 Task: Find connections with filter location Galdakao with filter topic #Brandwith filter profile language Spanish with filter current company Honda Cars India Ltd with filter school Arts & Commerce jobs with filter industry Radio and Television Broadcasting with filter service category SupportTechnical Writing with filter keywords title Executive
Action: Mouse moved to (224, 318)
Screenshot: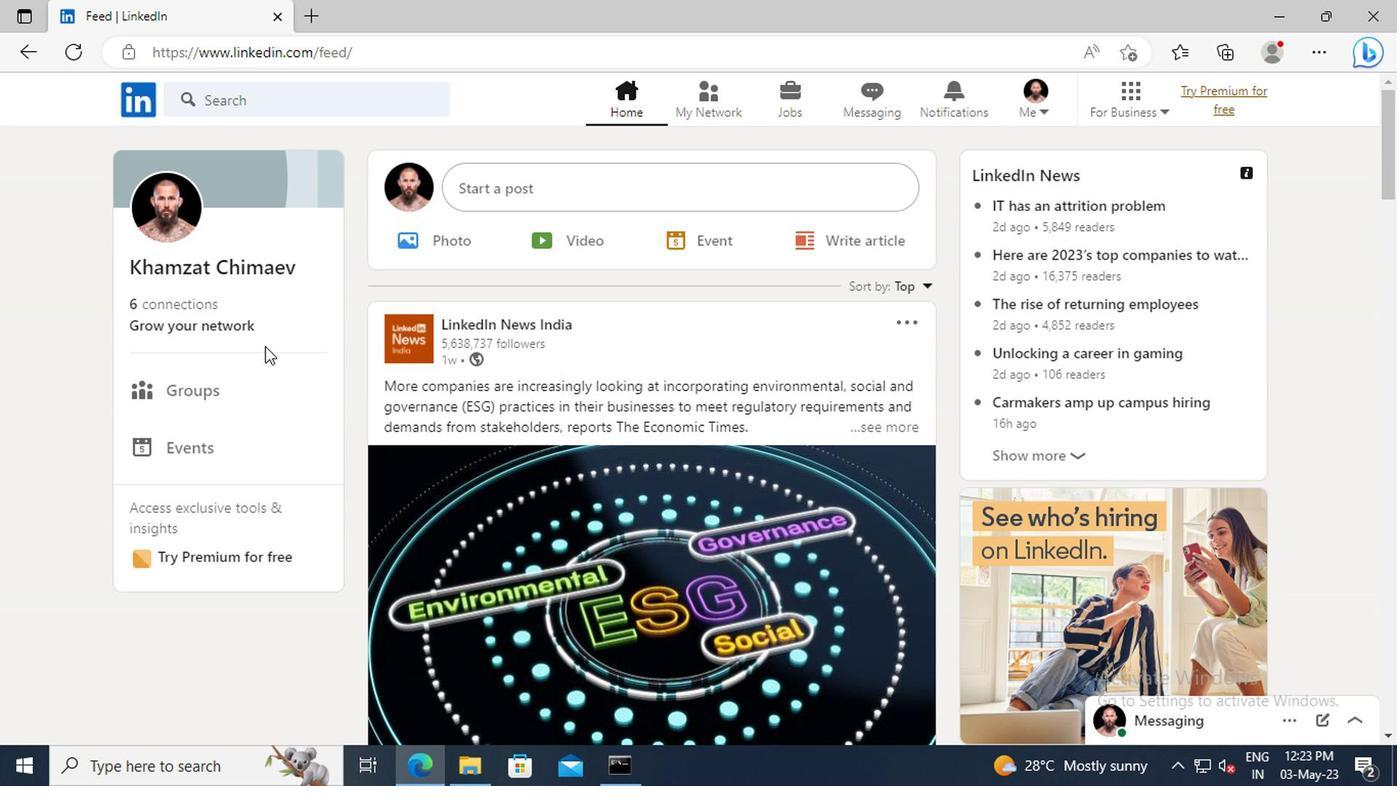 
Action: Mouse pressed left at (224, 318)
Screenshot: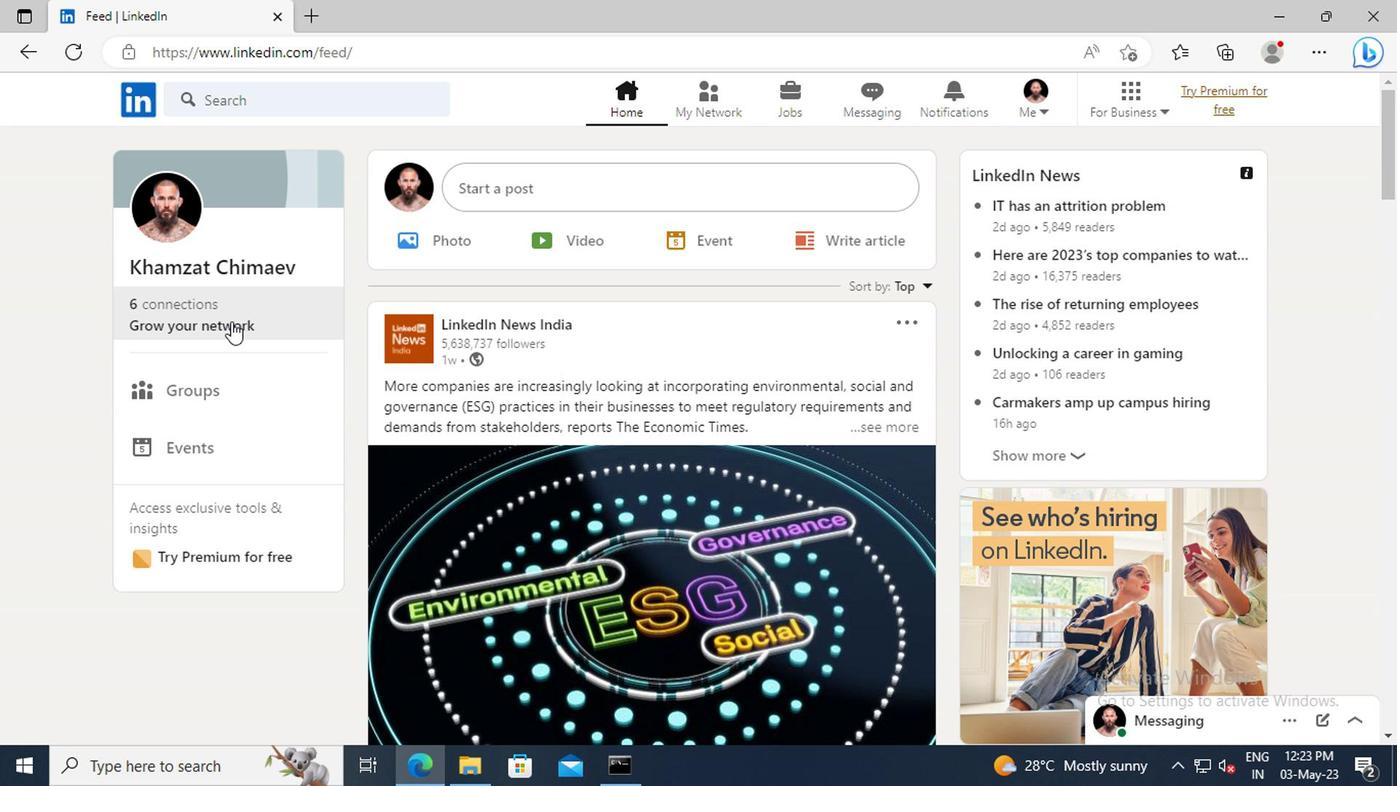
Action: Mouse moved to (225, 219)
Screenshot: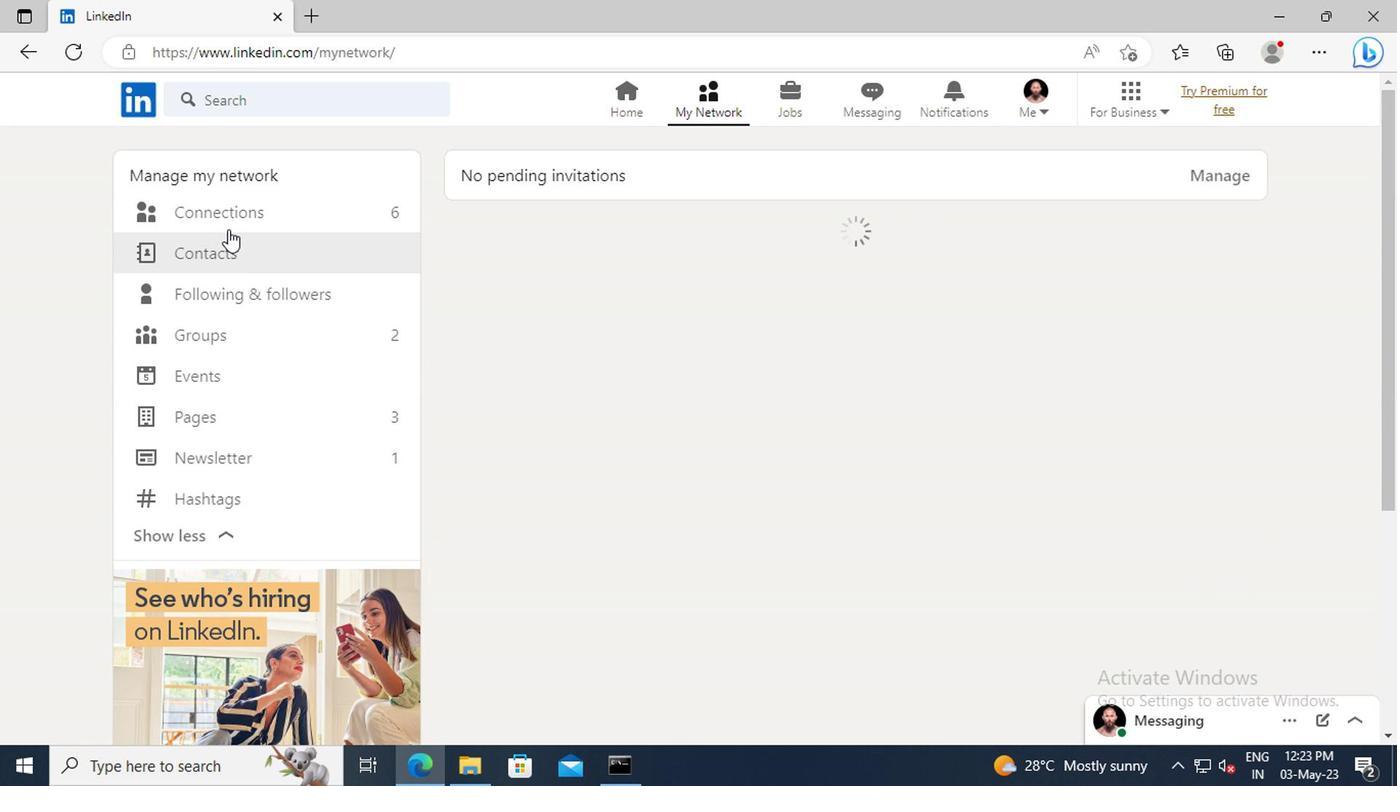 
Action: Mouse pressed left at (225, 219)
Screenshot: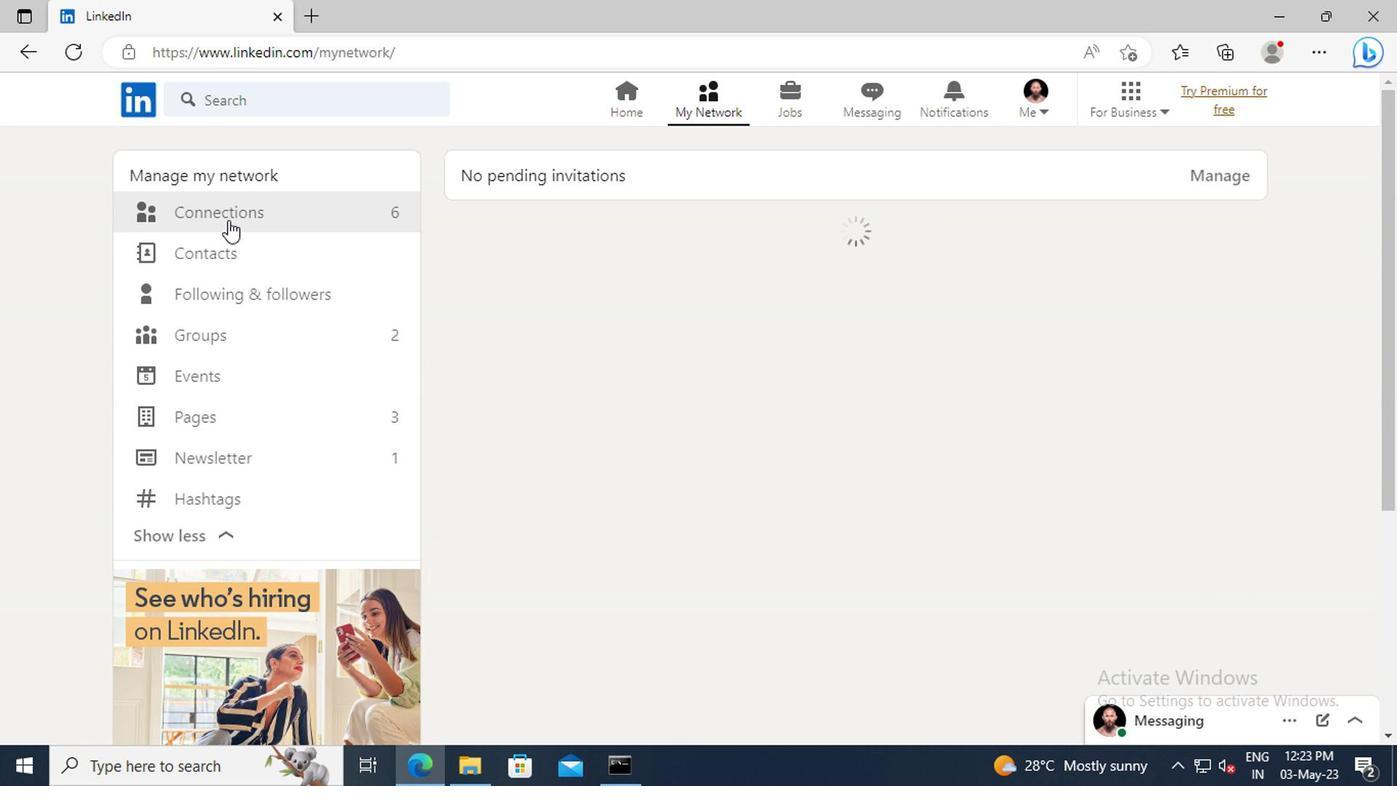 
Action: Mouse moved to (829, 220)
Screenshot: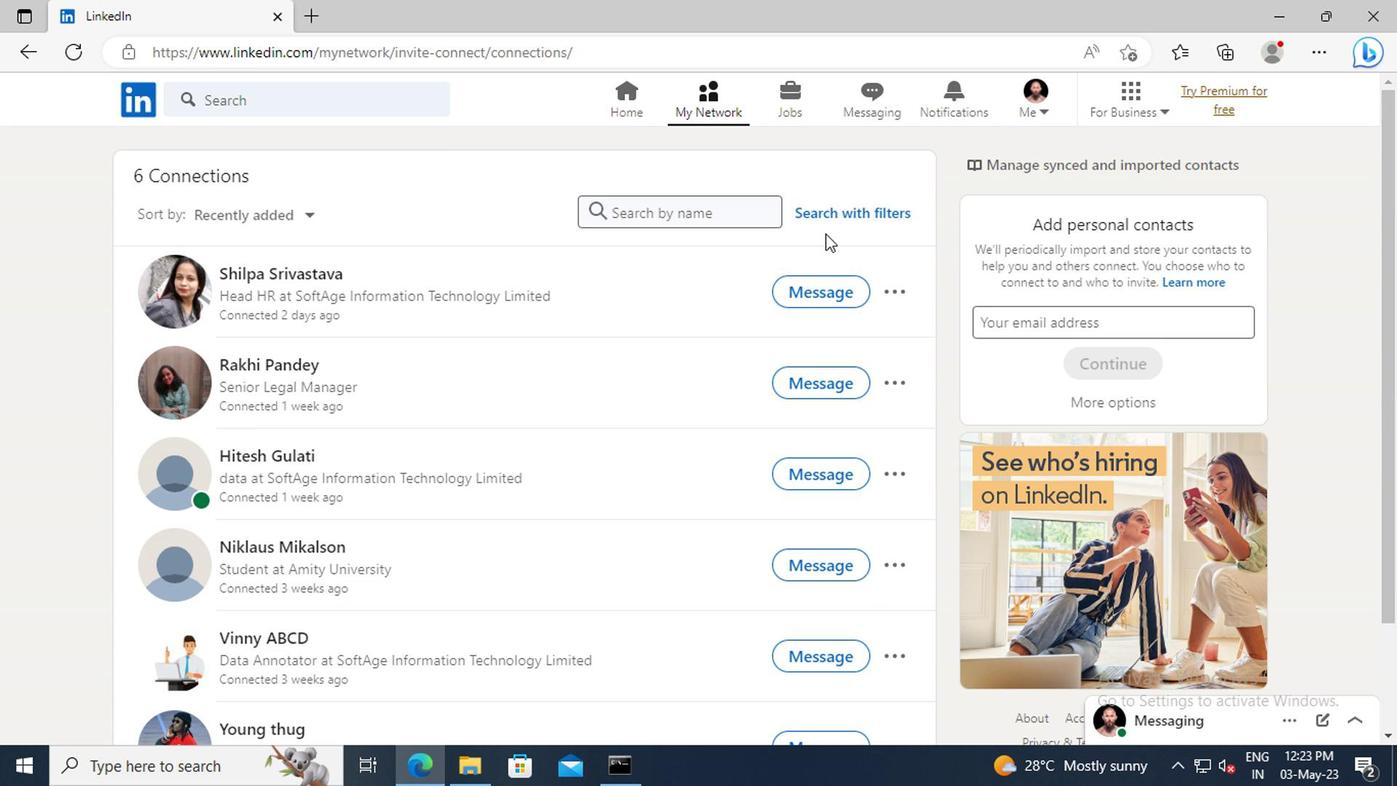 
Action: Mouse pressed left at (829, 220)
Screenshot: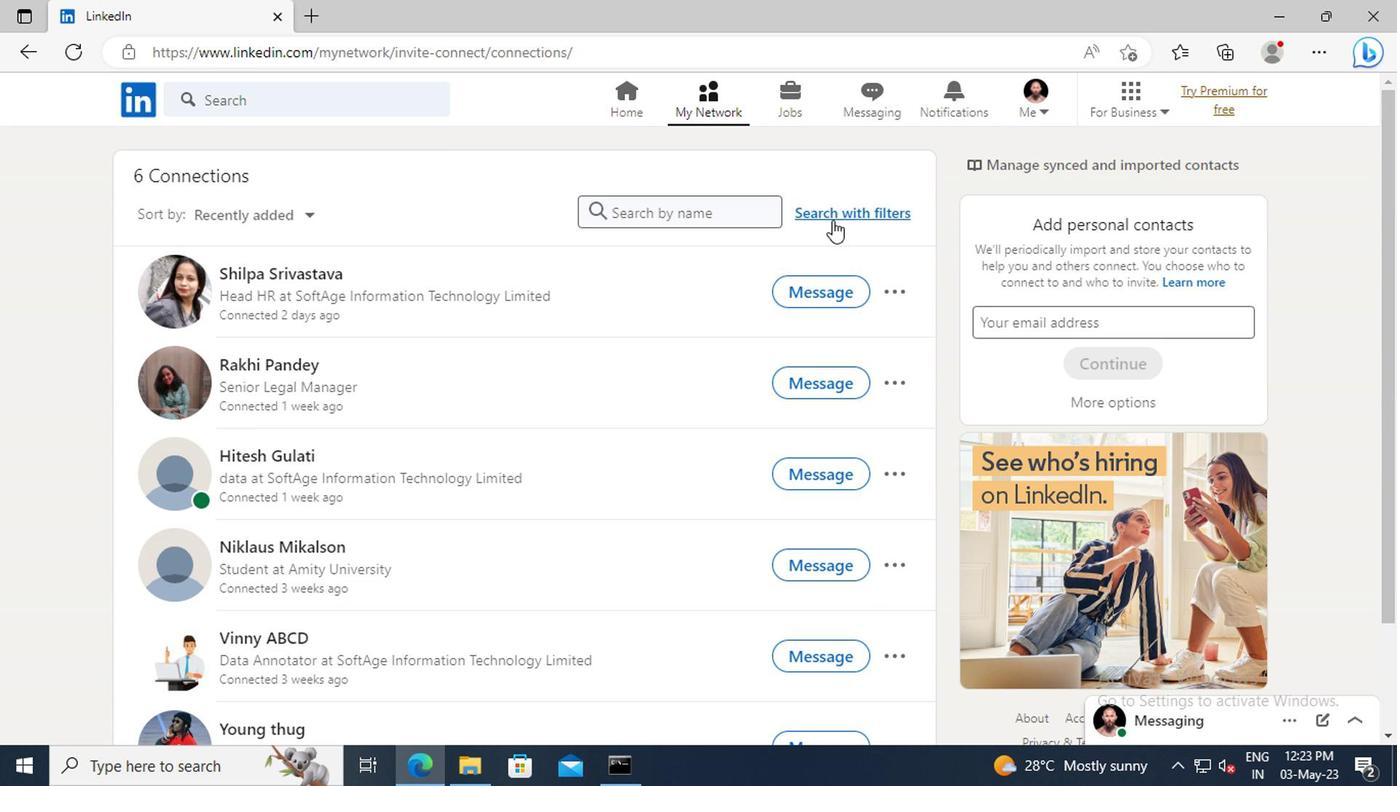 
Action: Mouse moved to (769, 160)
Screenshot: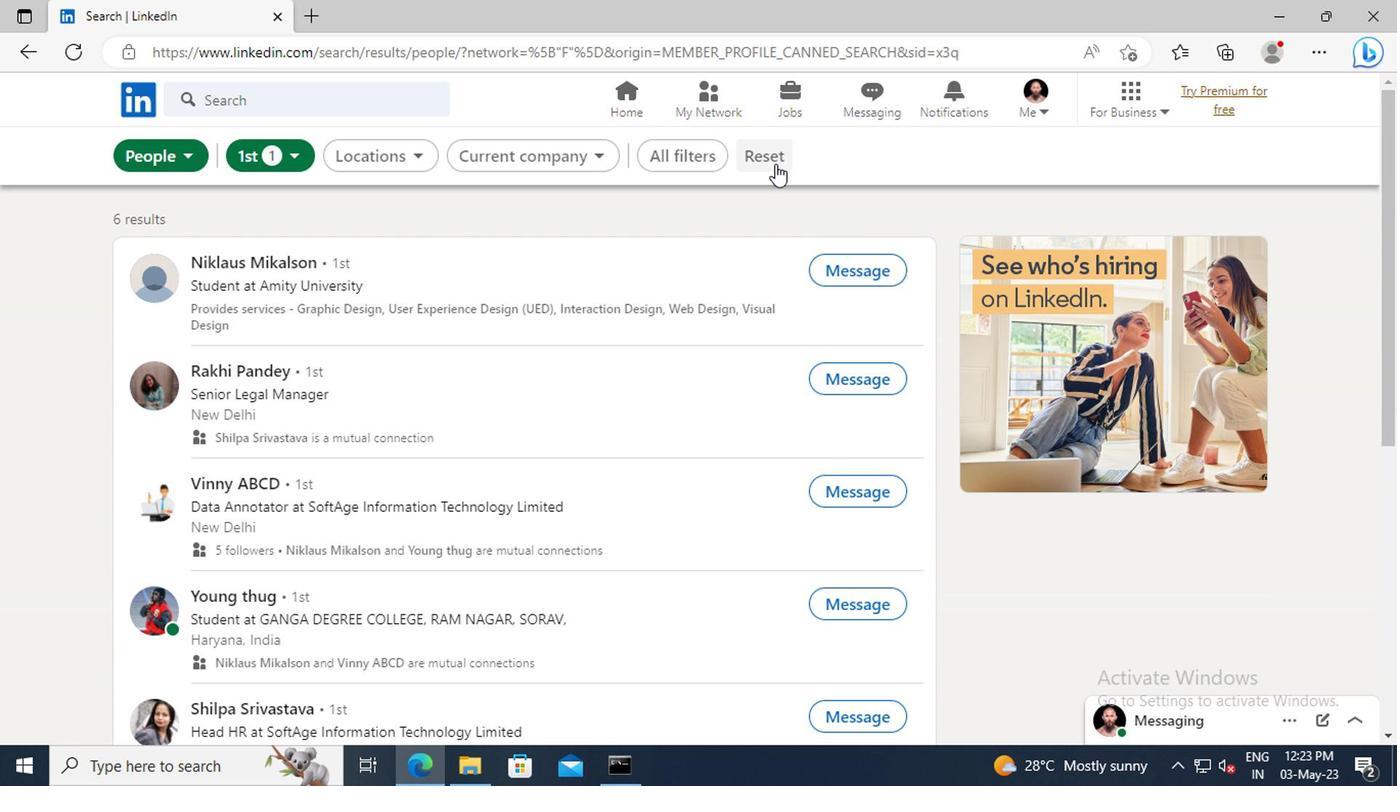 
Action: Mouse pressed left at (769, 160)
Screenshot: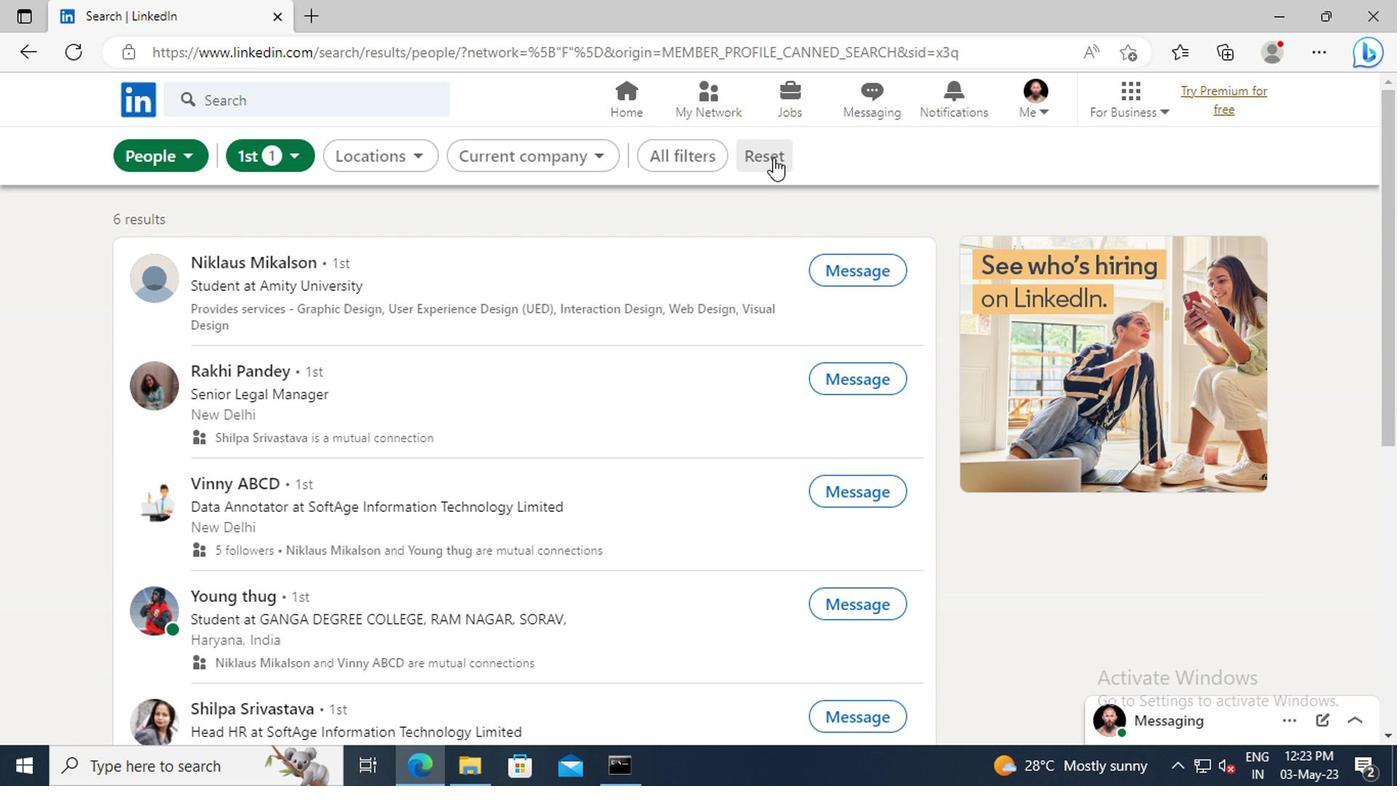 
Action: Mouse moved to (748, 160)
Screenshot: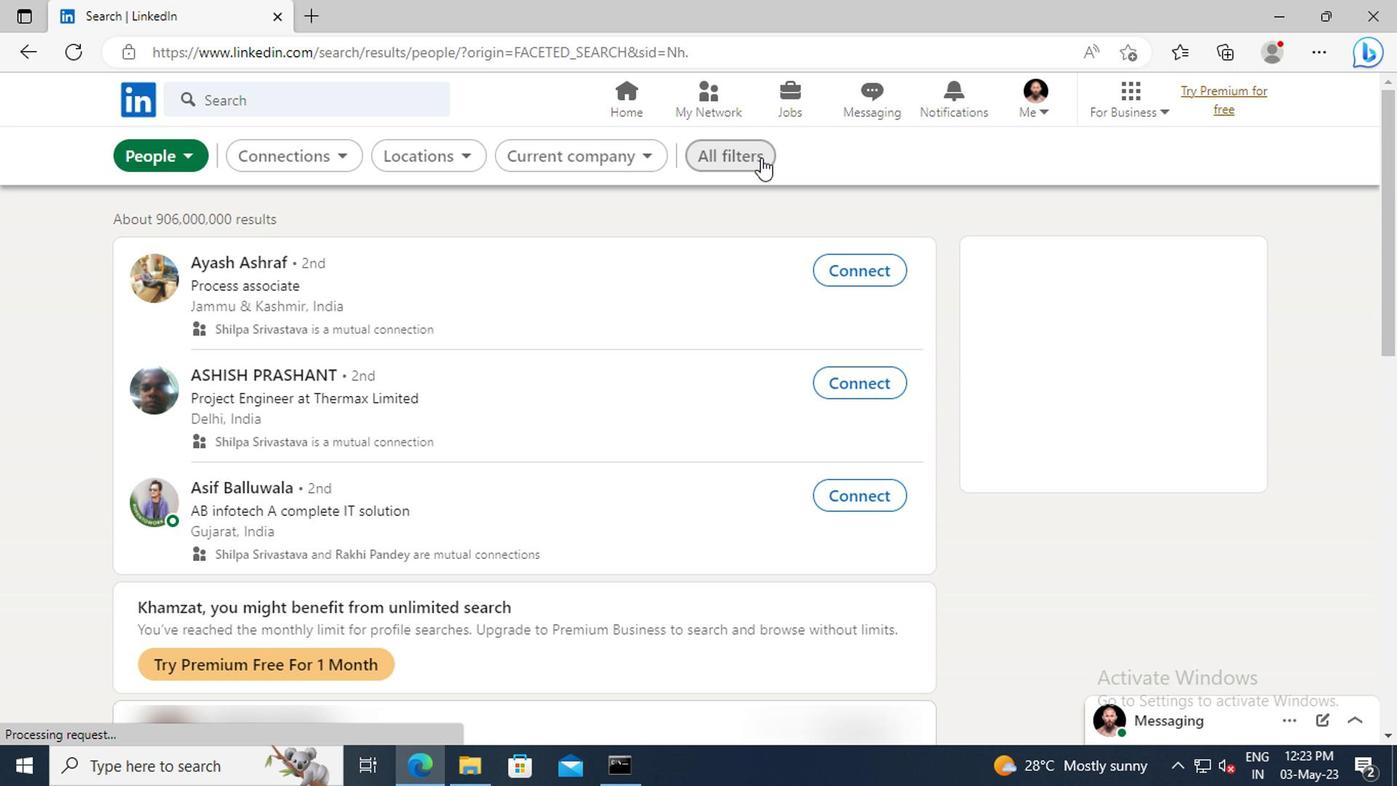 
Action: Mouse pressed left at (748, 160)
Screenshot: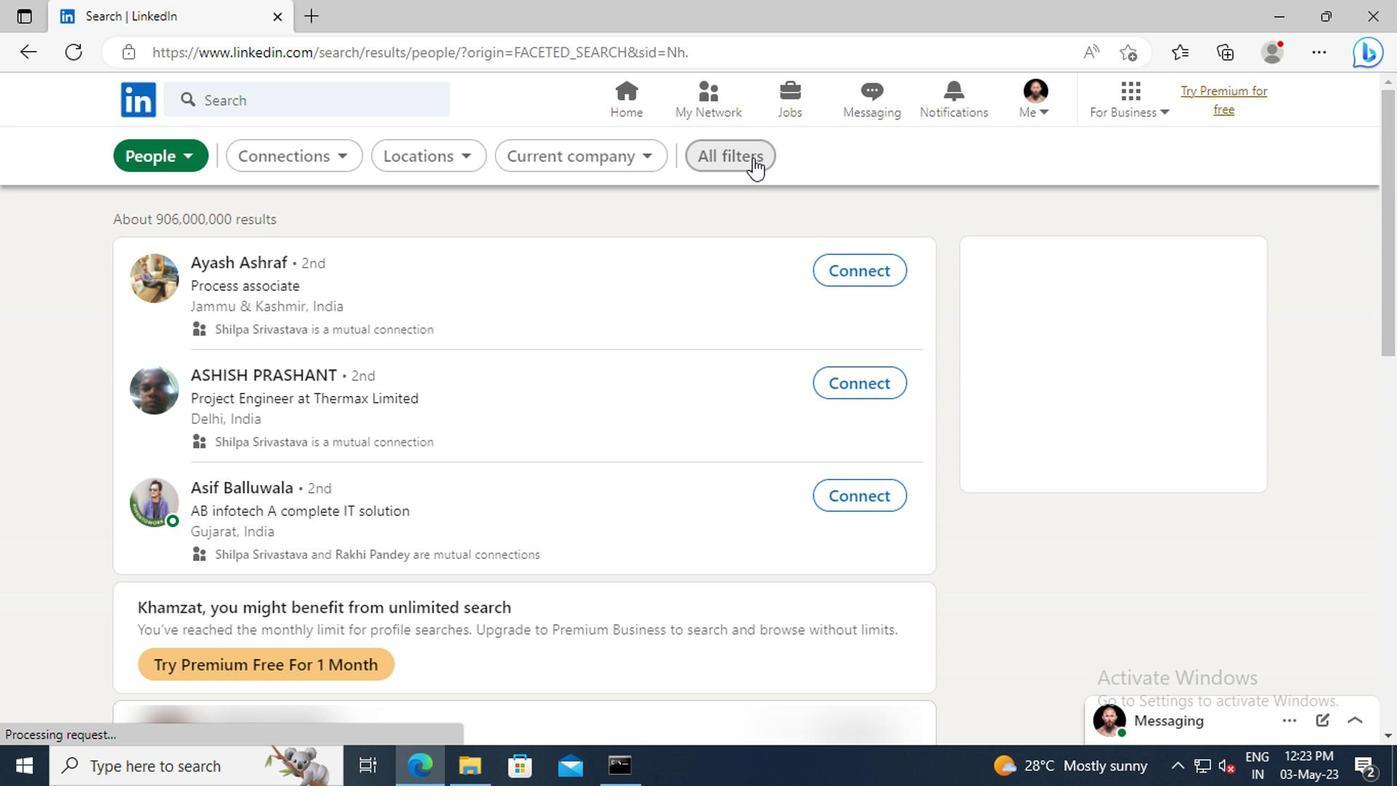 
Action: Mouse moved to (1122, 355)
Screenshot: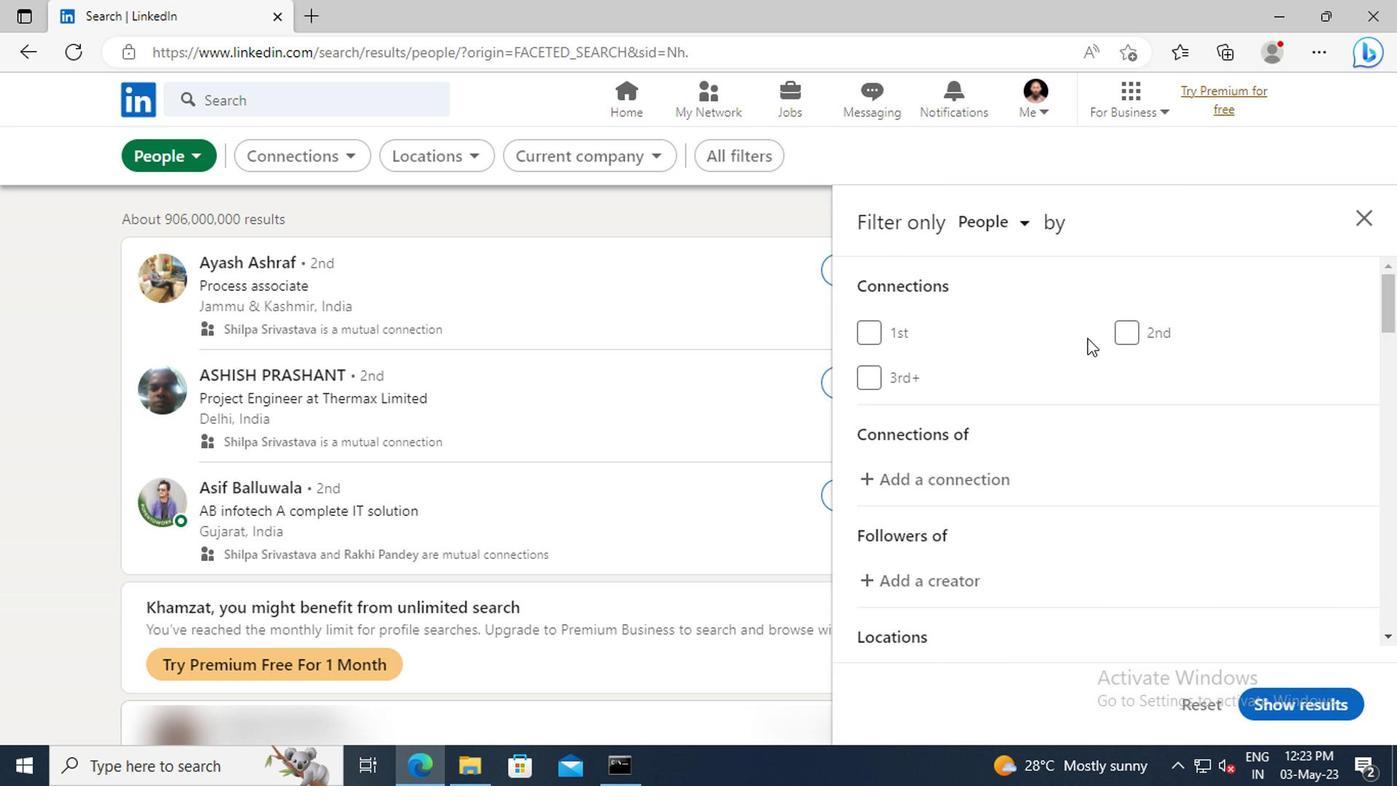 
Action: Mouse scrolled (1122, 353) with delta (0, -1)
Screenshot: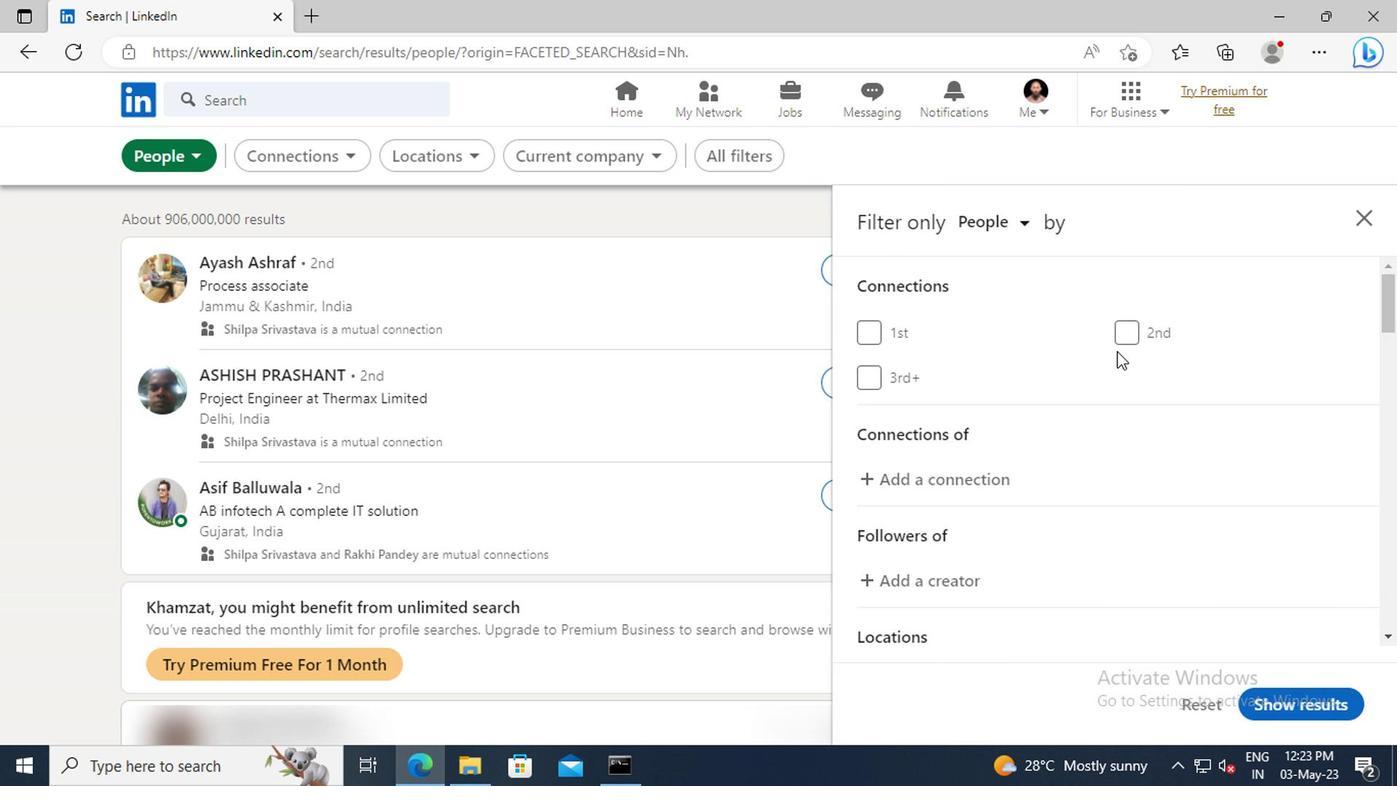 
Action: Mouse scrolled (1122, 353) with delta (0, -1)
Screenshot: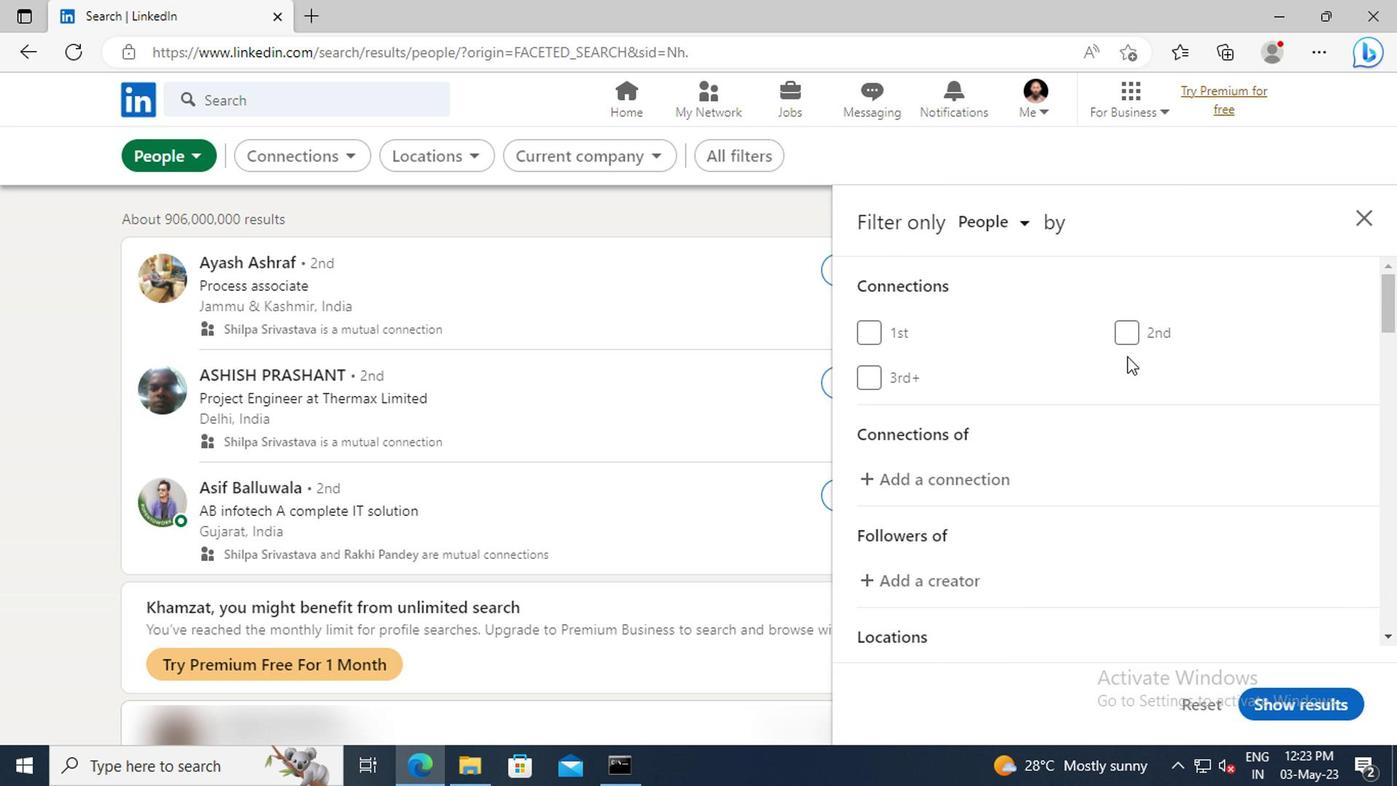 
Action: Mouse scrolled (1122, 353) with delta (0, -1)
Screenshot: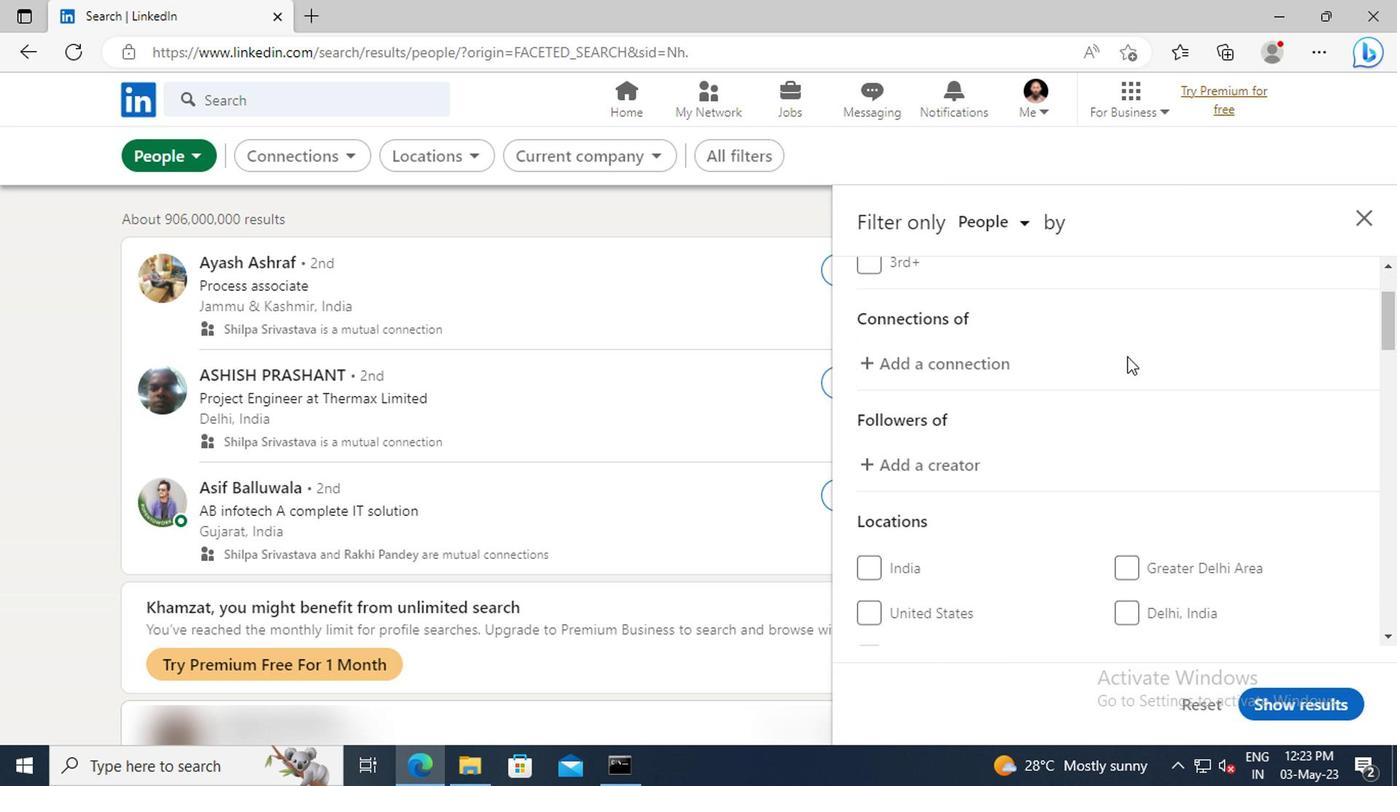
Action: Mouse moved to (1125, 355)
Screenshot: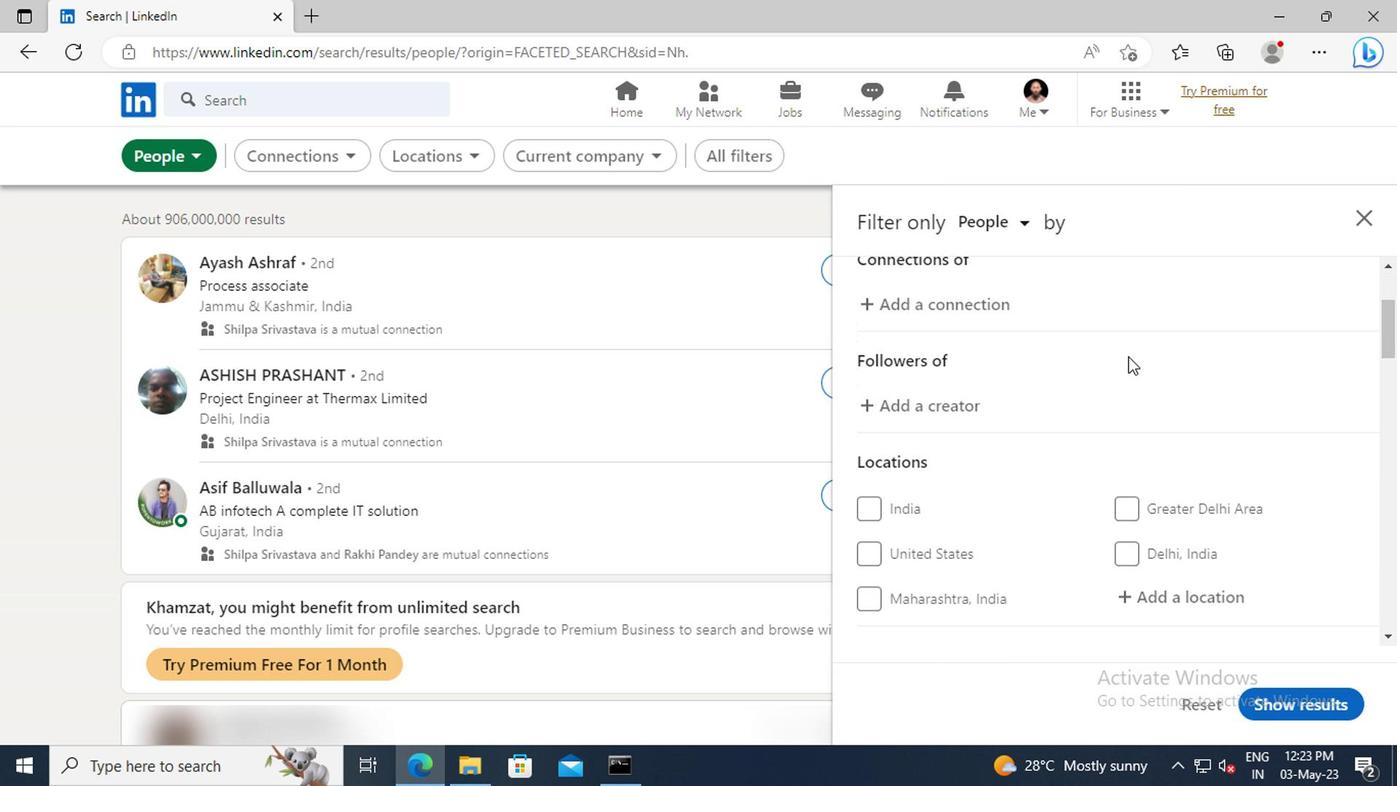 
Action: Mouse scrolled (1125, 355) with delta (0, 0)
Screenshot: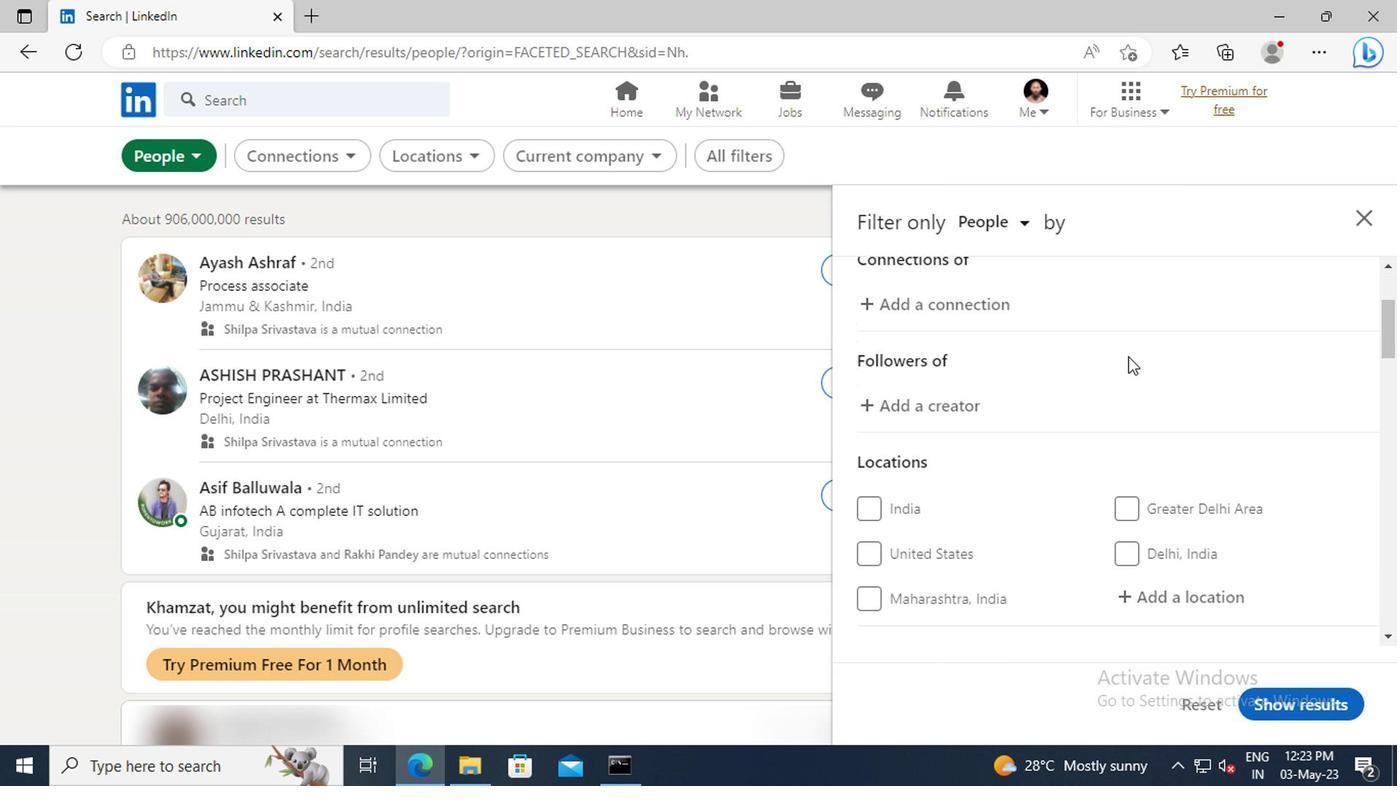 
Action: Mouse scrolled (1125, 355) with delta (0, 0)
Screenshot: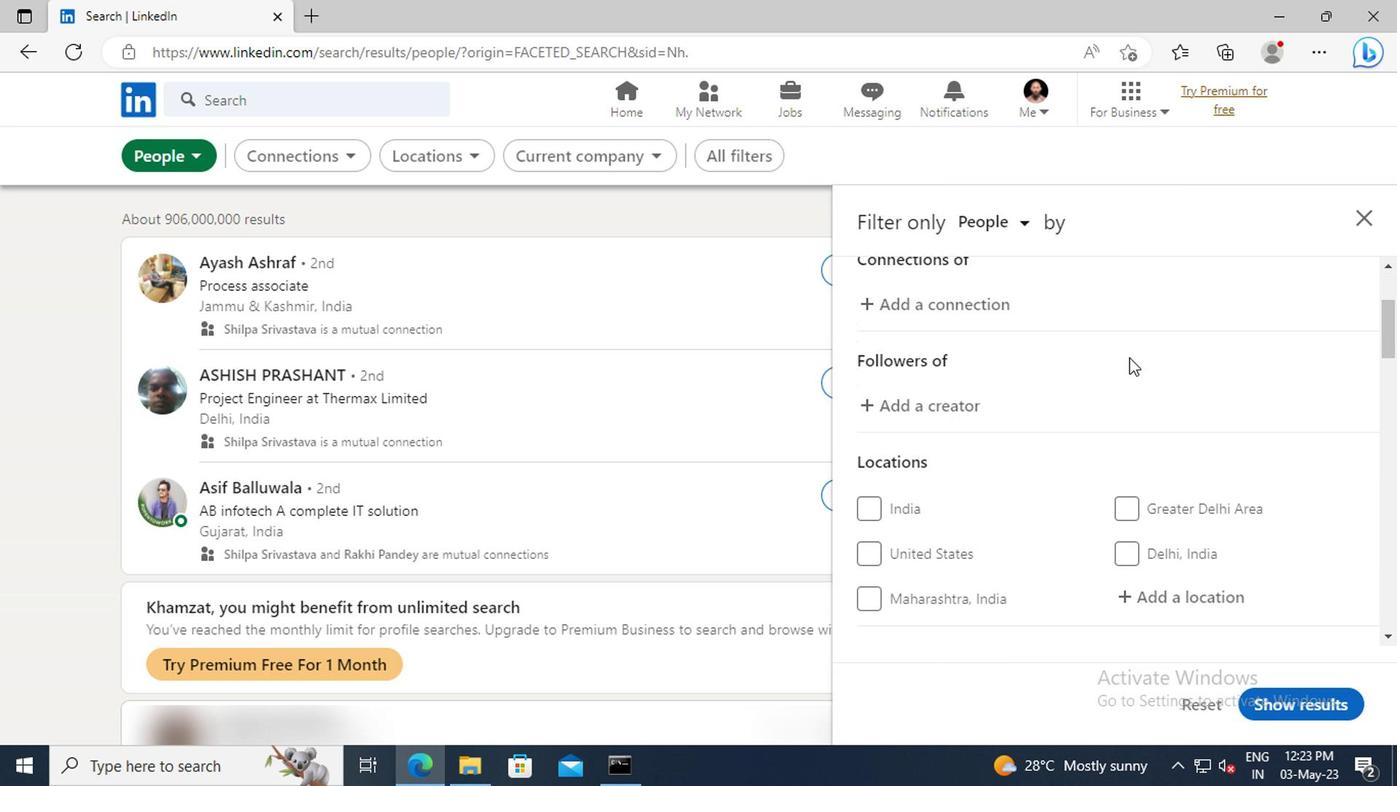 
Action: Mouse moved to (1132, 475)
Screenshot: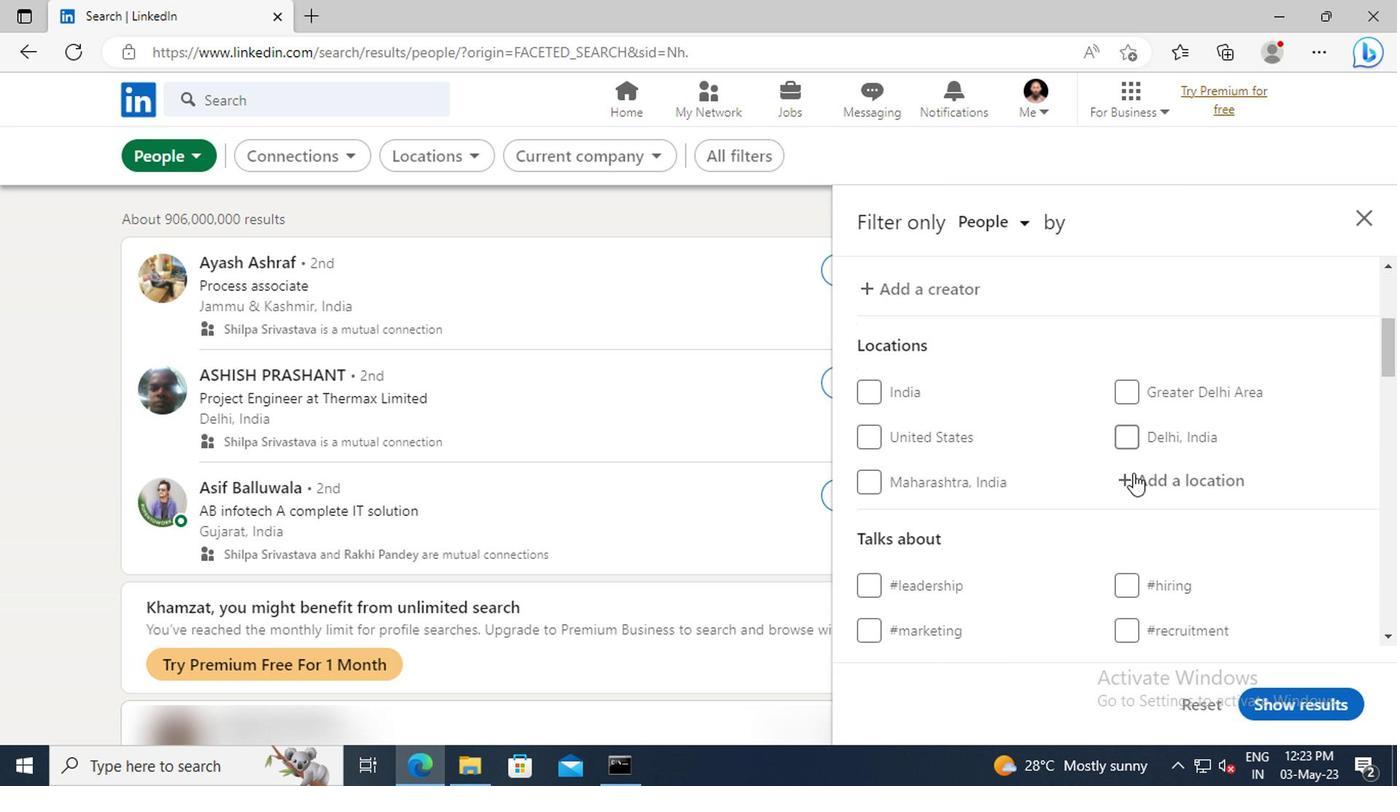 
Action: Mouse pressed left at (1132, 475)
Screenshot: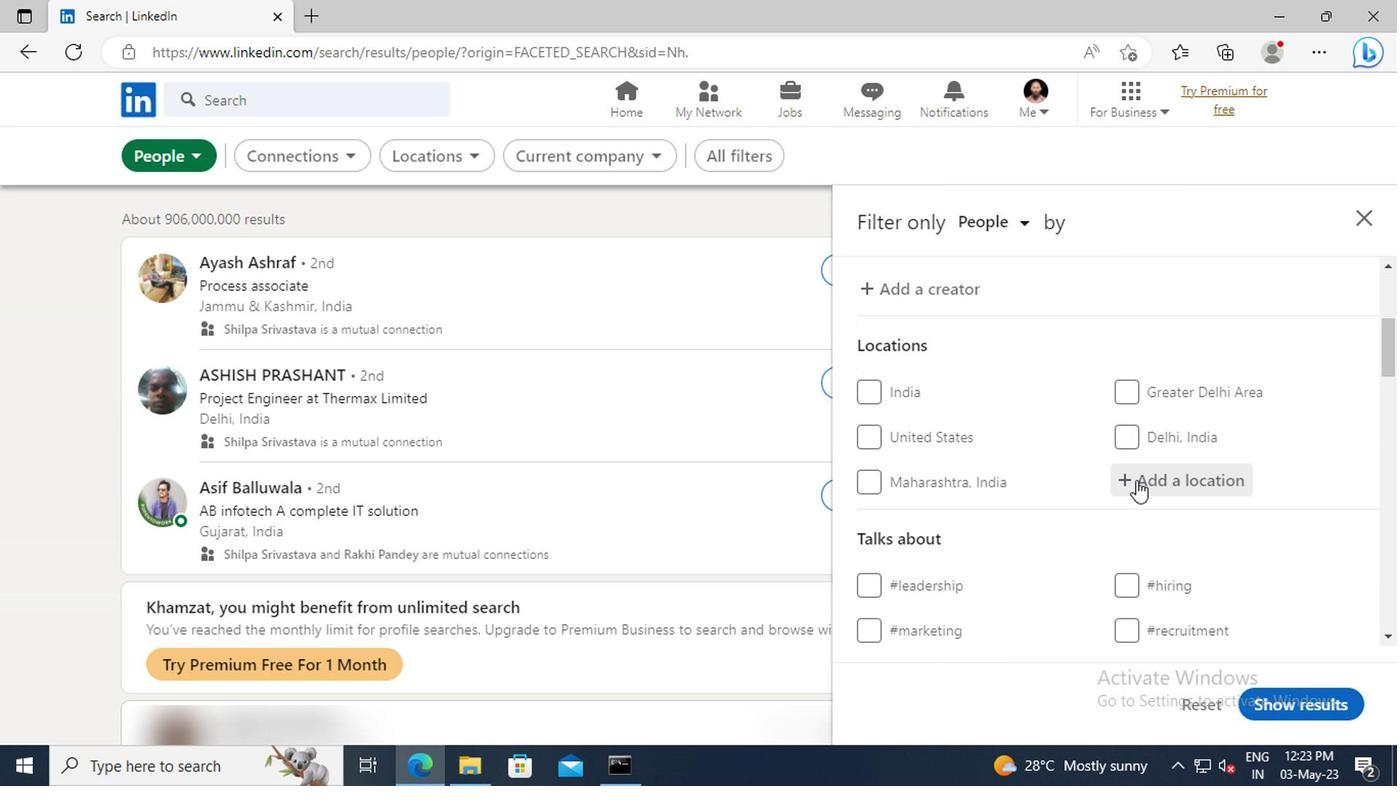 
Action: Key pressed <Key.shift>GALDAKAO<Key.enter>
Screenshot: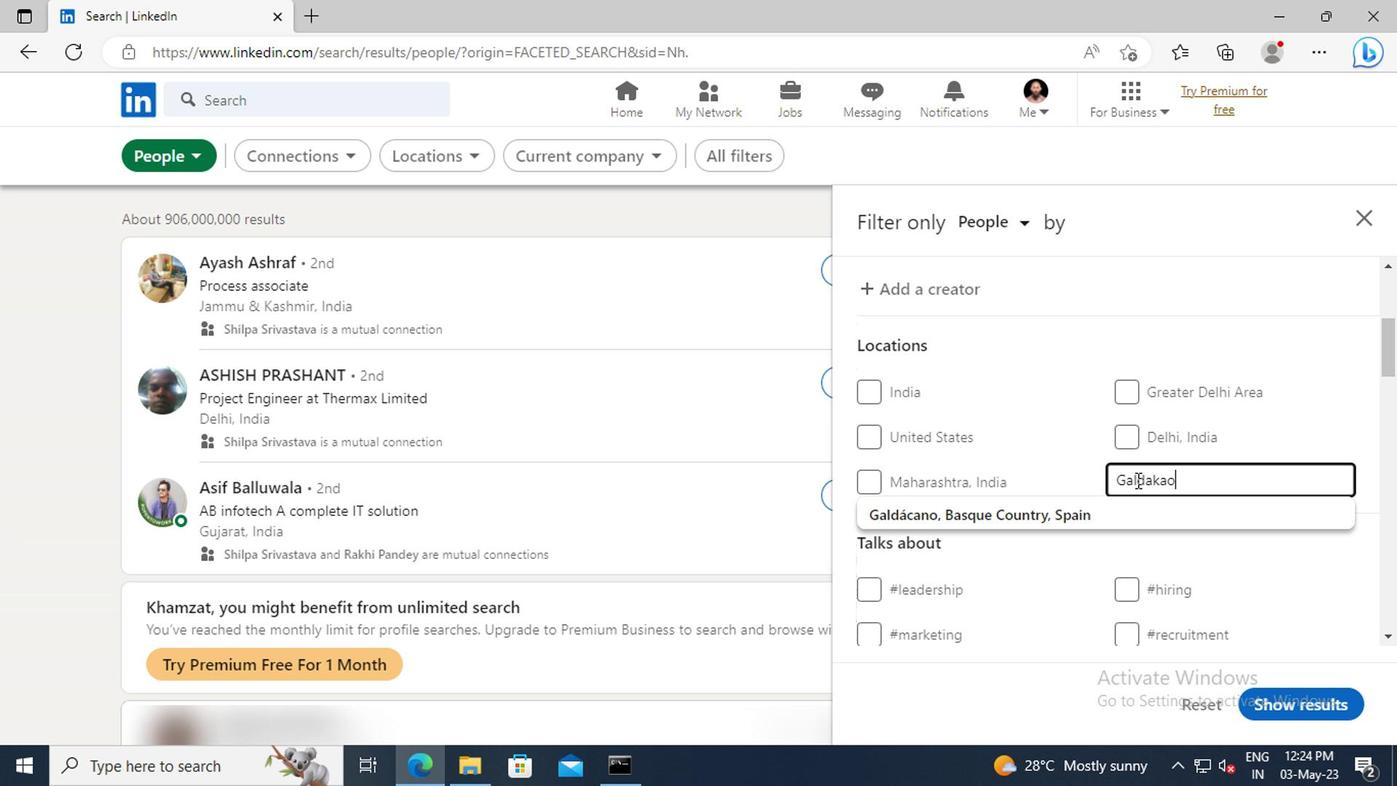 
Action: Mouse scrolled (1132, 475) with delta (0, 0)
Screenshot: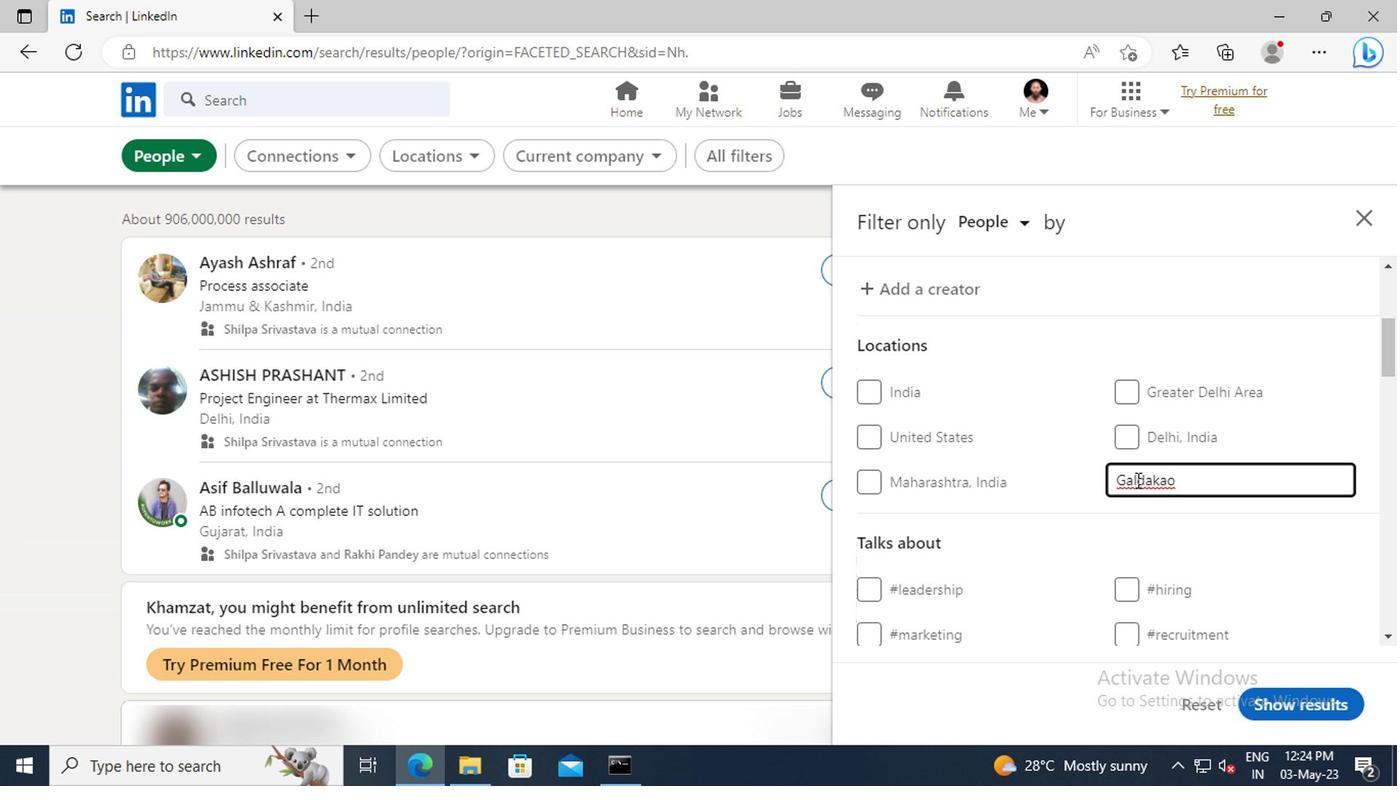 
Action: Mouse scrolled (1132, 475) with delta (0, 0)
Screenshot: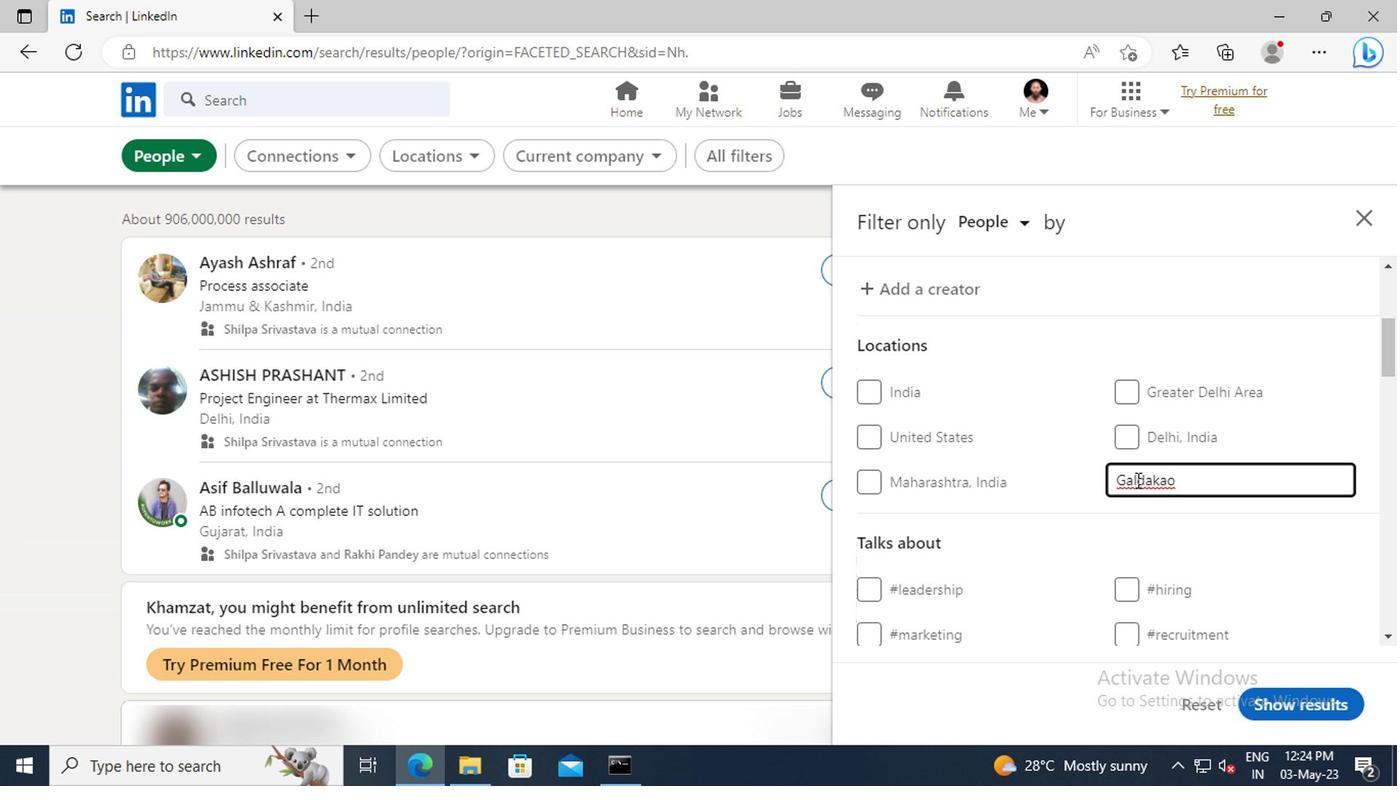 
Action: Mouse scrolled (1132, 475) with delta (0, 0)
Screenshot: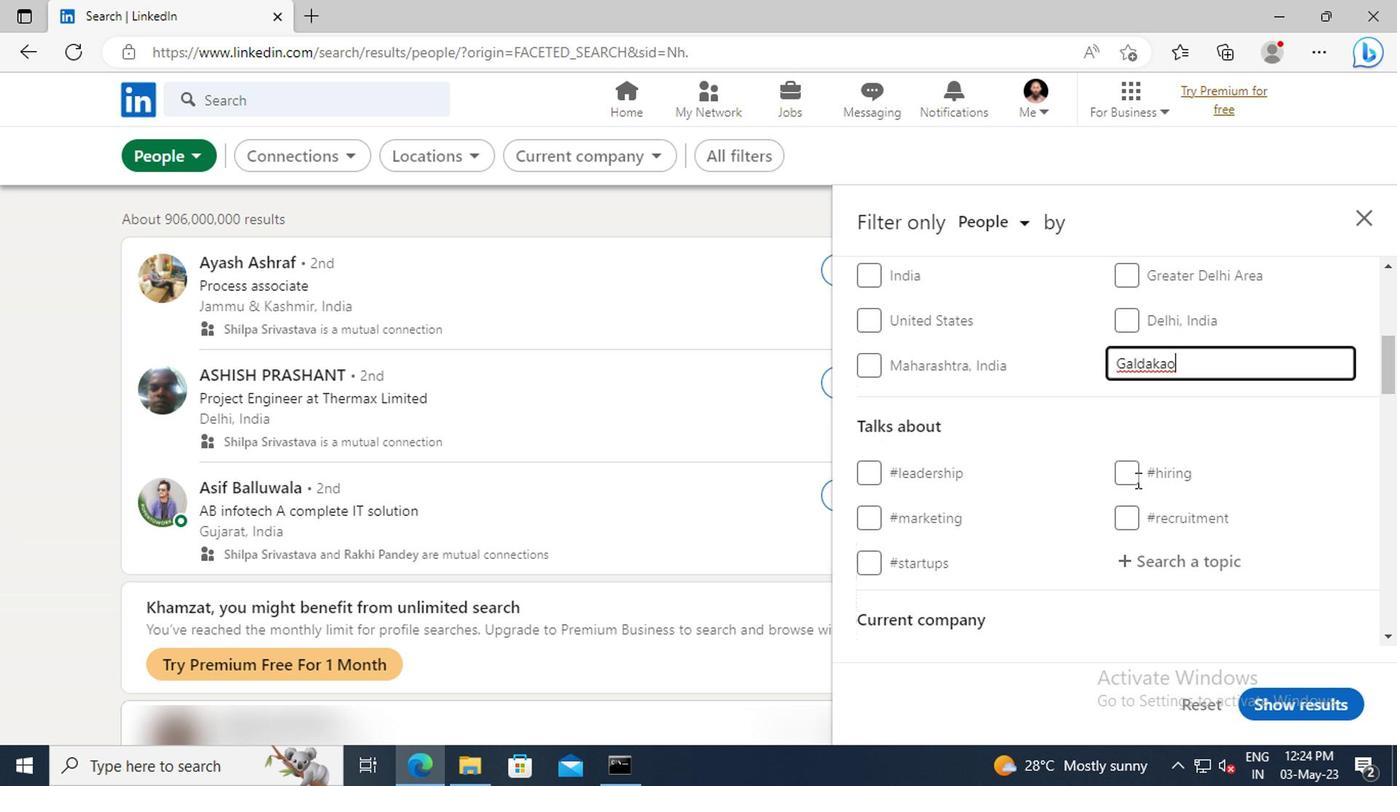 
Action: Mouse moved to (1147, 501)
Screenshot: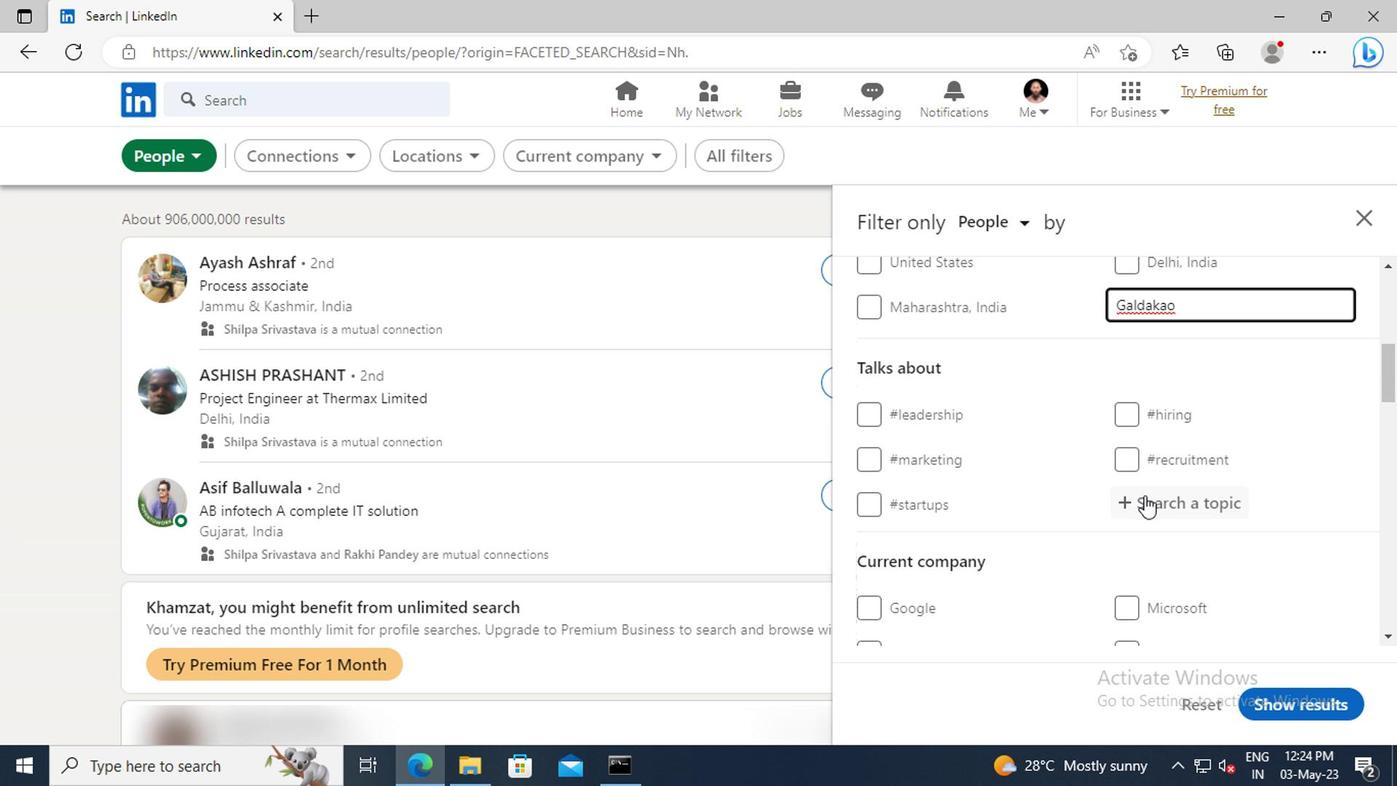 
Action: Mouse pressed left at (1147, 501)
Screenshot: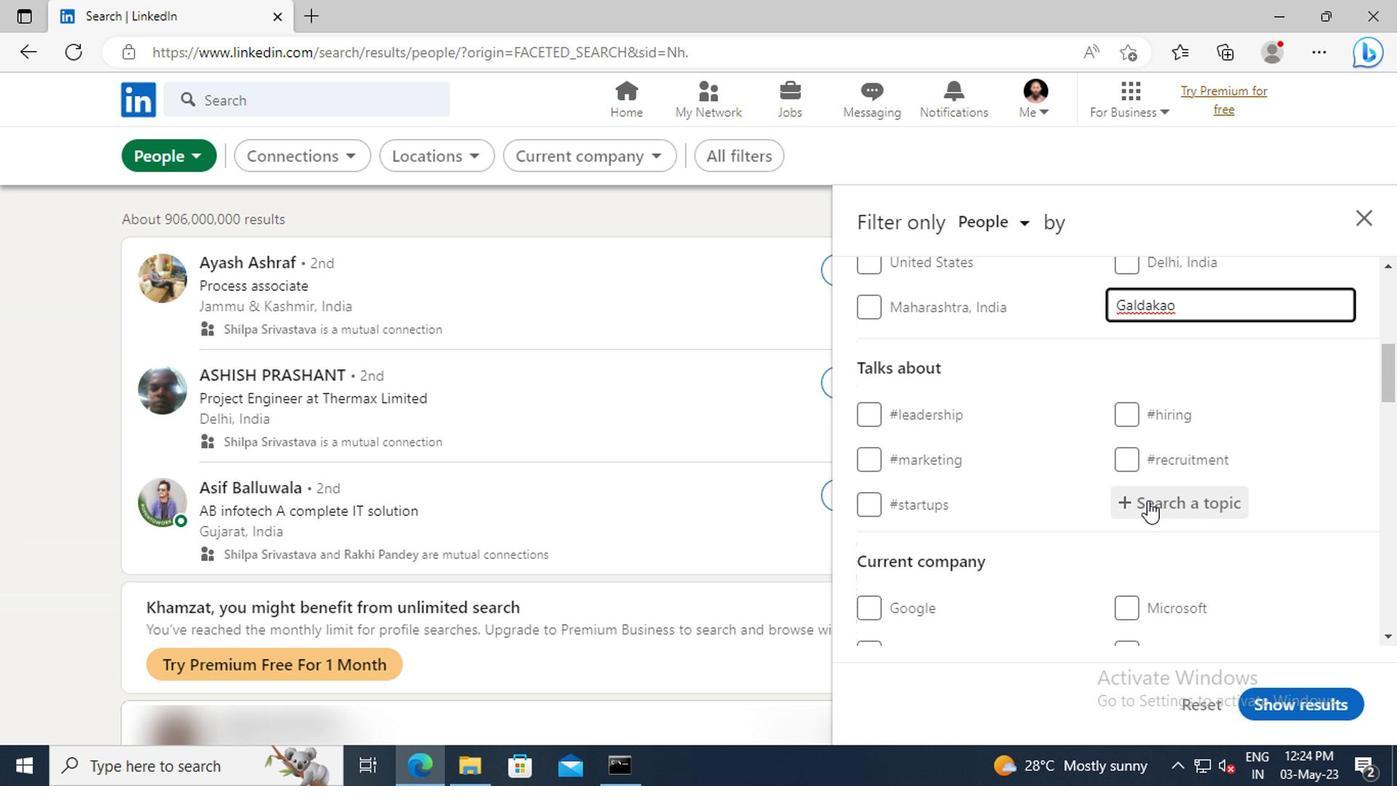 
Action: Key pressed <Key.shift>BRAND
Screenshot: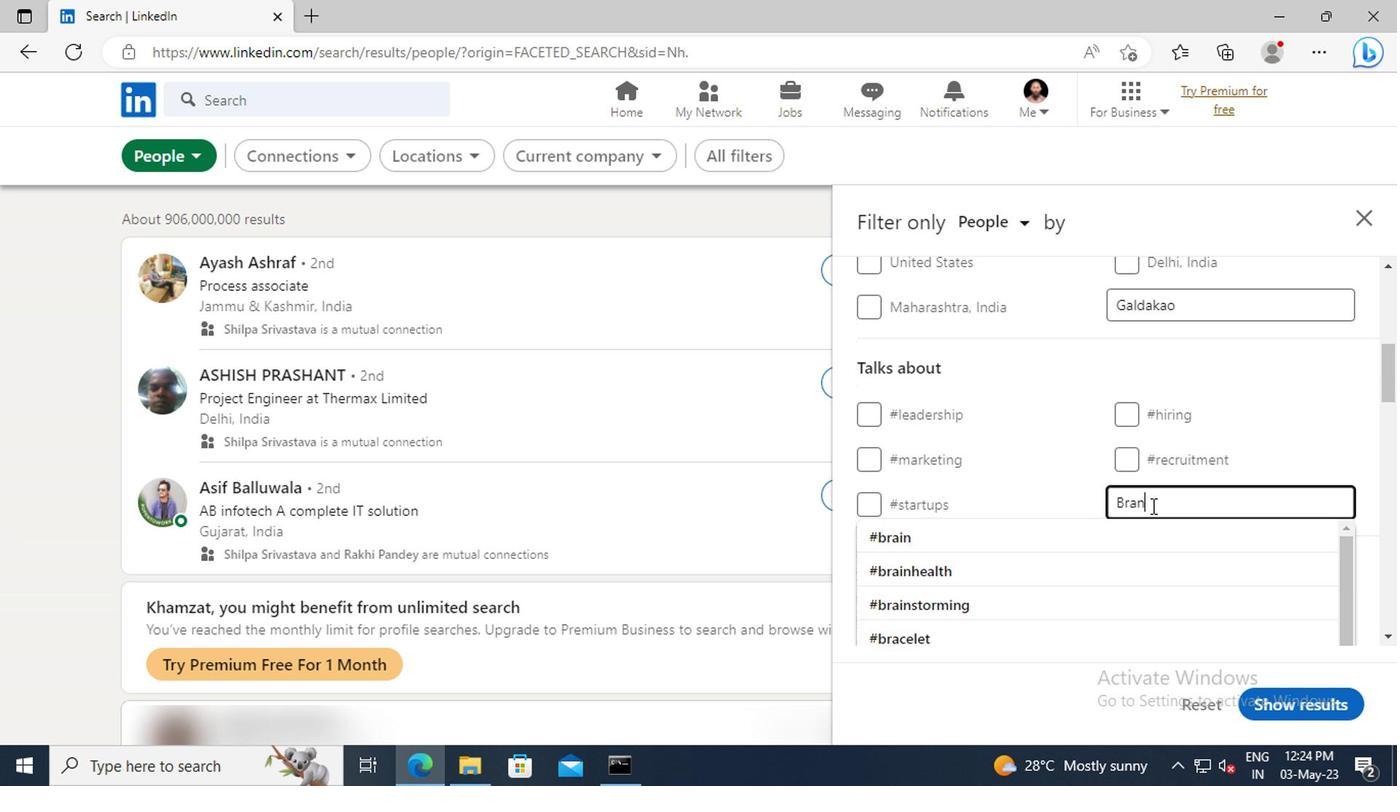 
Action: Mouse moved to (1152, 550)
Screenshot: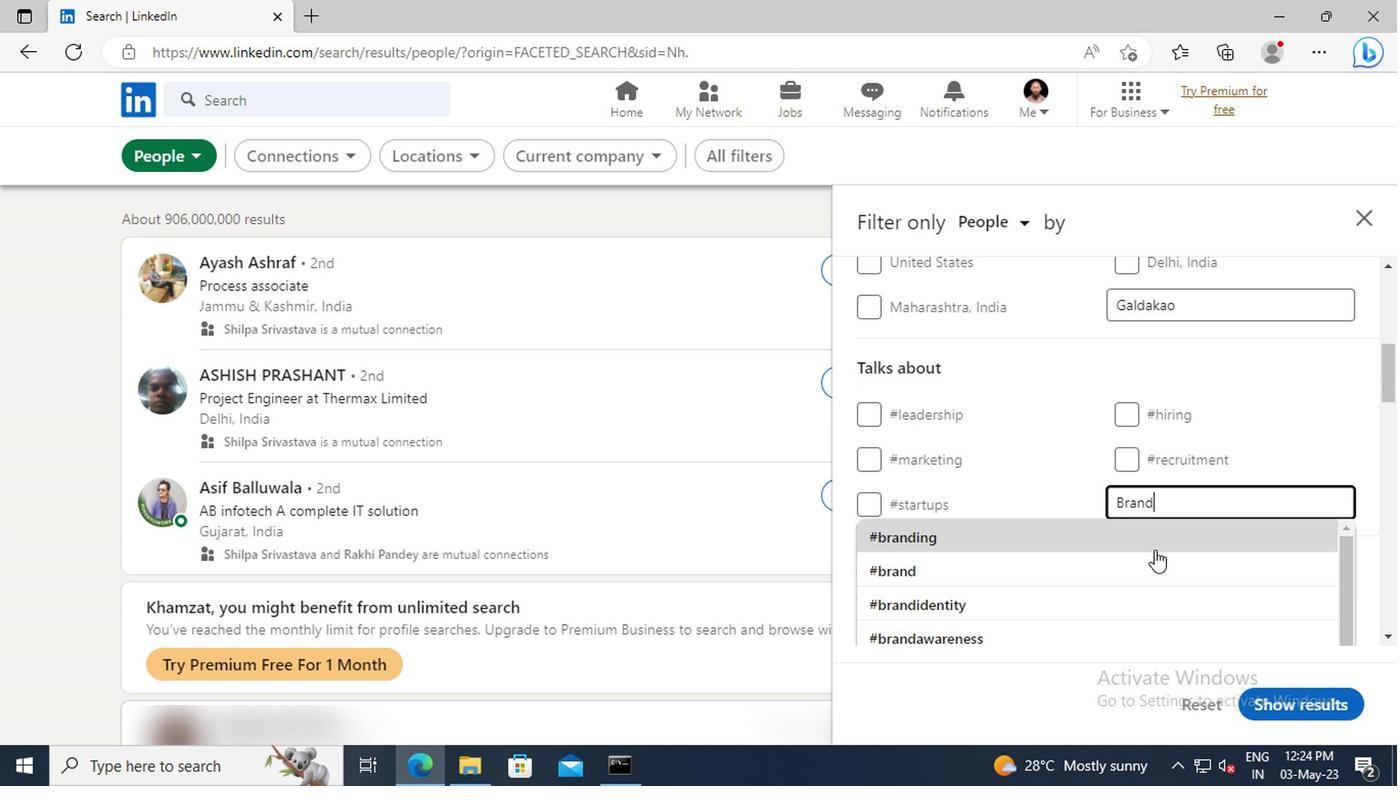 
Action: Mouse pressed left at (1152, 550)
Screenshot: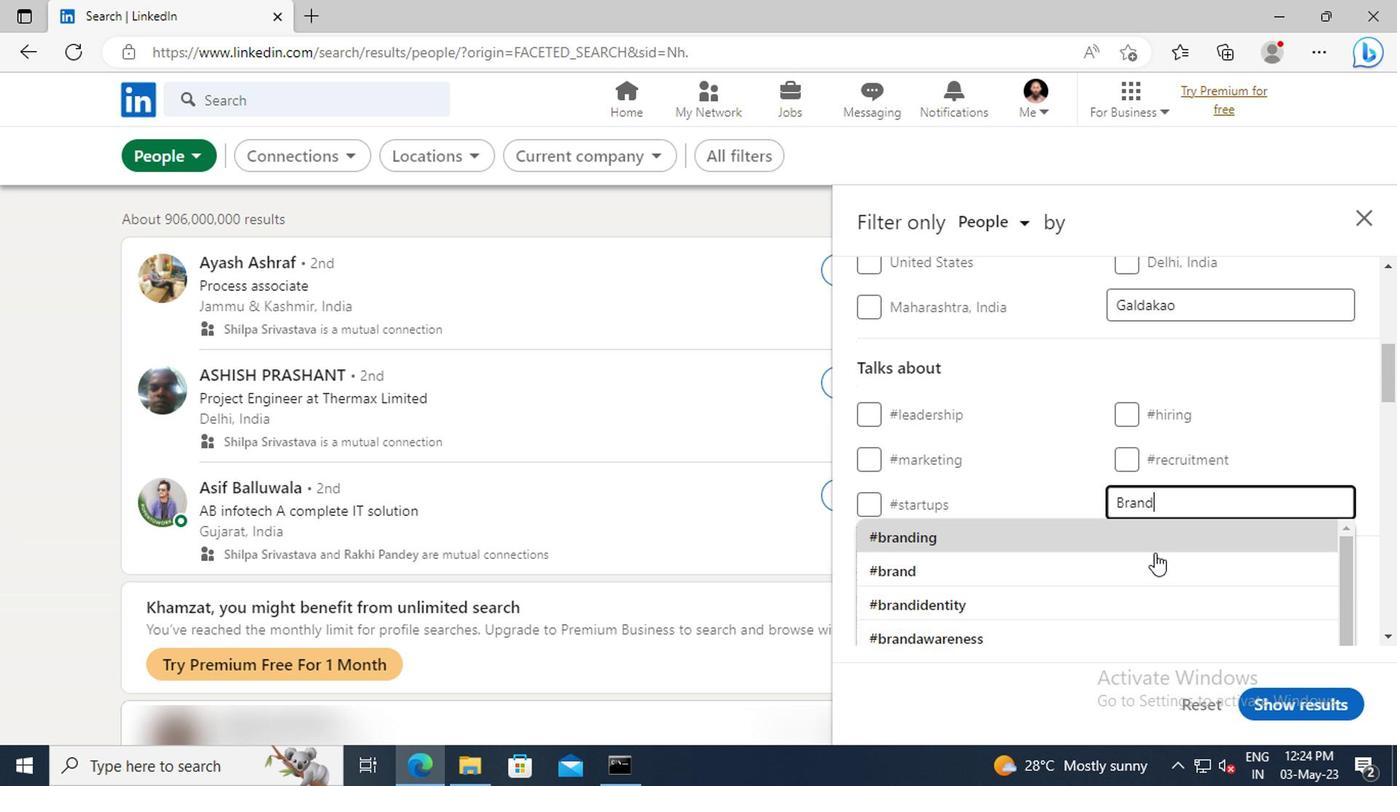 
Action: Mouse scrolled (1152, 549) with delta (0, -1)
Screenshot: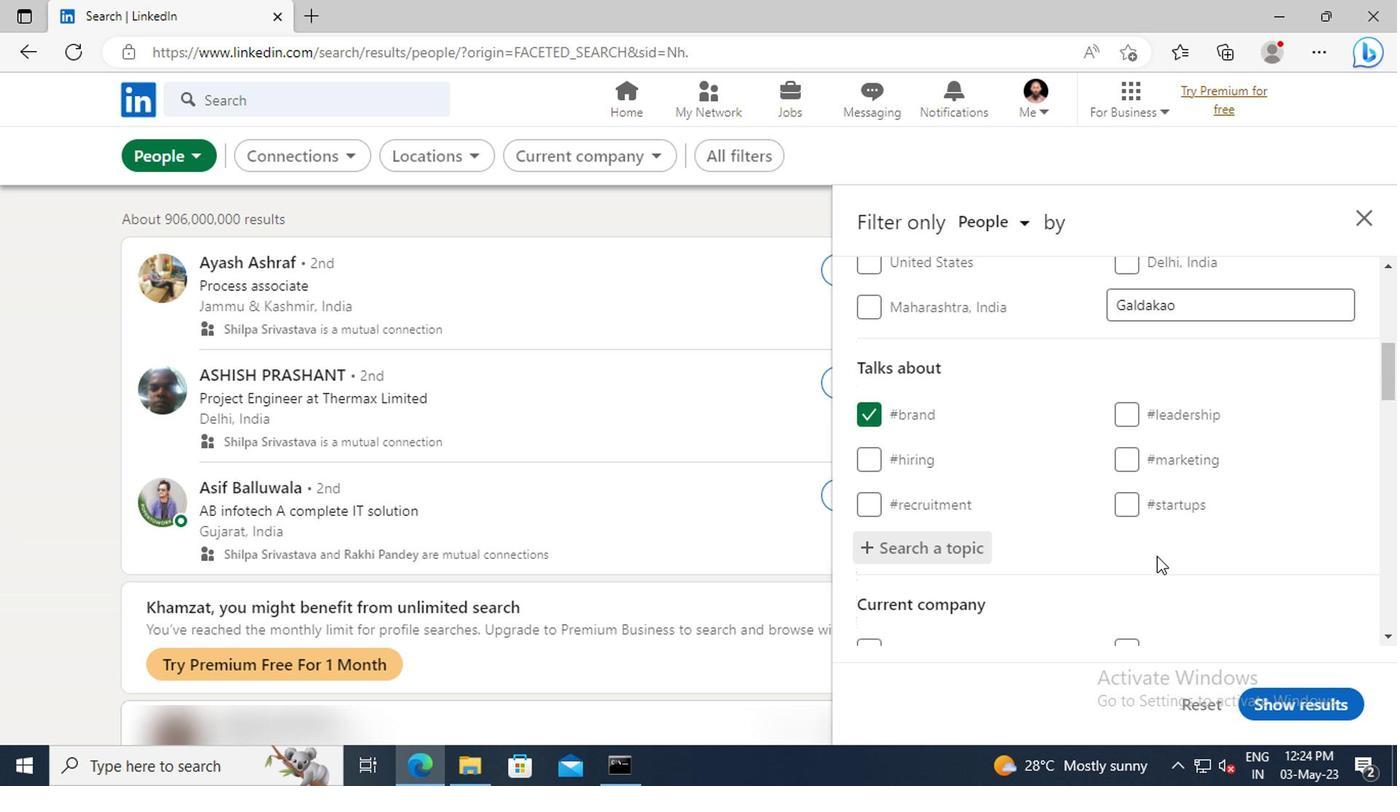 
Action: Mouse moved to (1152, 518)
Screenshot: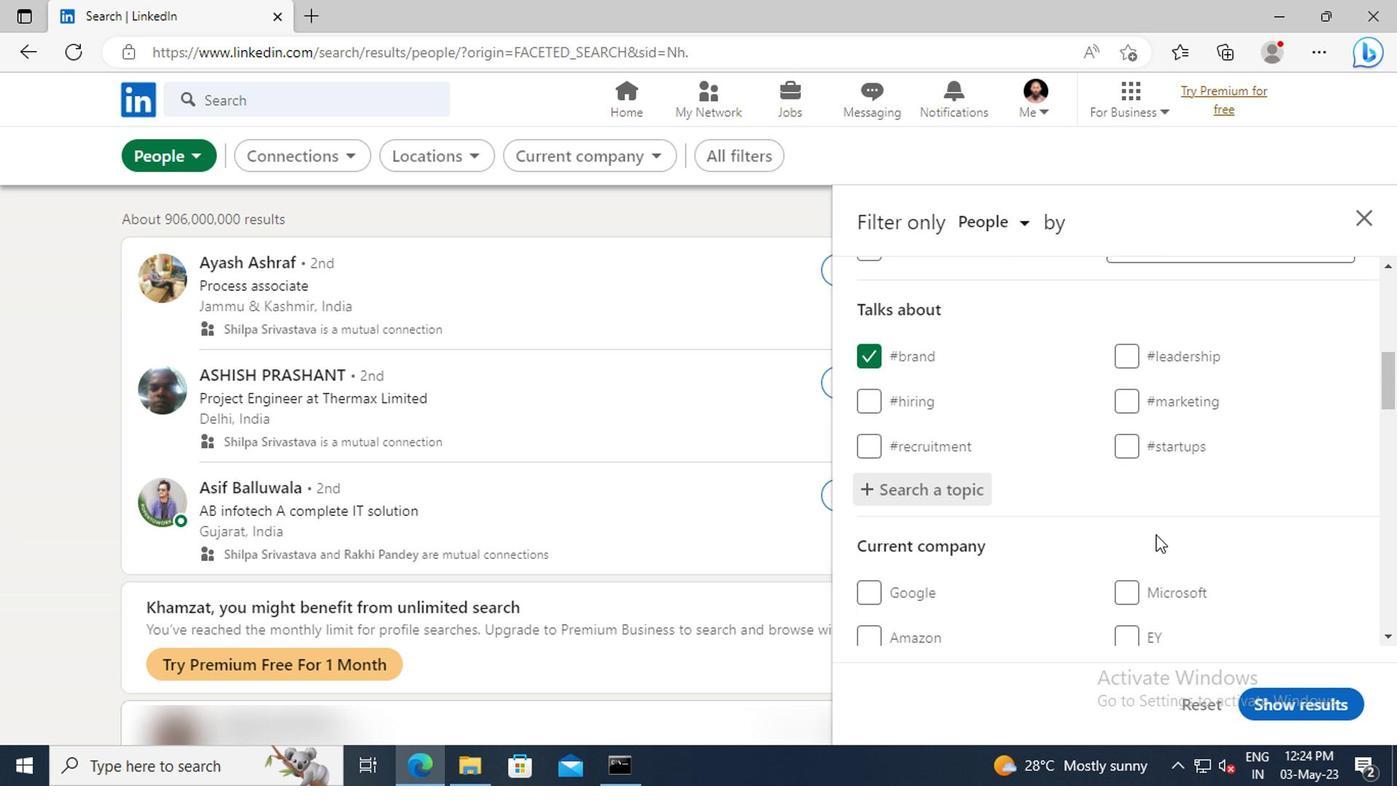 
Action: Mouse scrolled (1152, 517) with delta (0, 0)
Screenshot: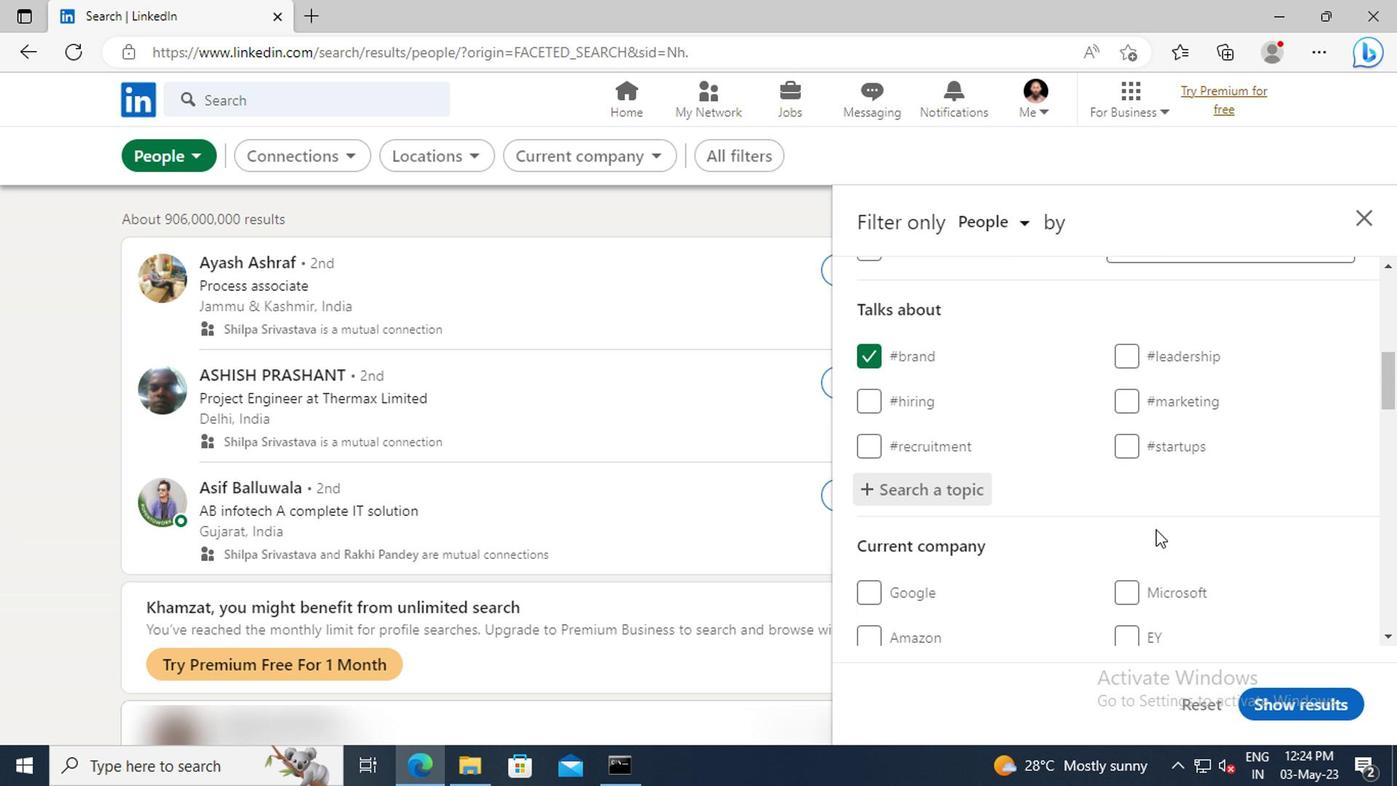 
Action: Mouse moved to (1152, 517)
Screenshot: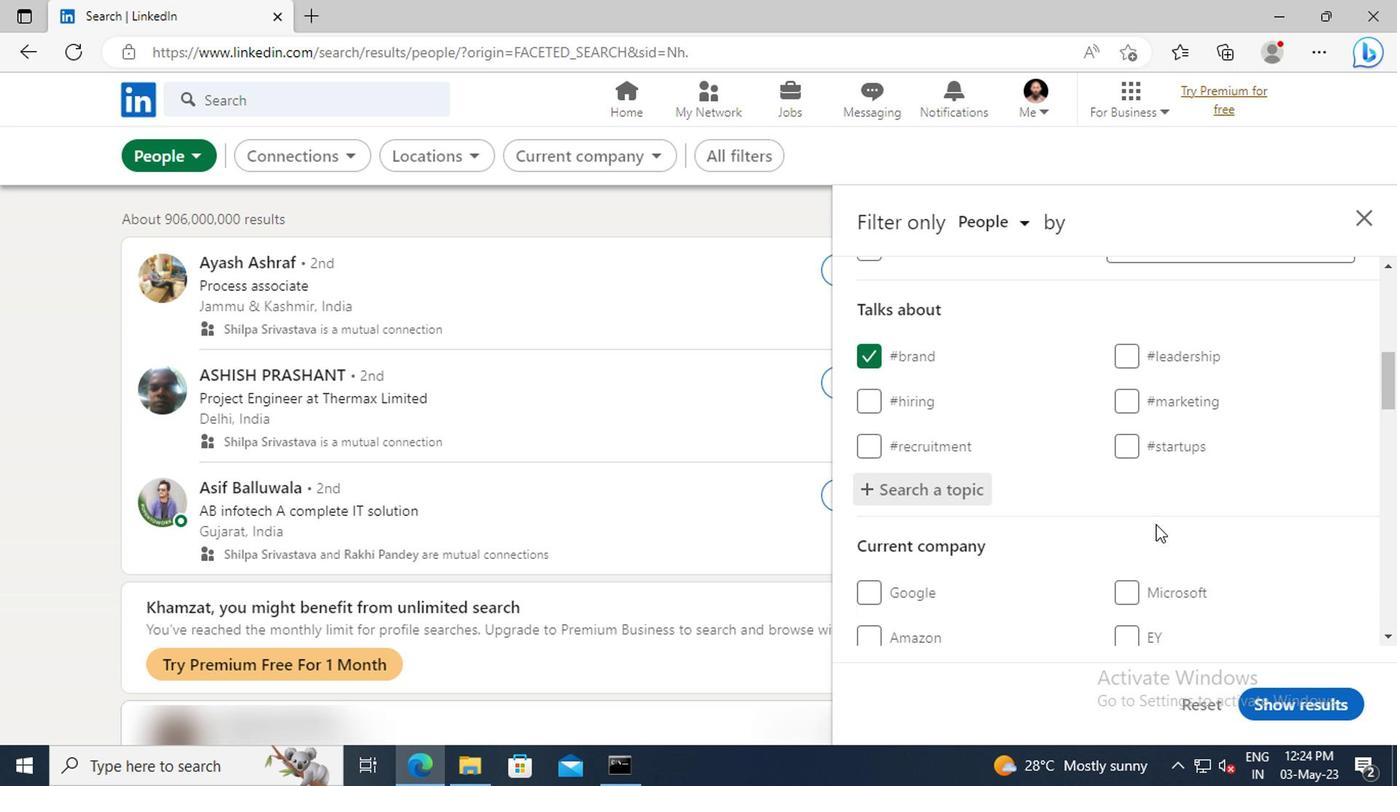 
Action: Mouse scrolled (1152, 516) with delta (0, 0)
Screenshot: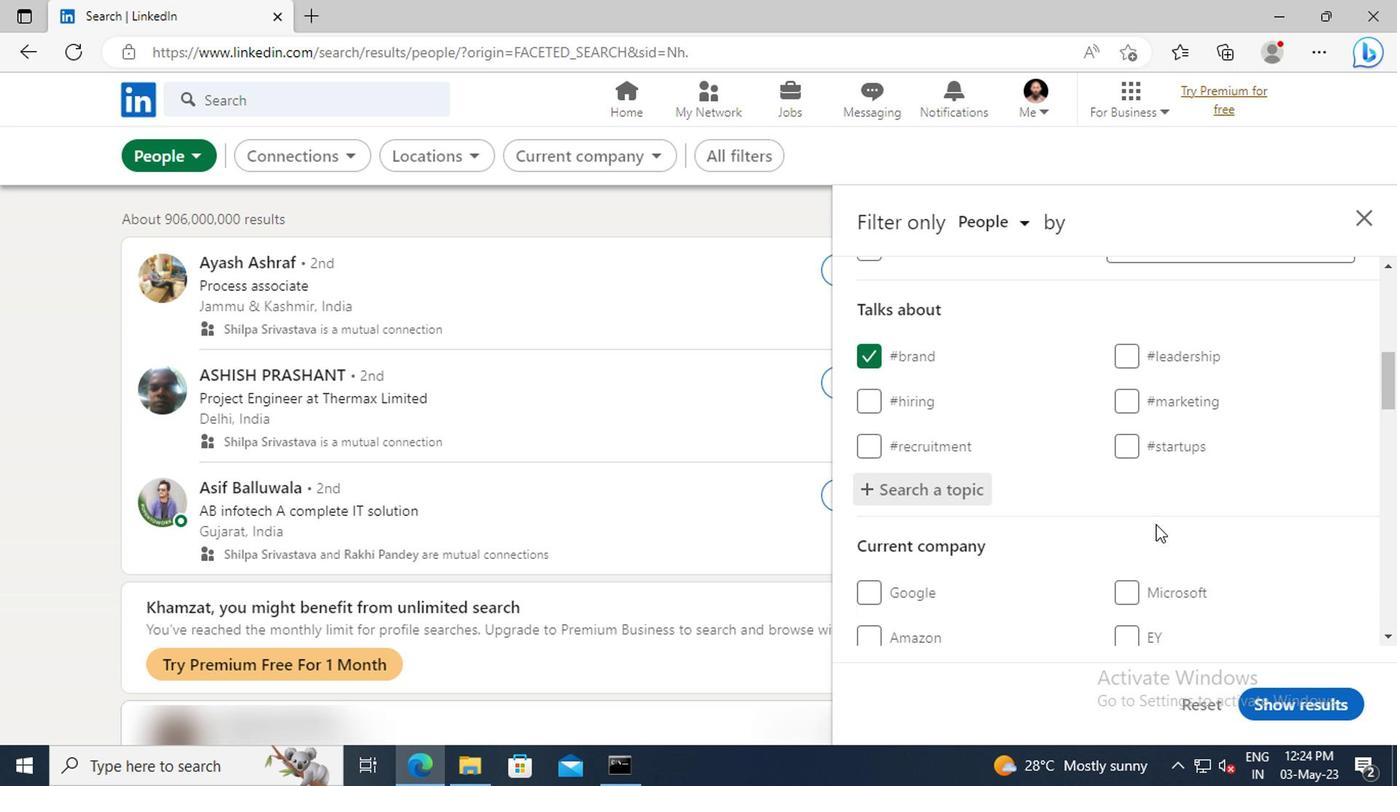 
Action: Mouse moved to (1154, 511)
Screenshot: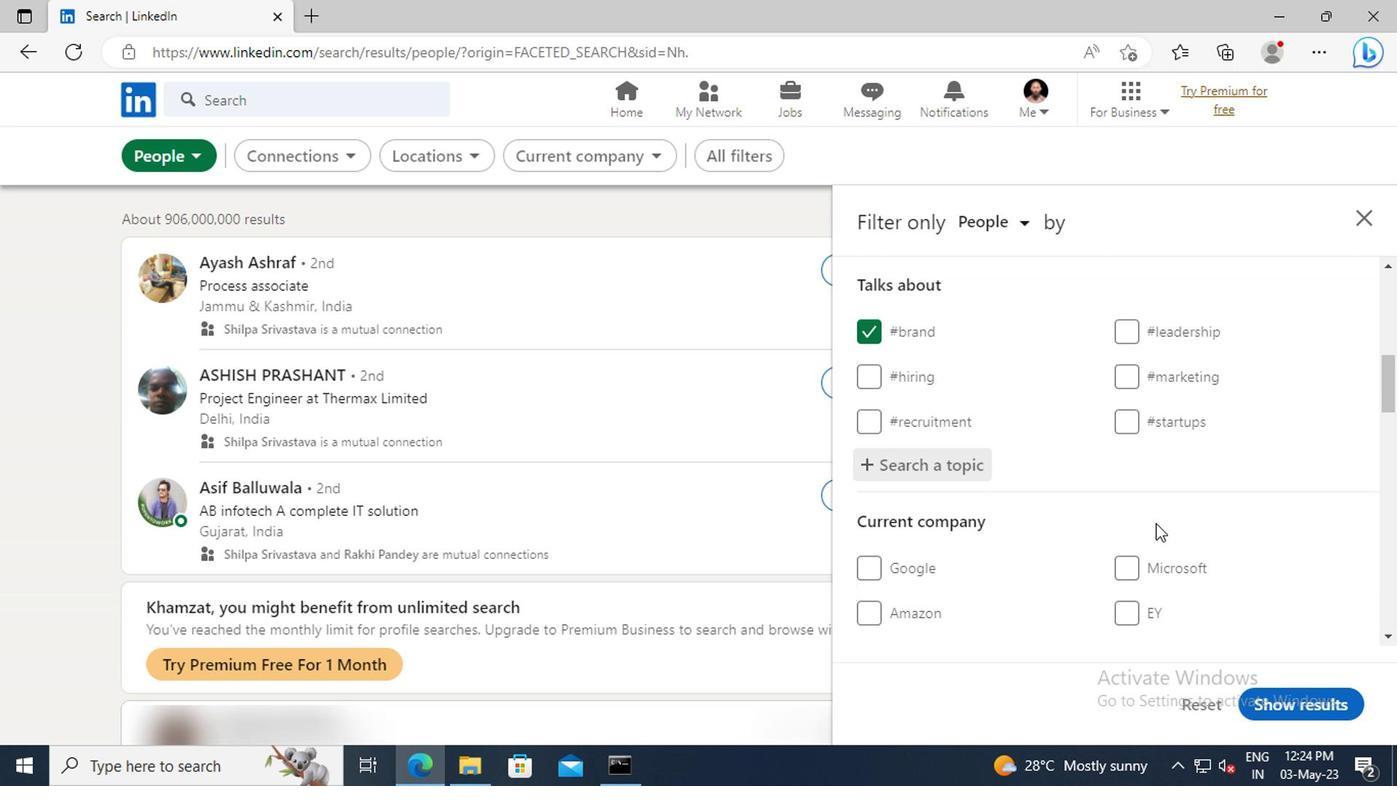 
Action: Mouse scrolled (1154, 510) with delta (0, -1)
Screenshot: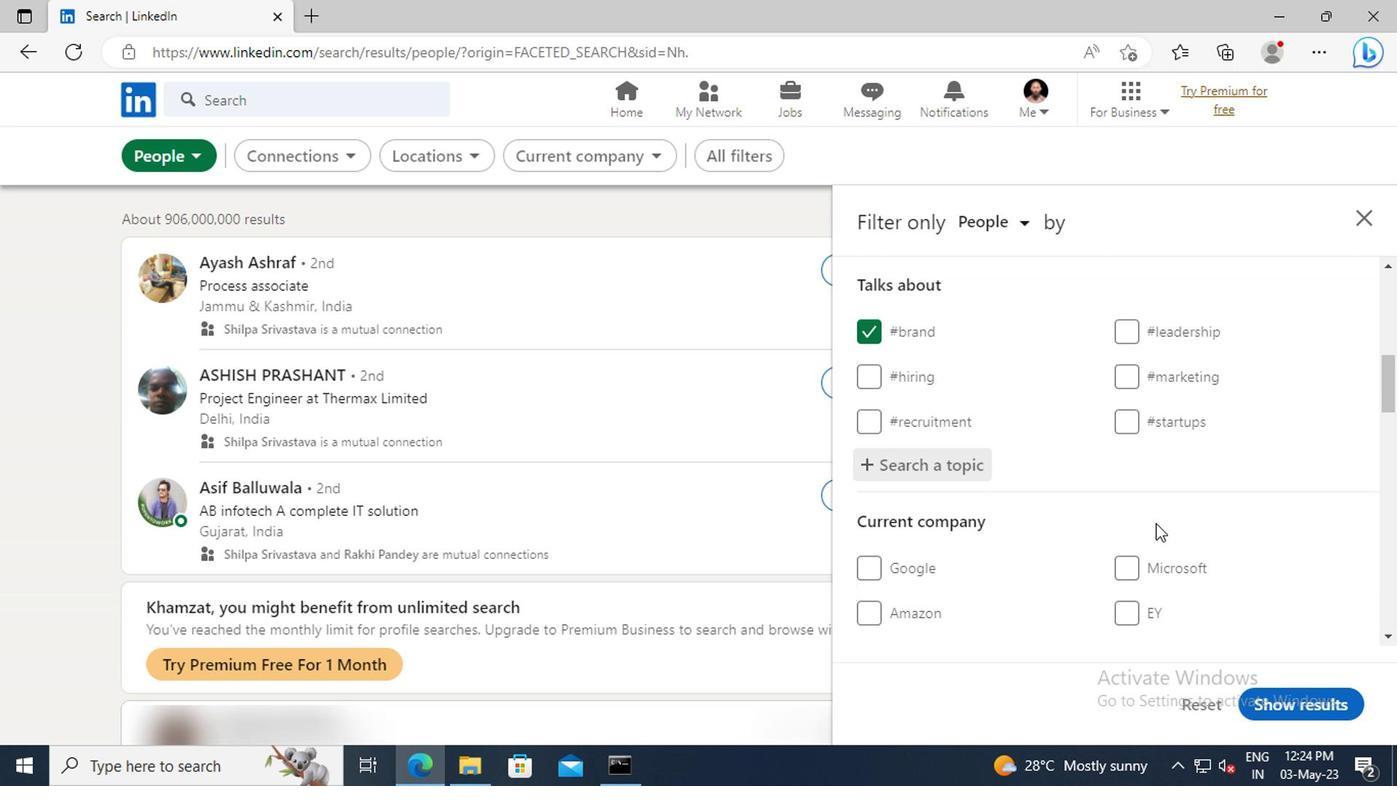 
Action: Mouse moved to (1160, 491)
Screenshot: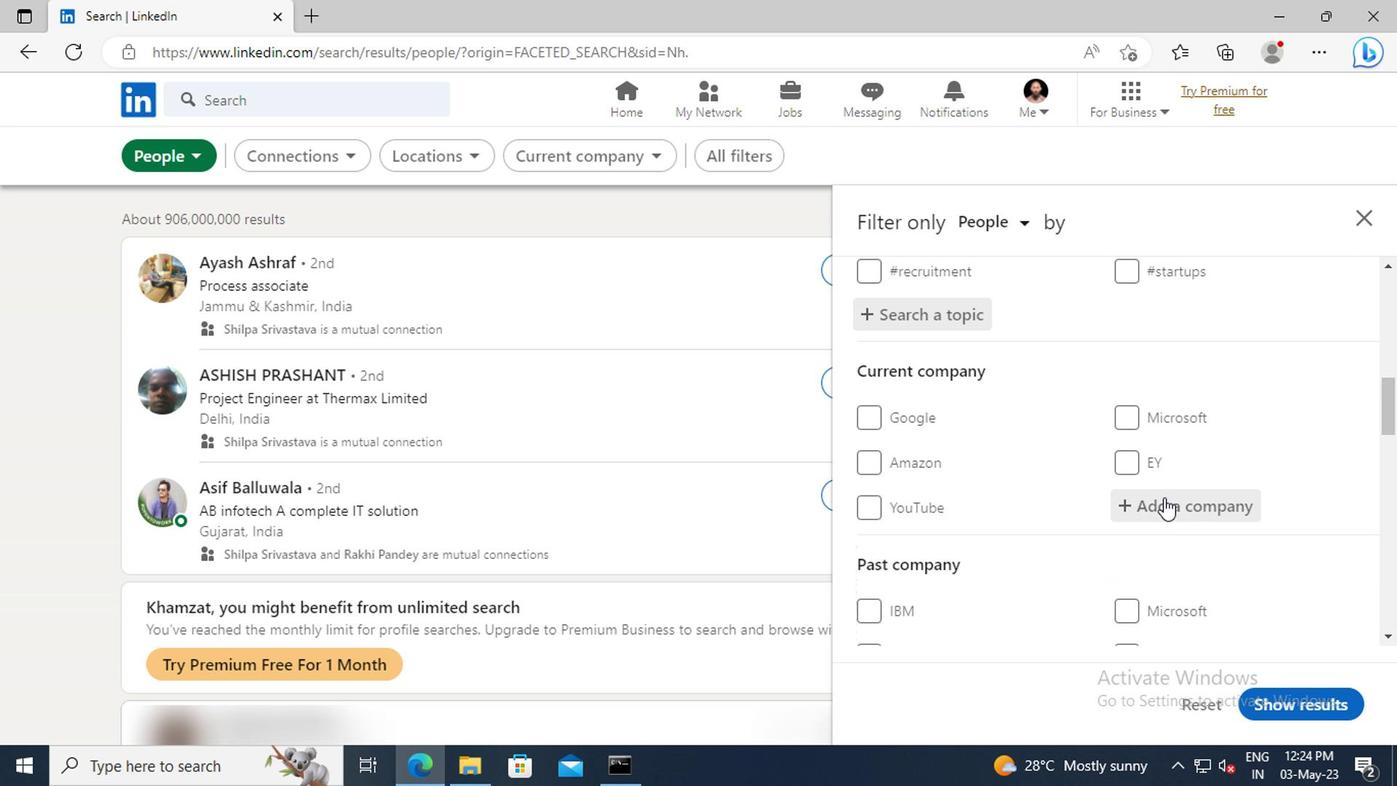
Action: Mouse scrolled (1160, 490) with delta (0, 0)
Screenshot: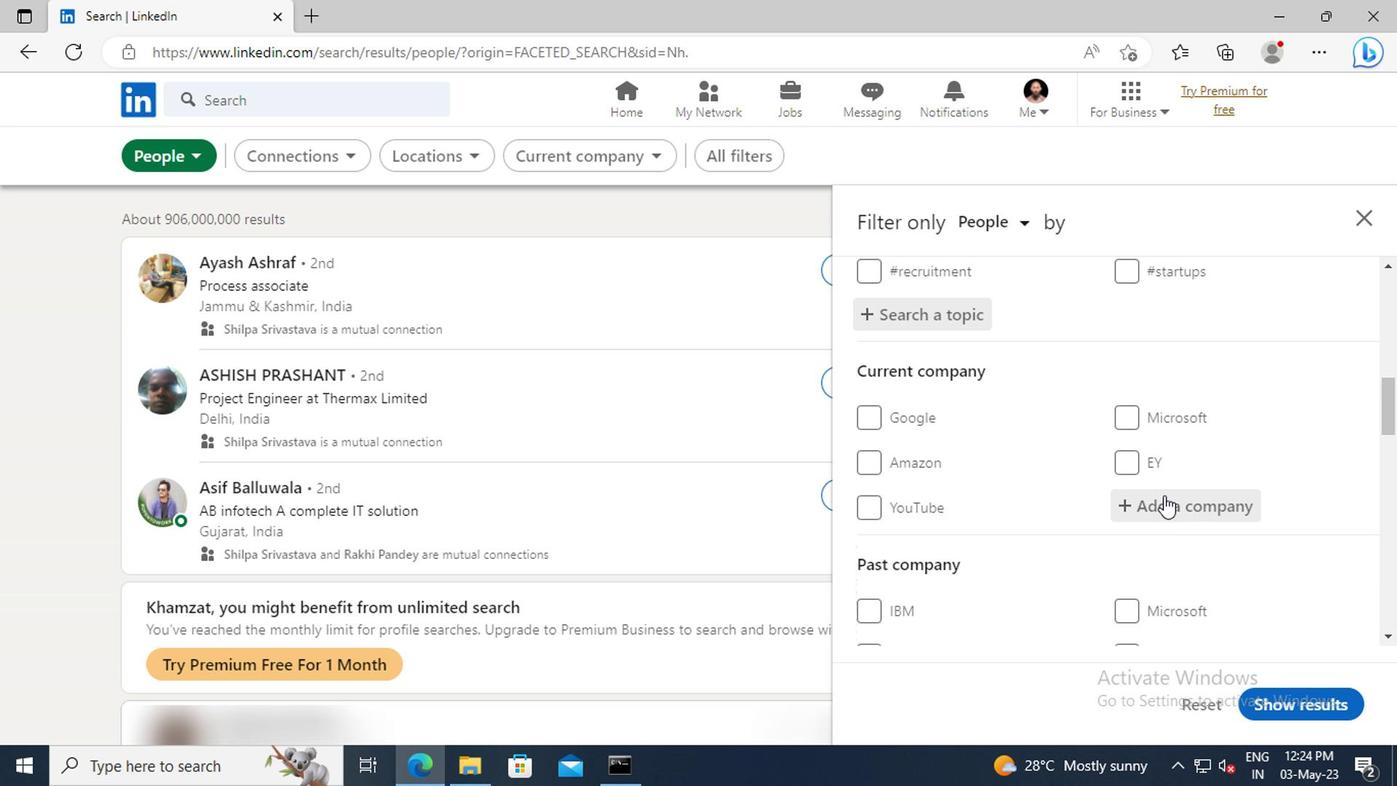 
Action: Mouse scrolled (1160, 490) with delta (0, 0)
Screenshot: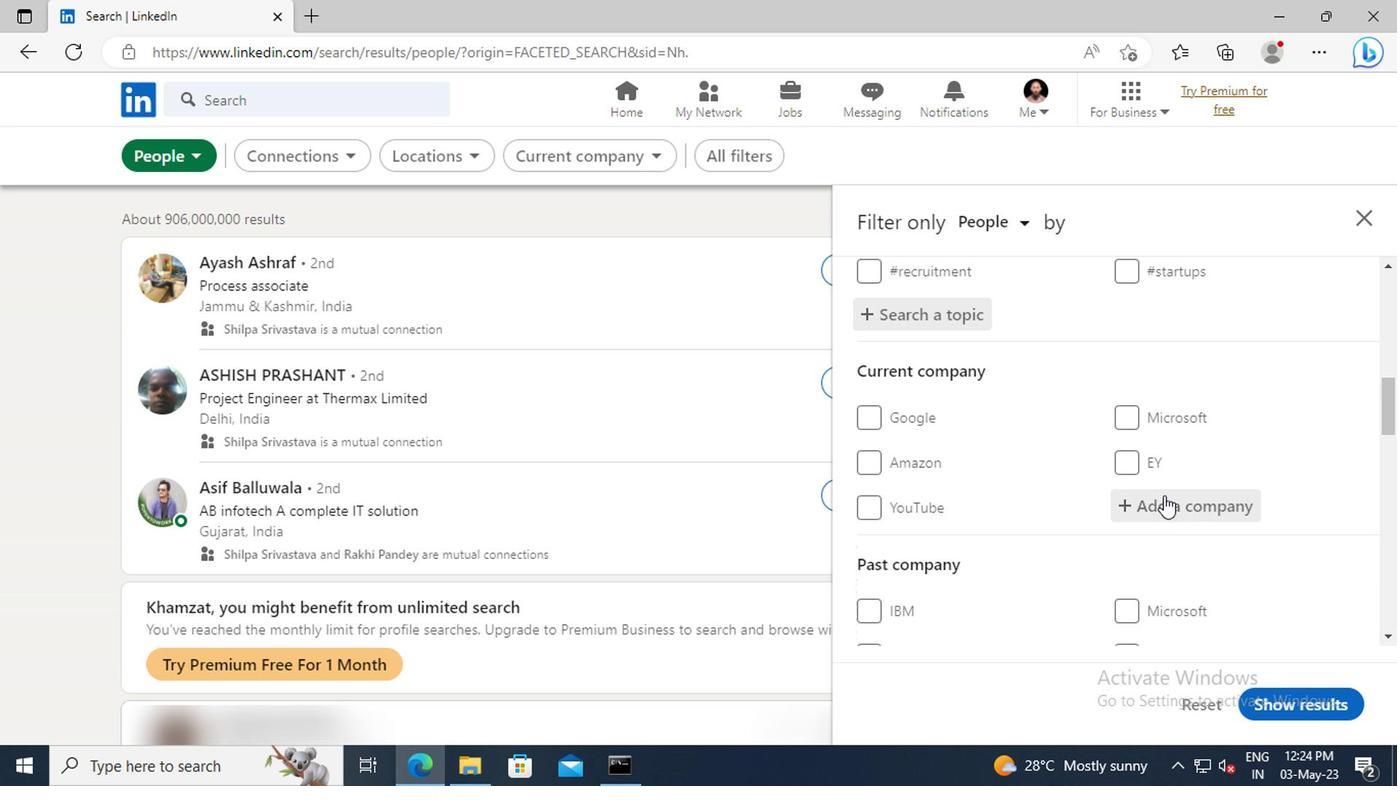 
Action: Mouse moved to (1162, 490)
Screenshot: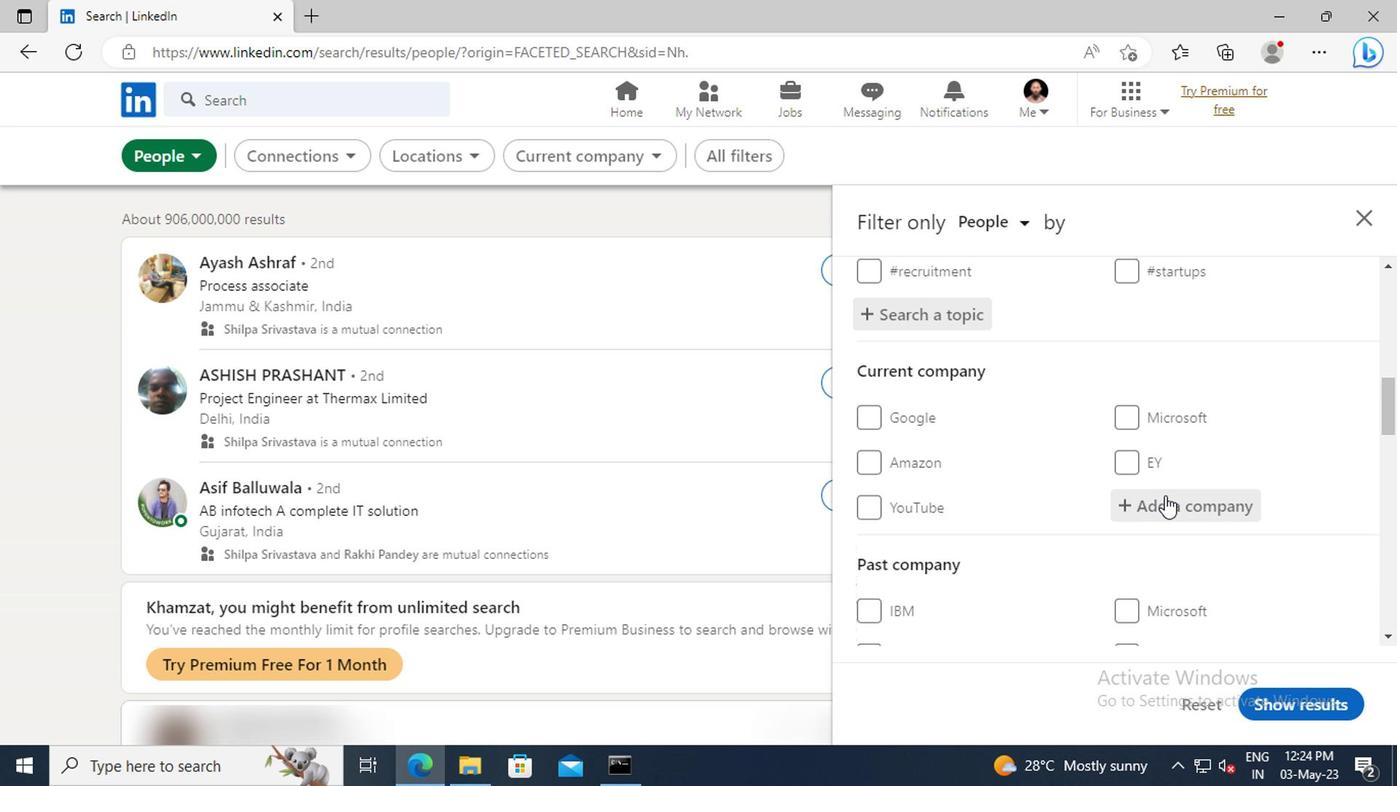 
Action: Mouse scrolled (1162, 489) with delta (0, -1)
Screenshot: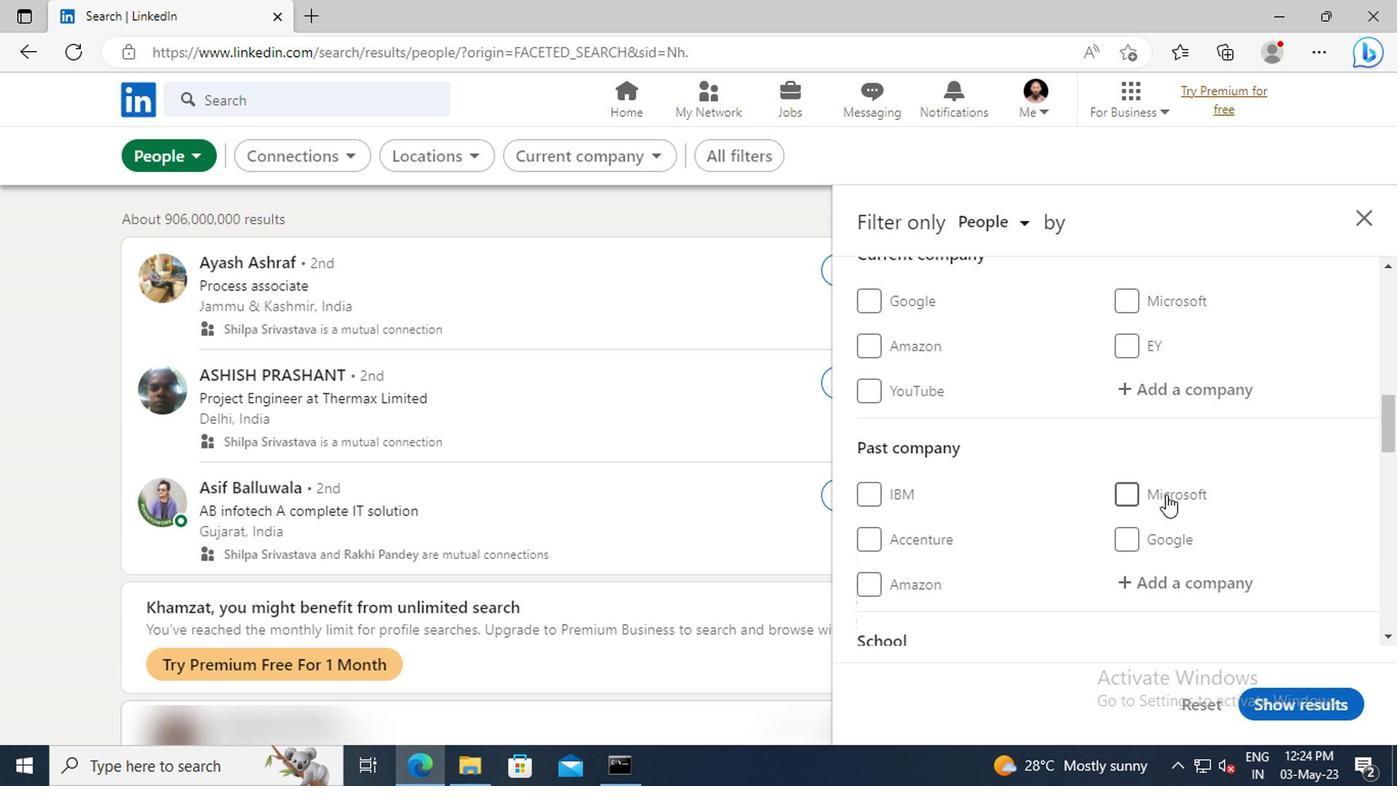 
Action: Mouse scrolled (1162, 489) with delta (0, -1)
Screenshot: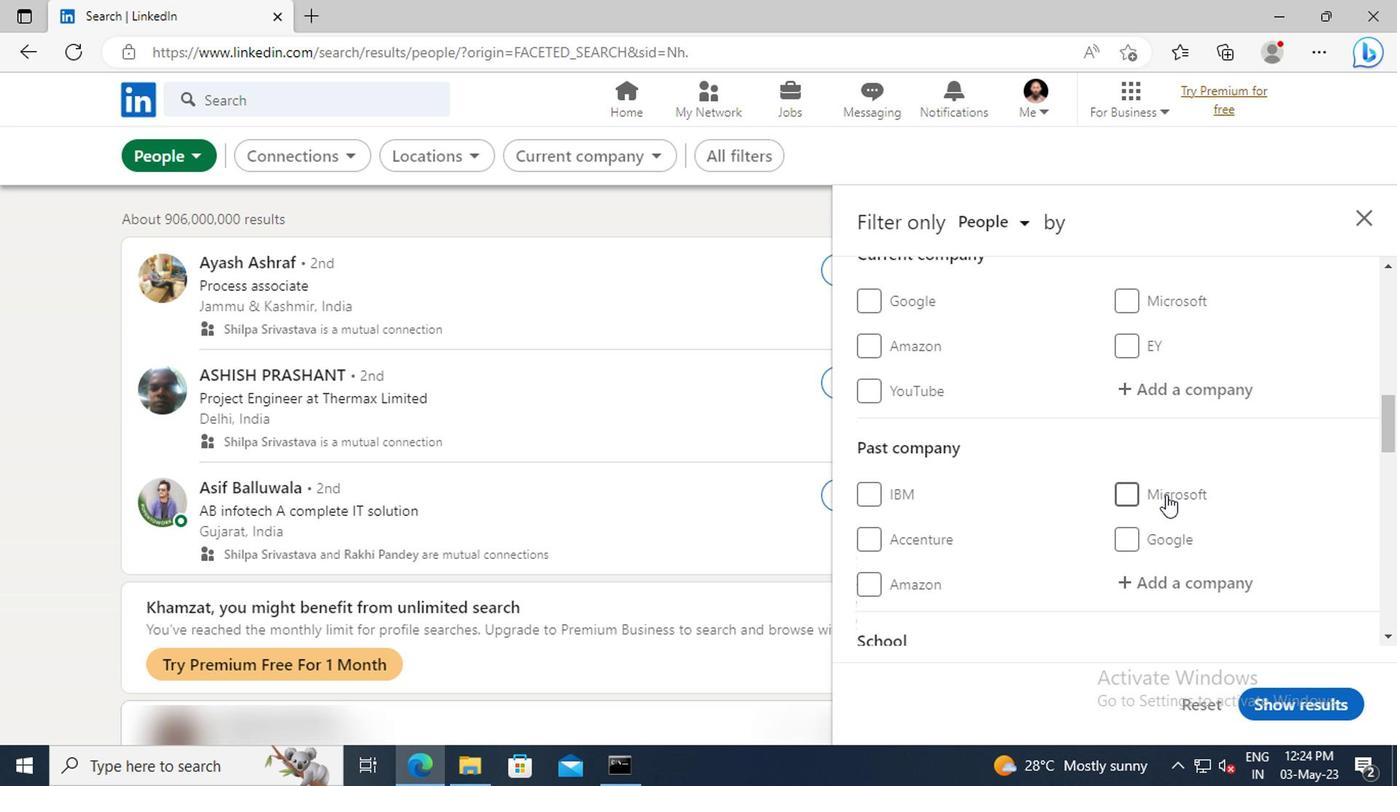 
Action: Mouse scrolled (1162, 489) with delta (0, -1)
Screenshot: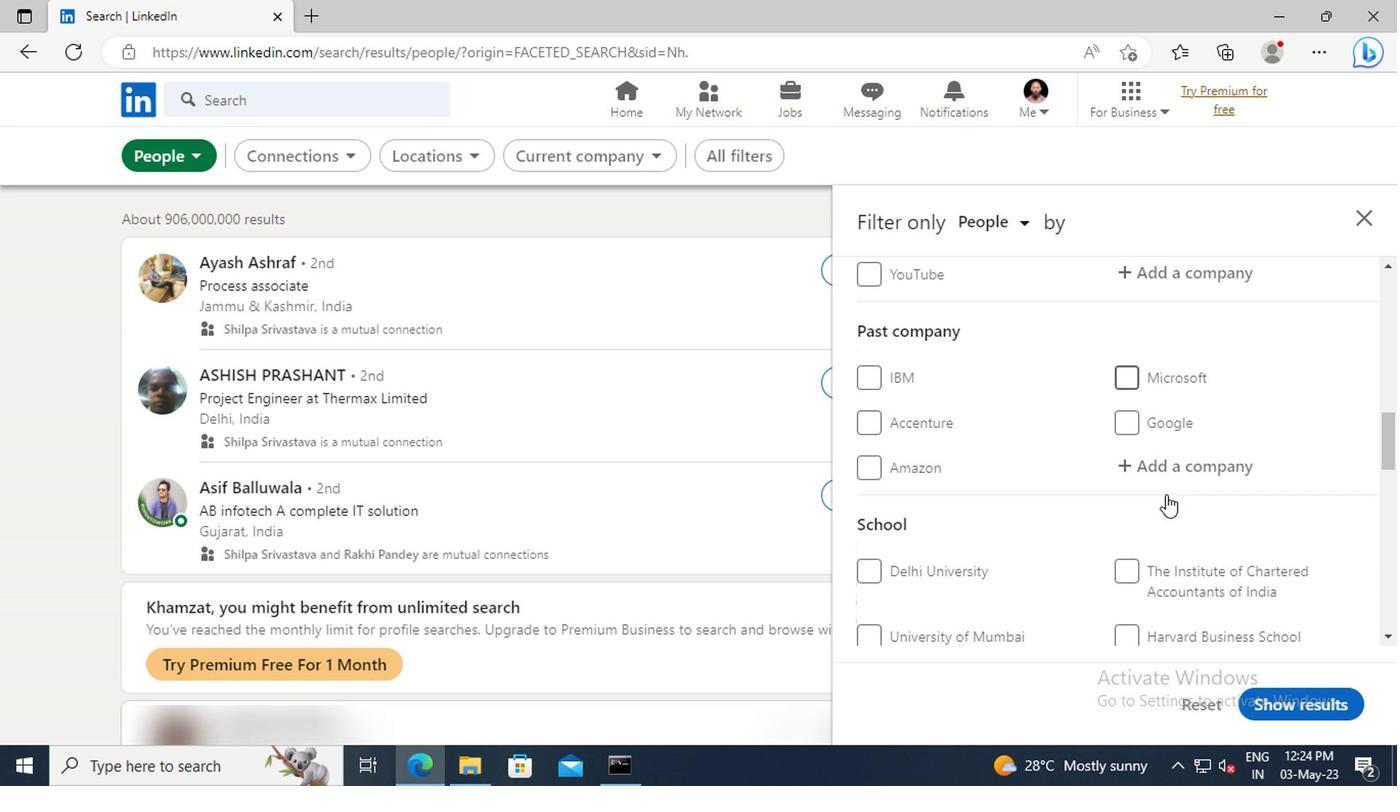 
Action: Mouse scrolled (1162, 489) with delta (0, -1)
Screenshot: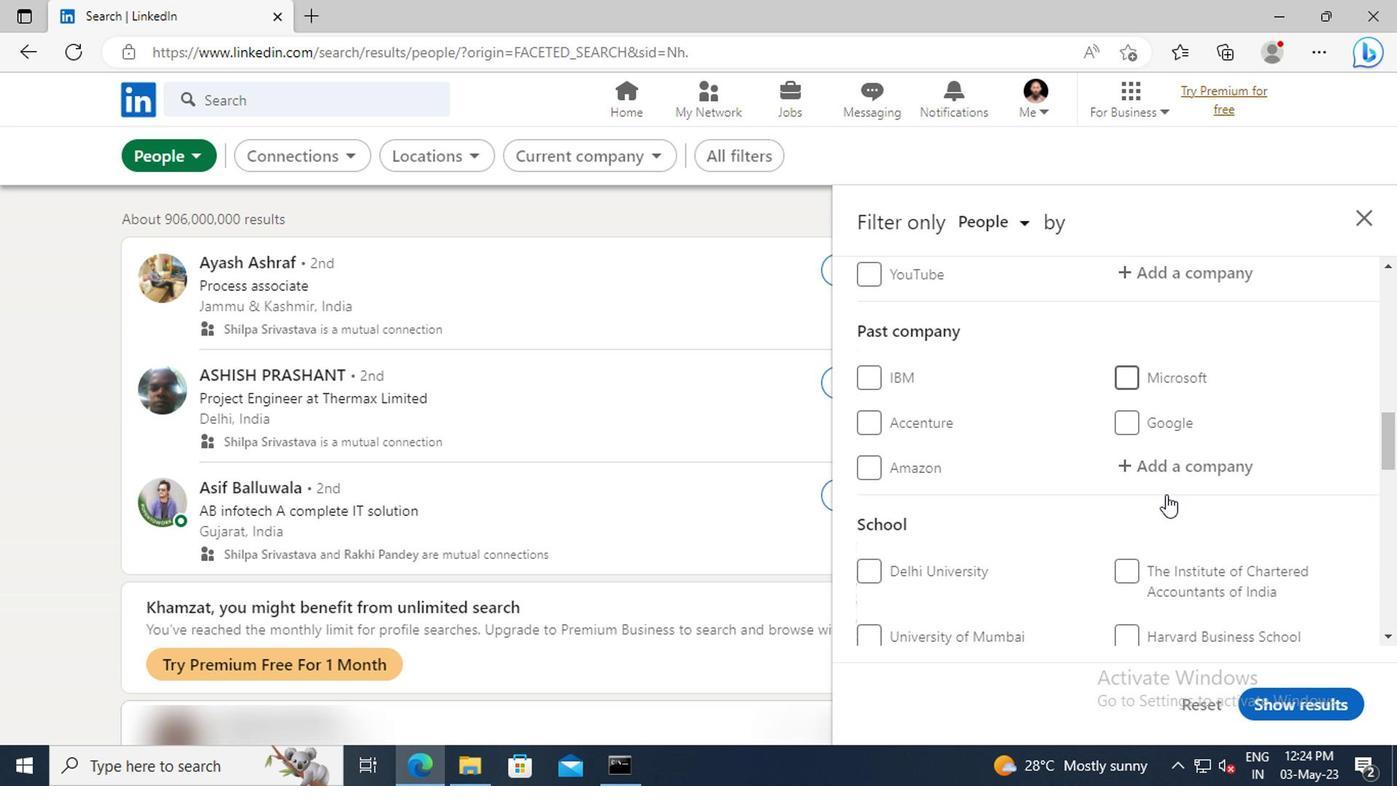 
Action: Mouse scrolled (1162, 489) with delta (0, -1)
Screenshot: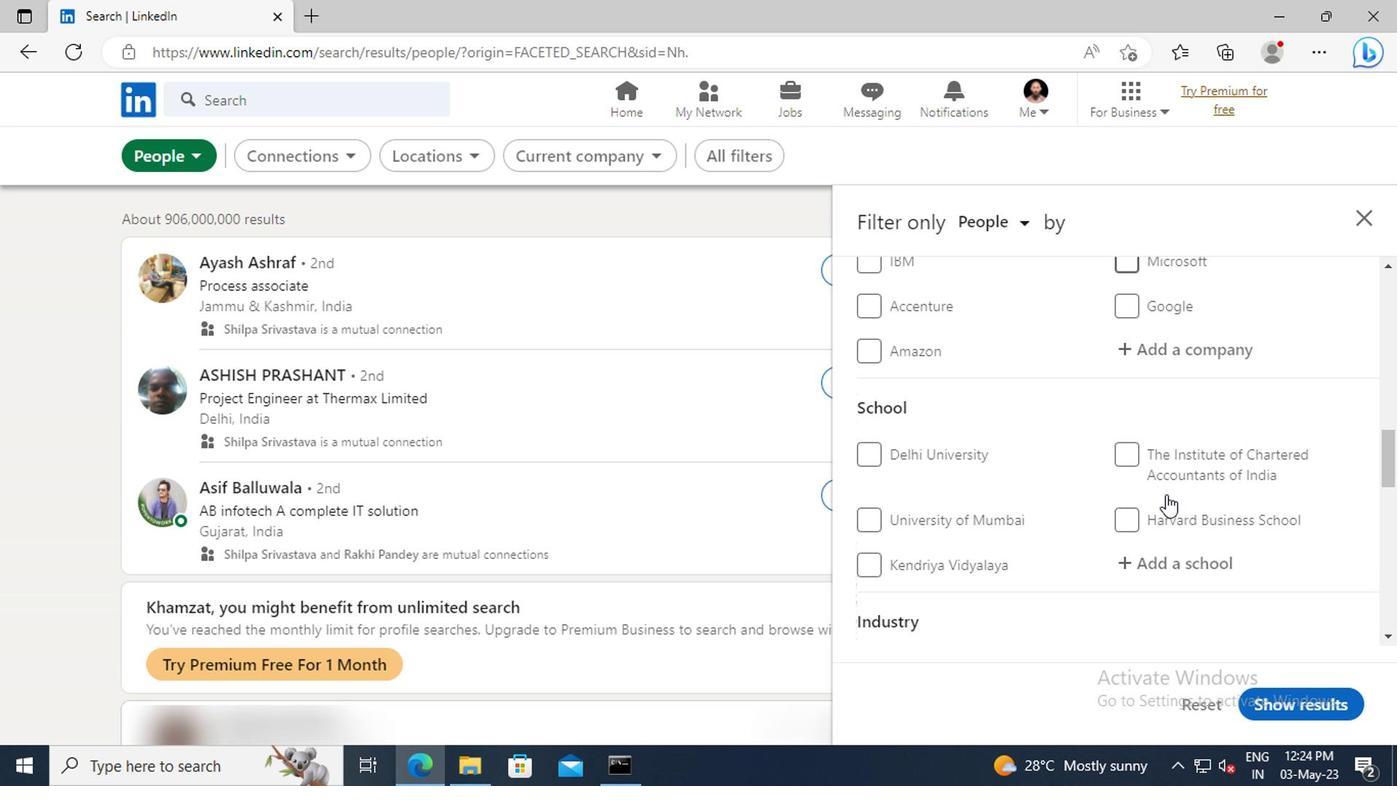 
Action: Mouse scrolled (1162, 489) with delta (0, -1)
Screenshot: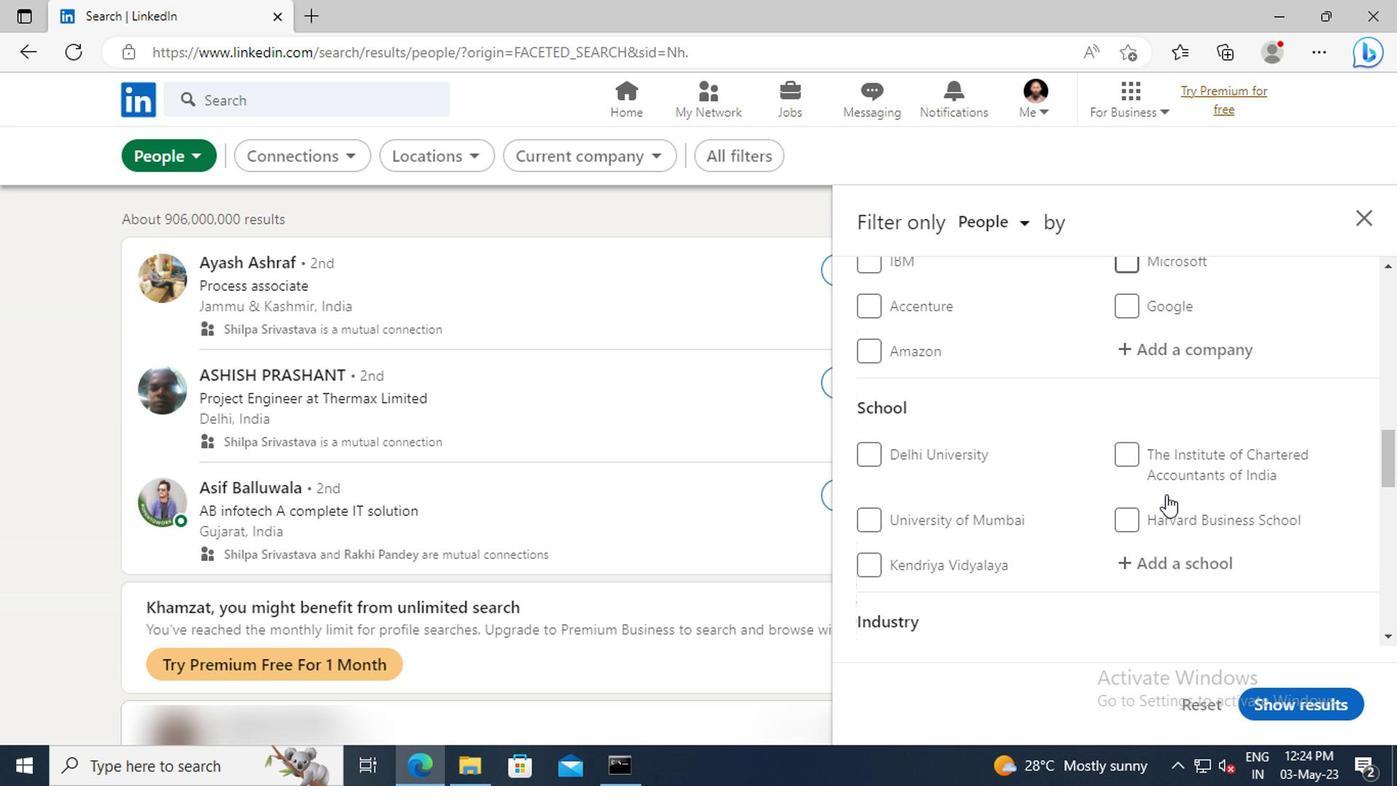 
Action: Mouse scrolled (1162, 489) with delta (0, -1)
Screenshot: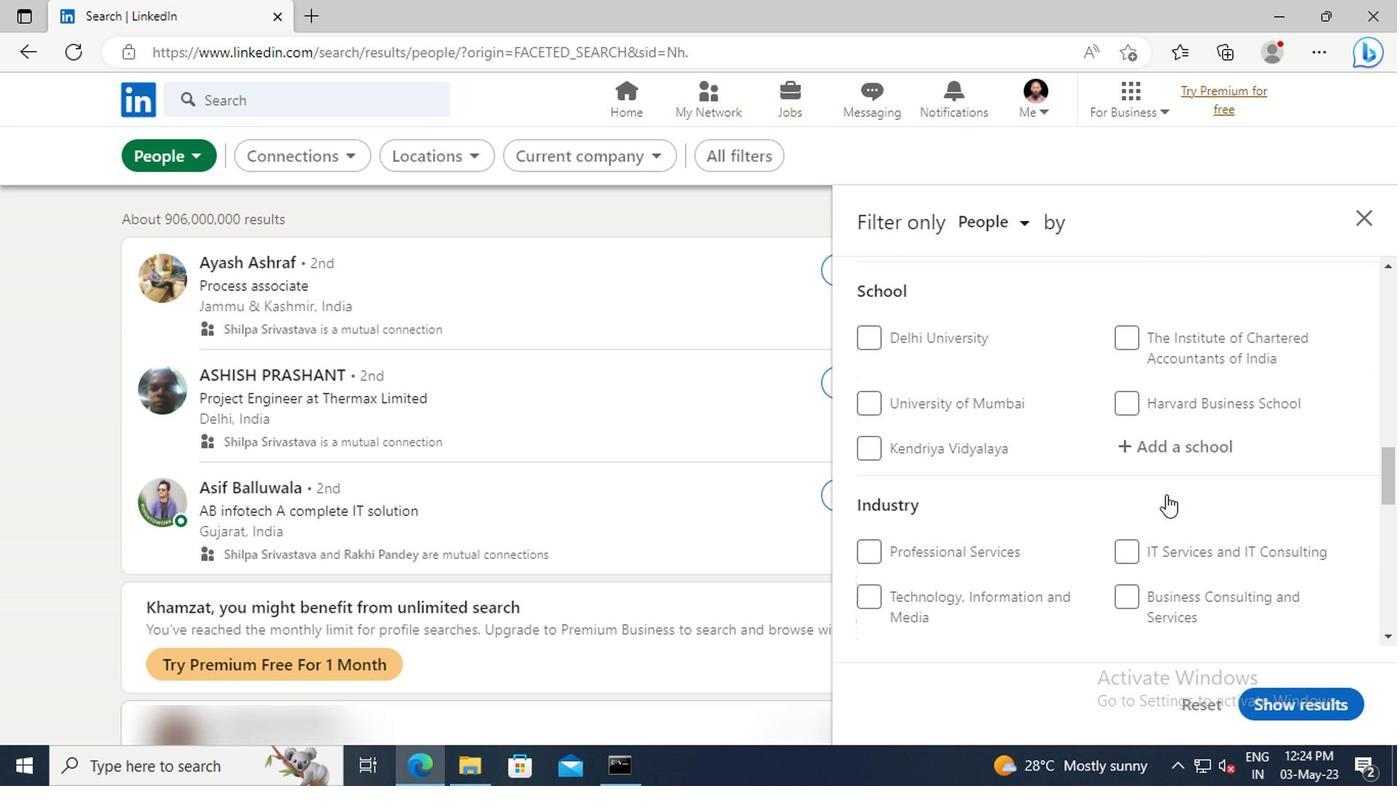 
Action: Mouse scrolled (1162, 489) with delta (0, -1)
Screenshot: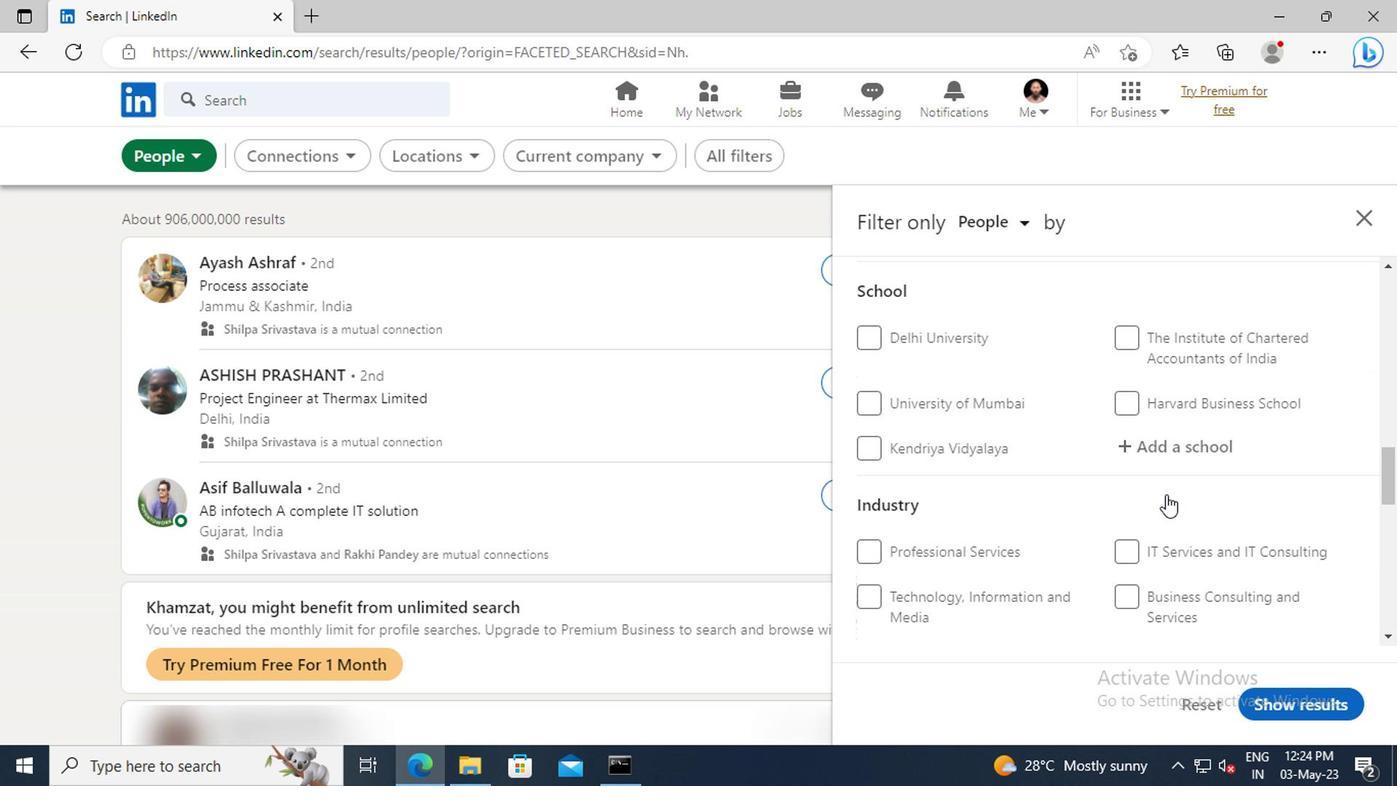 
Action: Mouse scrolled (1162, 489) with delta (0, -1)
Screenshot: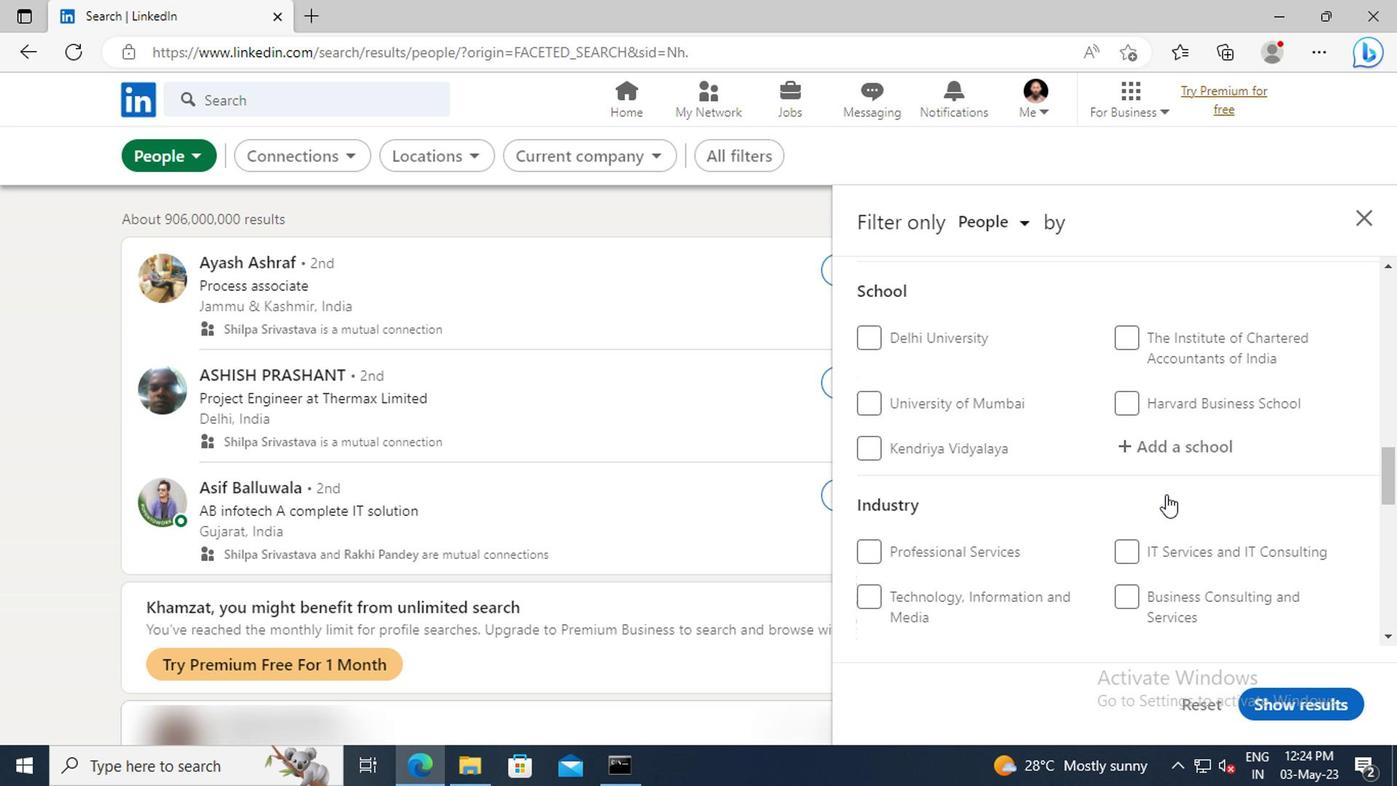 
Action: Mouse scrolled (1162, 489) with delta (0, -1)
Screenshot: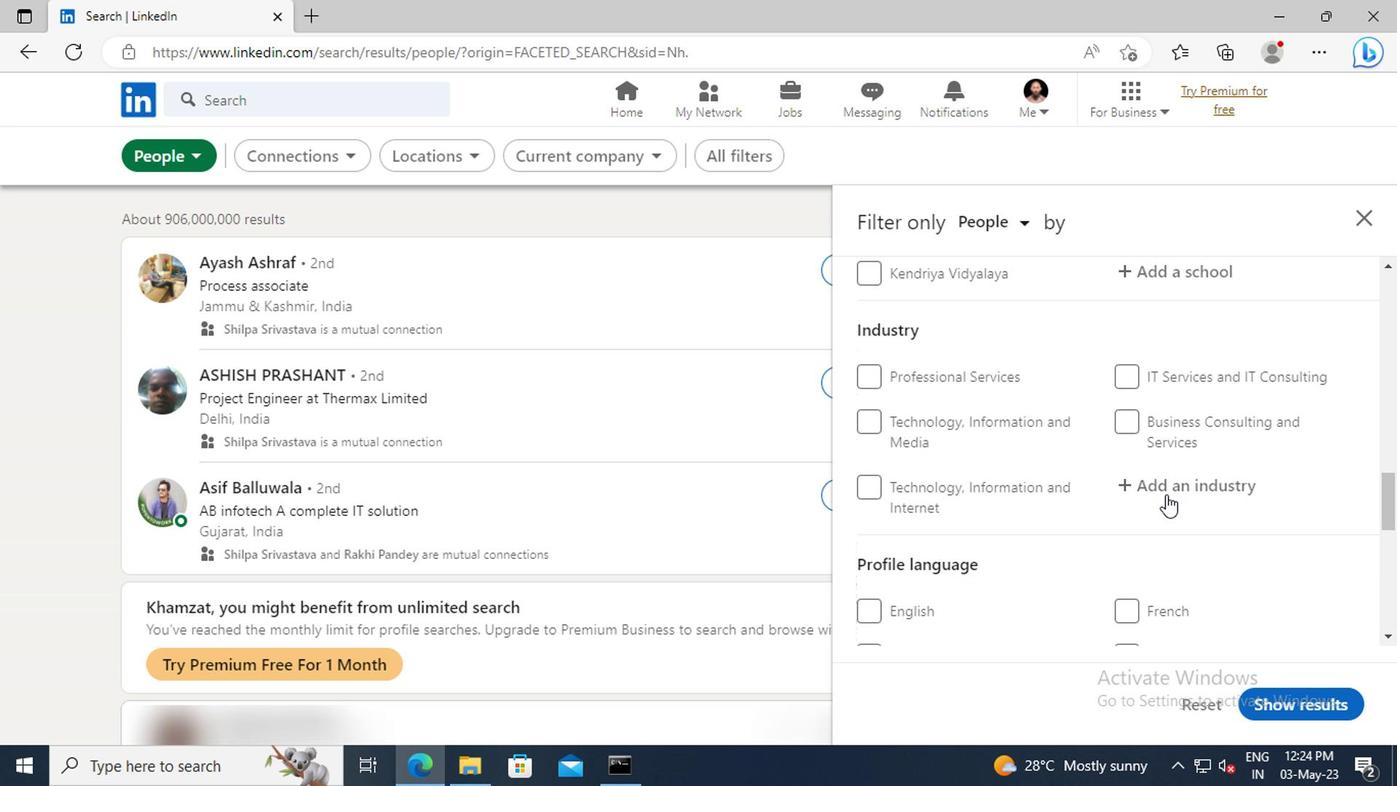 
Action: Mouse scrolled (1162, 489) with delta (0, -1)
Screenshot: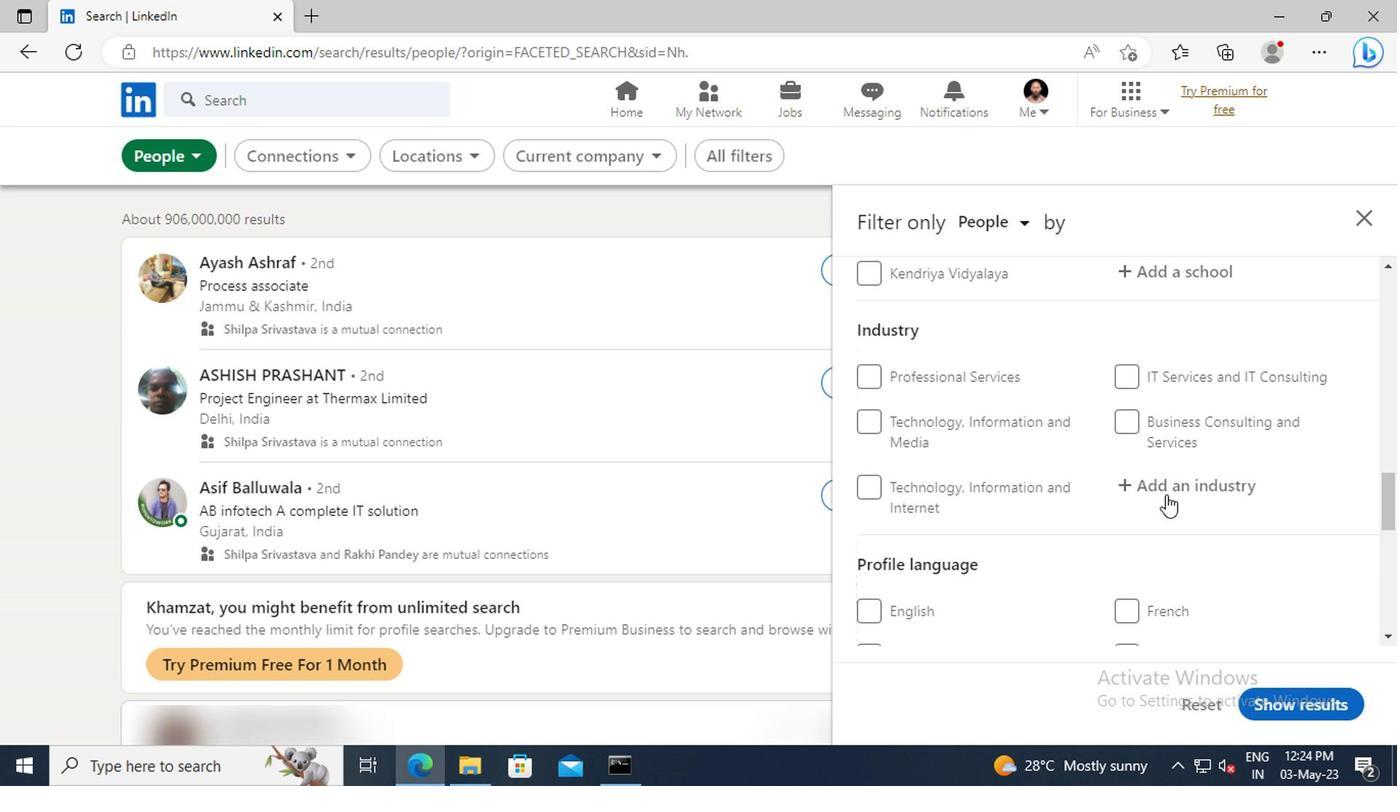 
Action: Mouse moved to (869, 541)
Screenshot: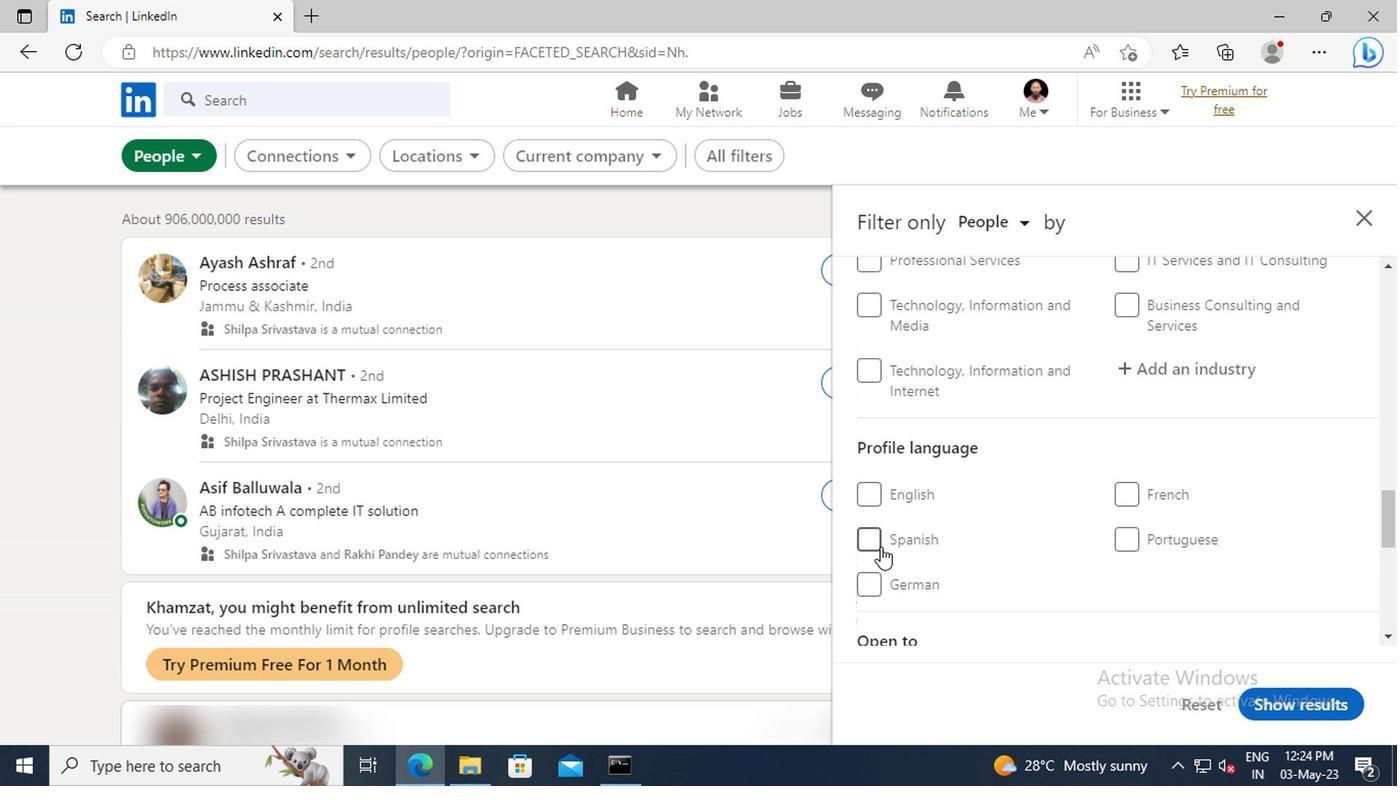 
Action: Mouse pressed left at (869, 541)
Screenshot: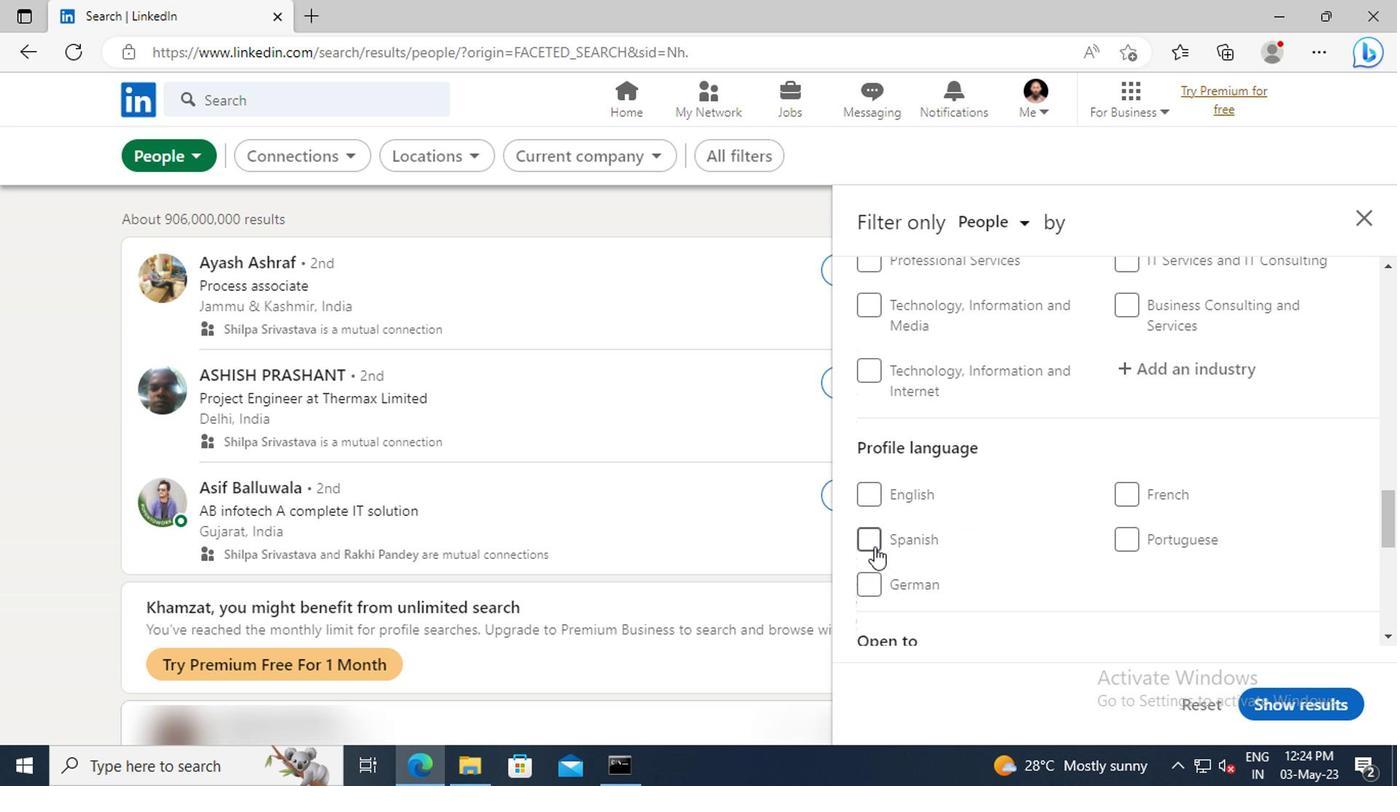 
Action: Mouse moved to (1077, 512)
Screenshot: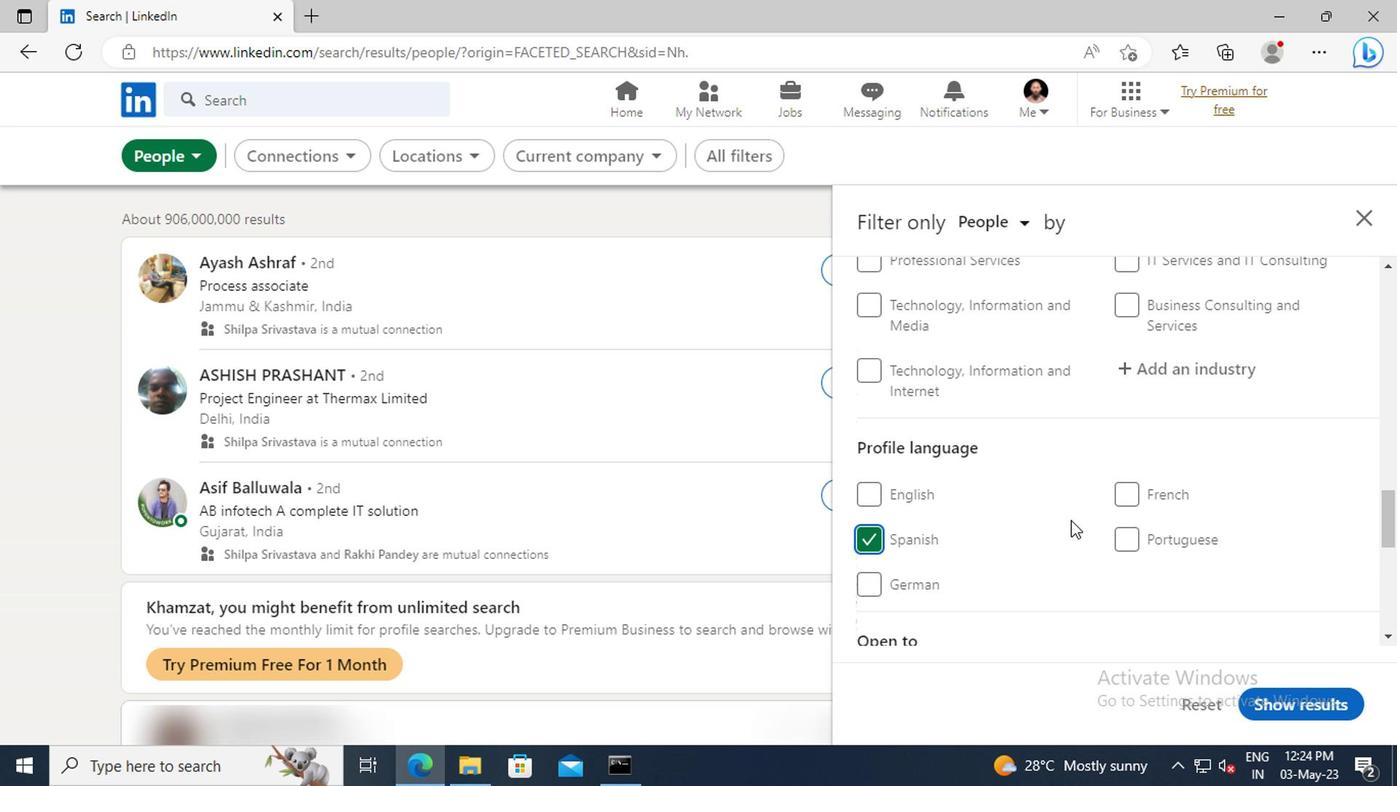 
Action: Mouse scrolled (1077, 513) with delta (0, 0)
Screenshot: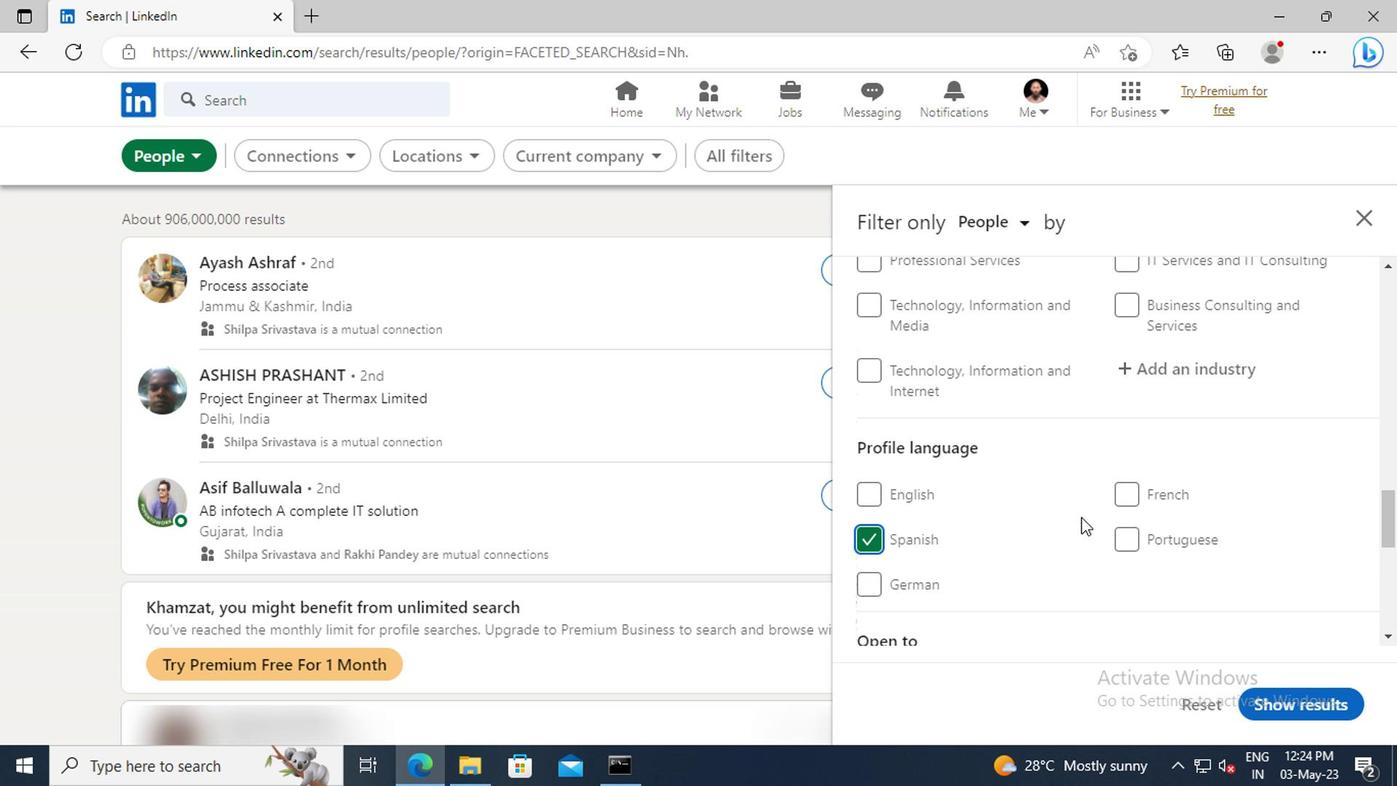 
Action: Mouse moved to (1077, 512)
Screenshot: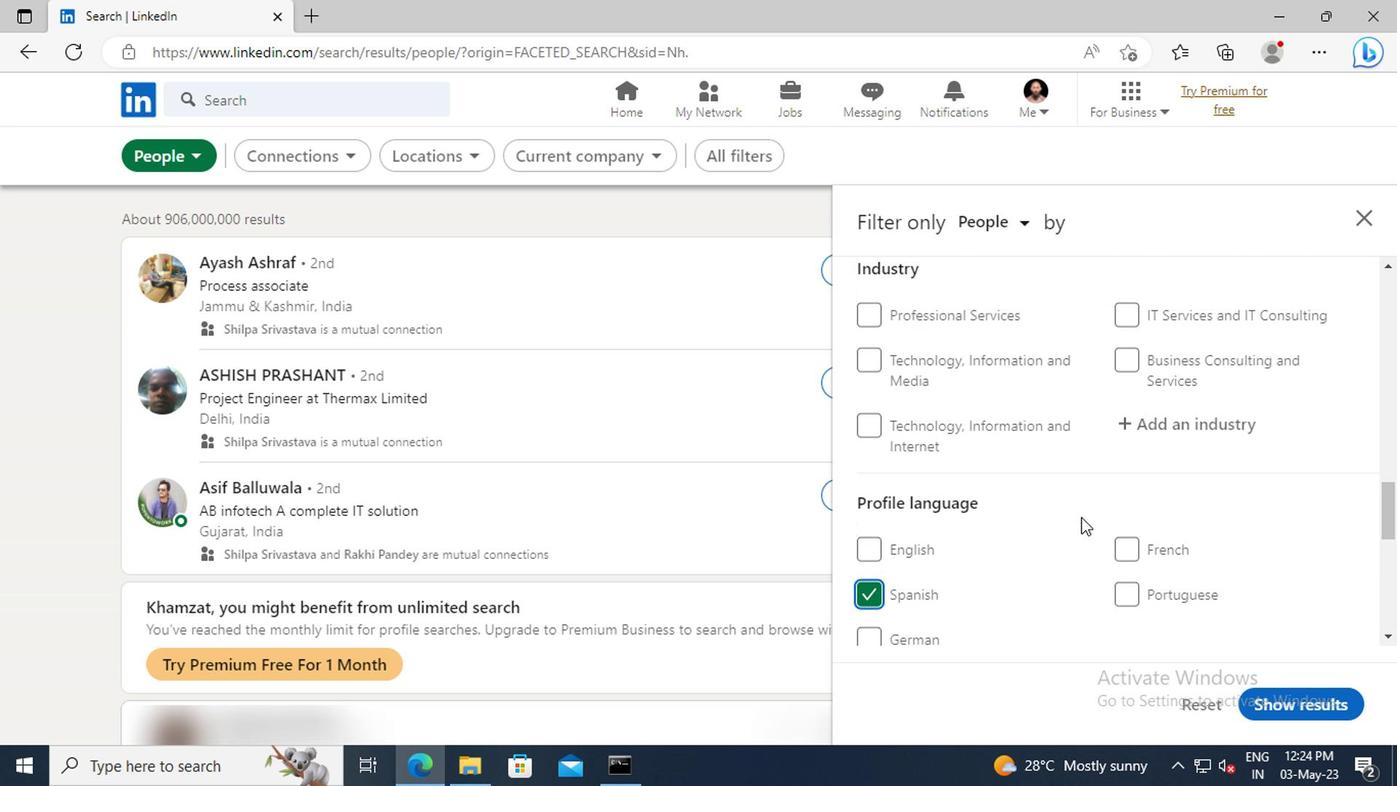 
Action: Mouse scrolled (1077, 513) with delta (0, 0)
Screenshot: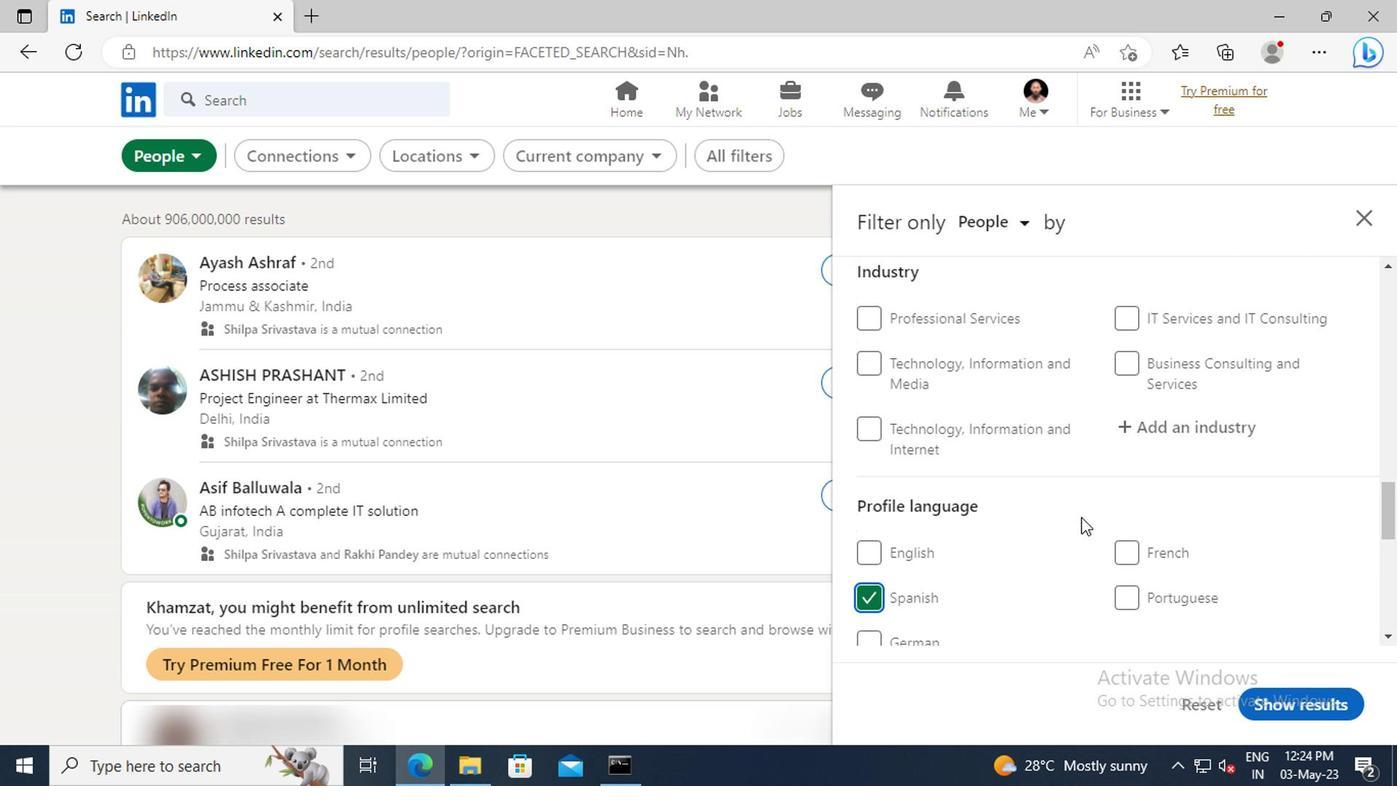 
Action: Mouse moved to (1078, 512)
Screenshot: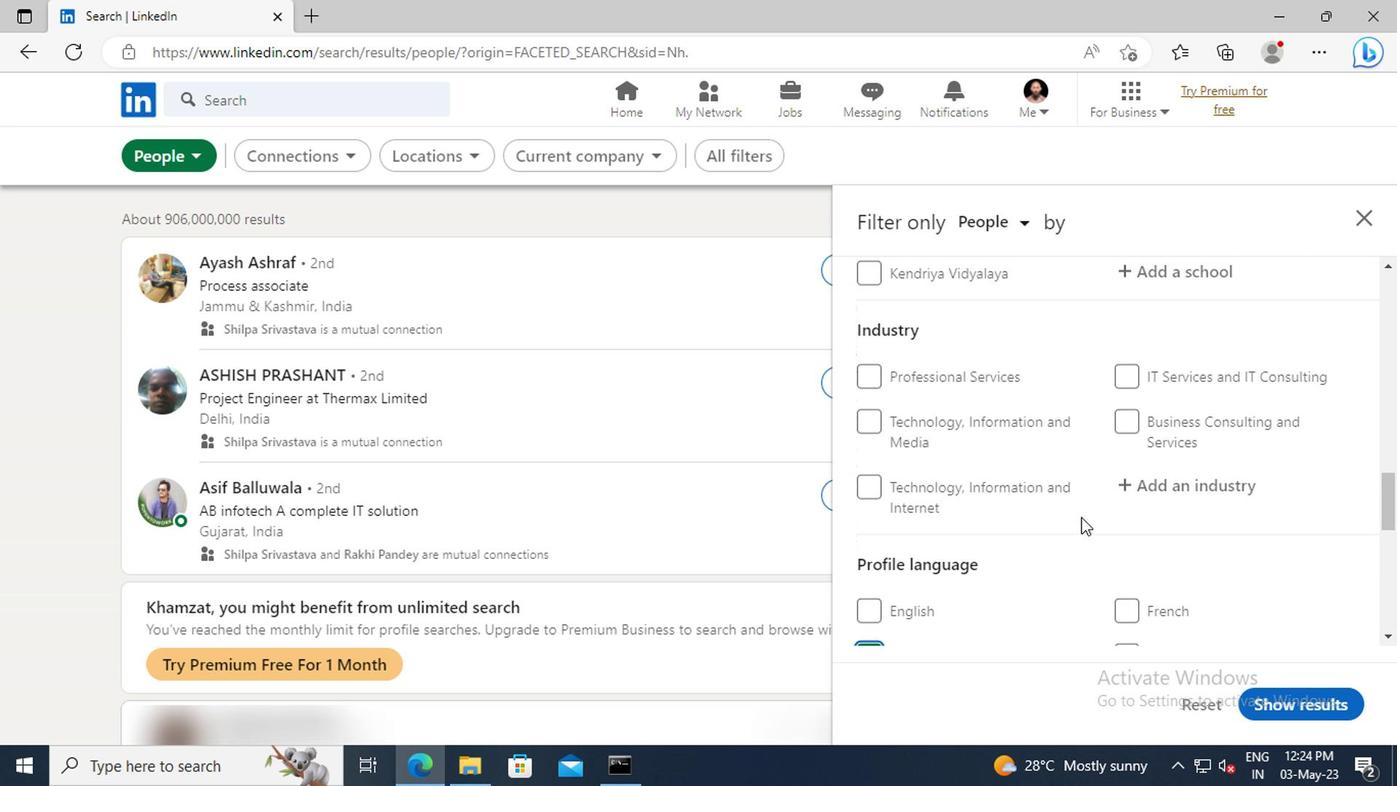 
Action: Mouse scrolled (1078, 513) with delta (0, 0)
Screenshot: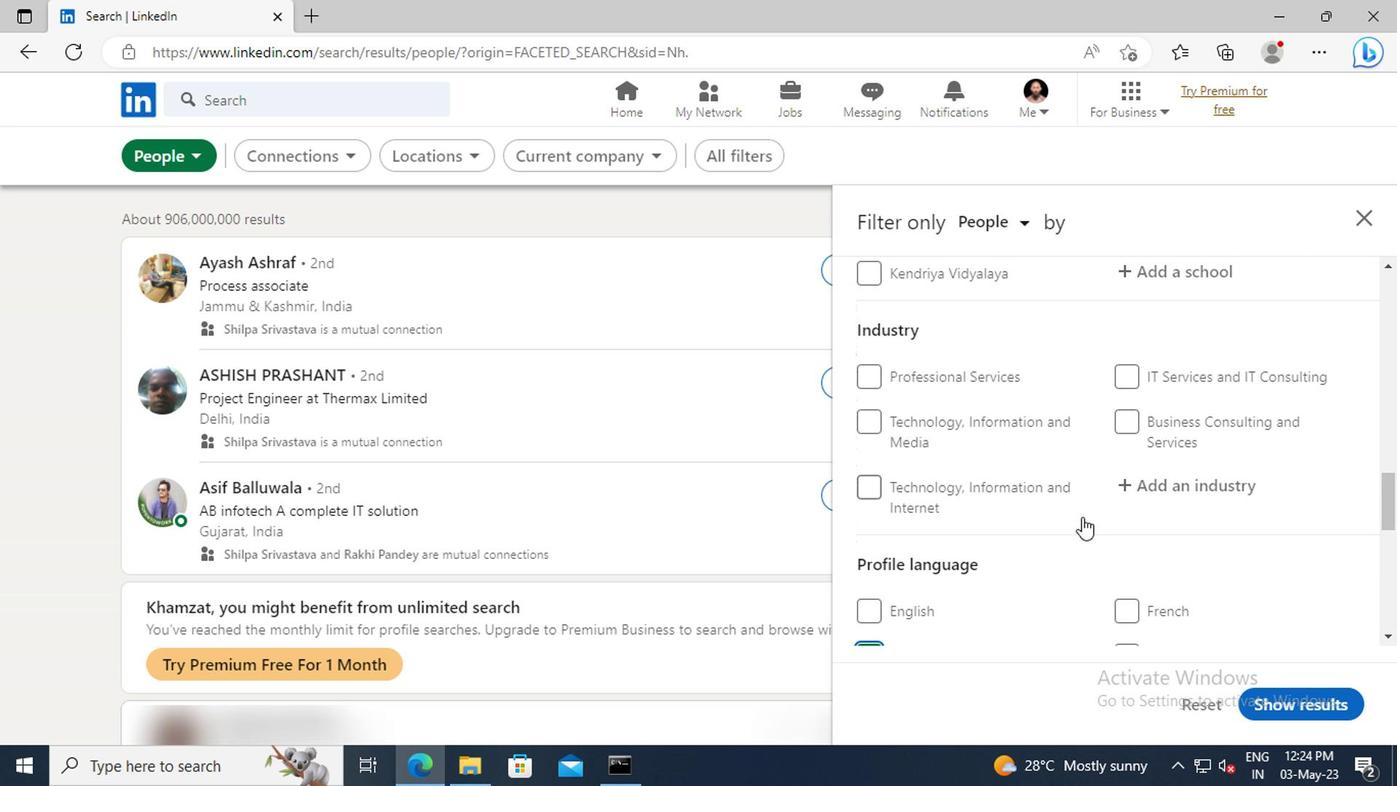 
Action: Mouse scrolled (1078, 513) with delta (0, 0)
Screenshot: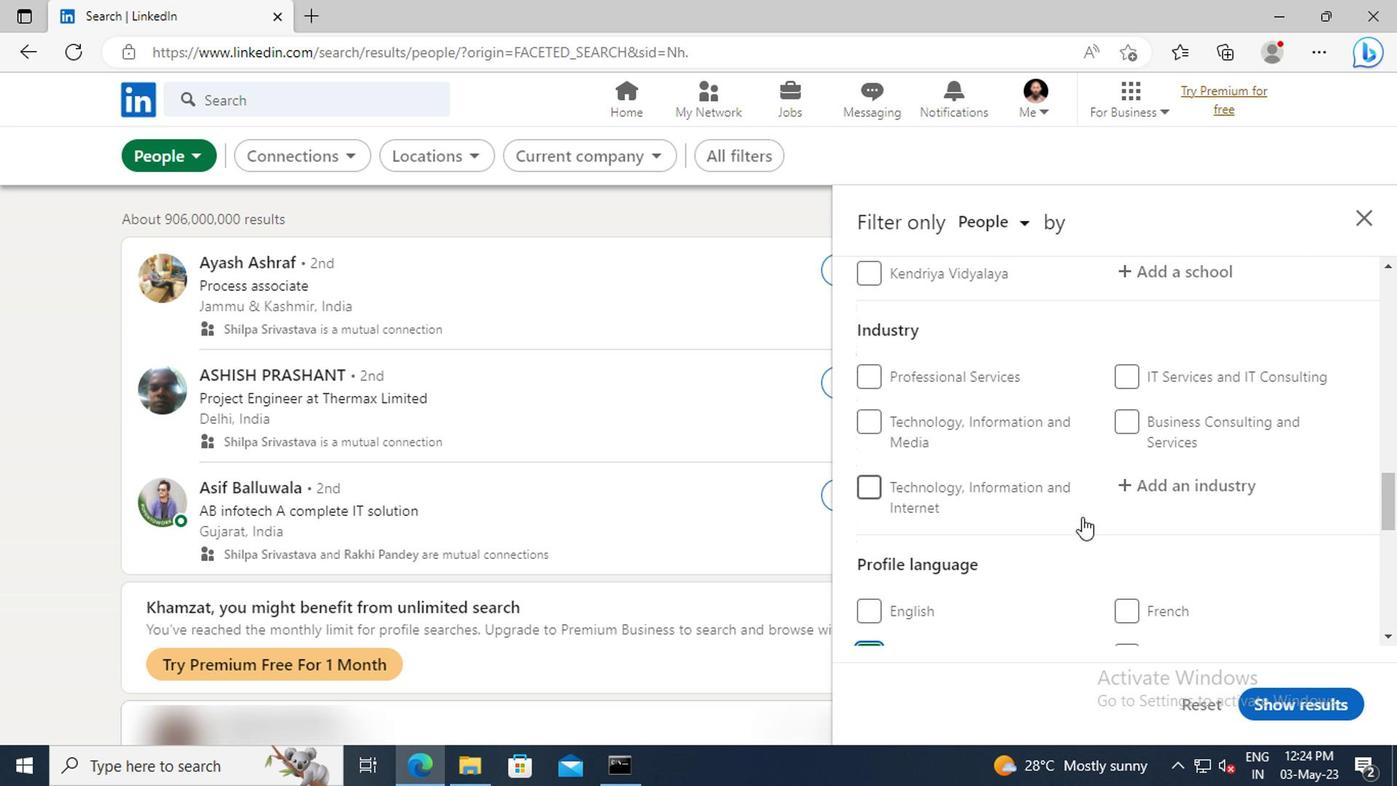 
Action: Mouse scrolled (1078, 513) with delta (0, 0)
Screenshot: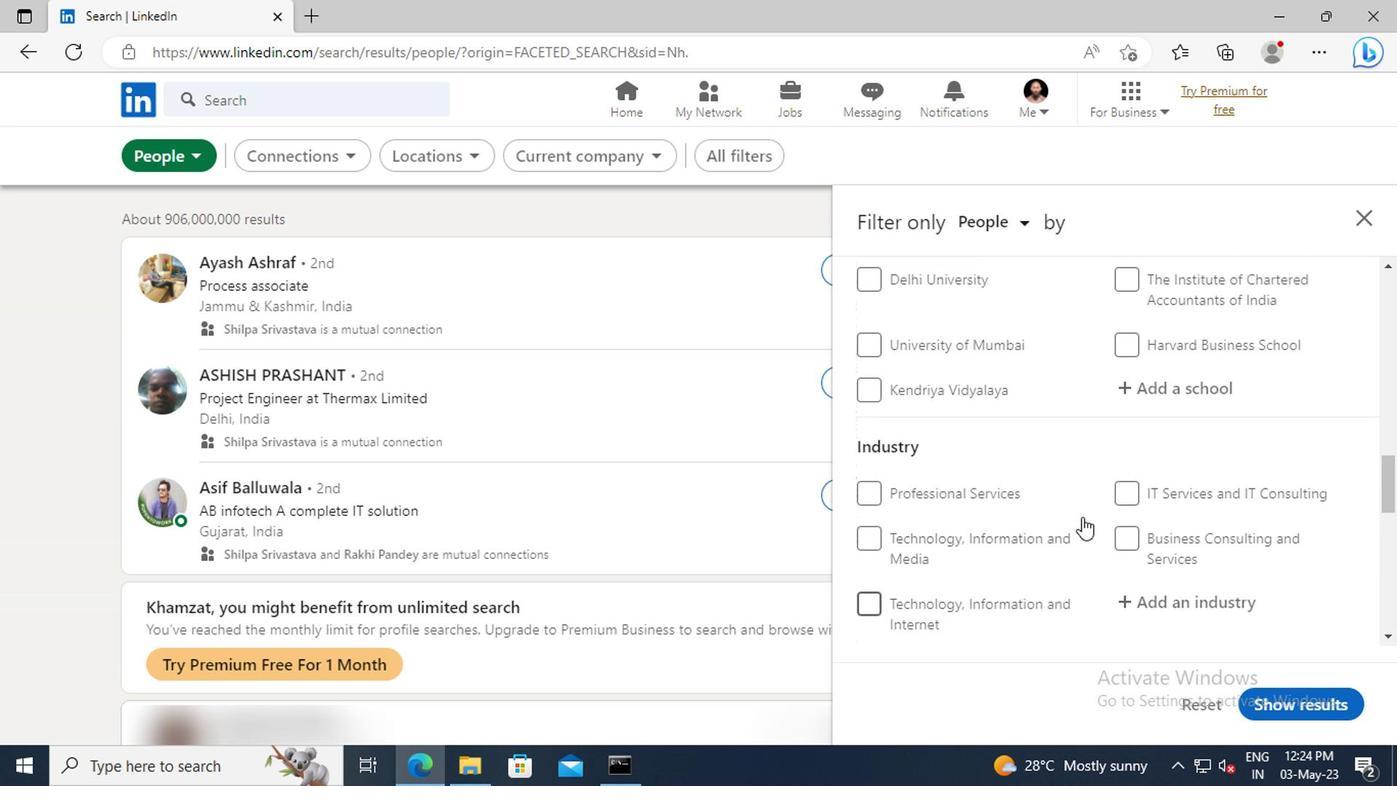 
Action: Mouse scrolled (1078, 513) with delta (0, 0)
Screenshot: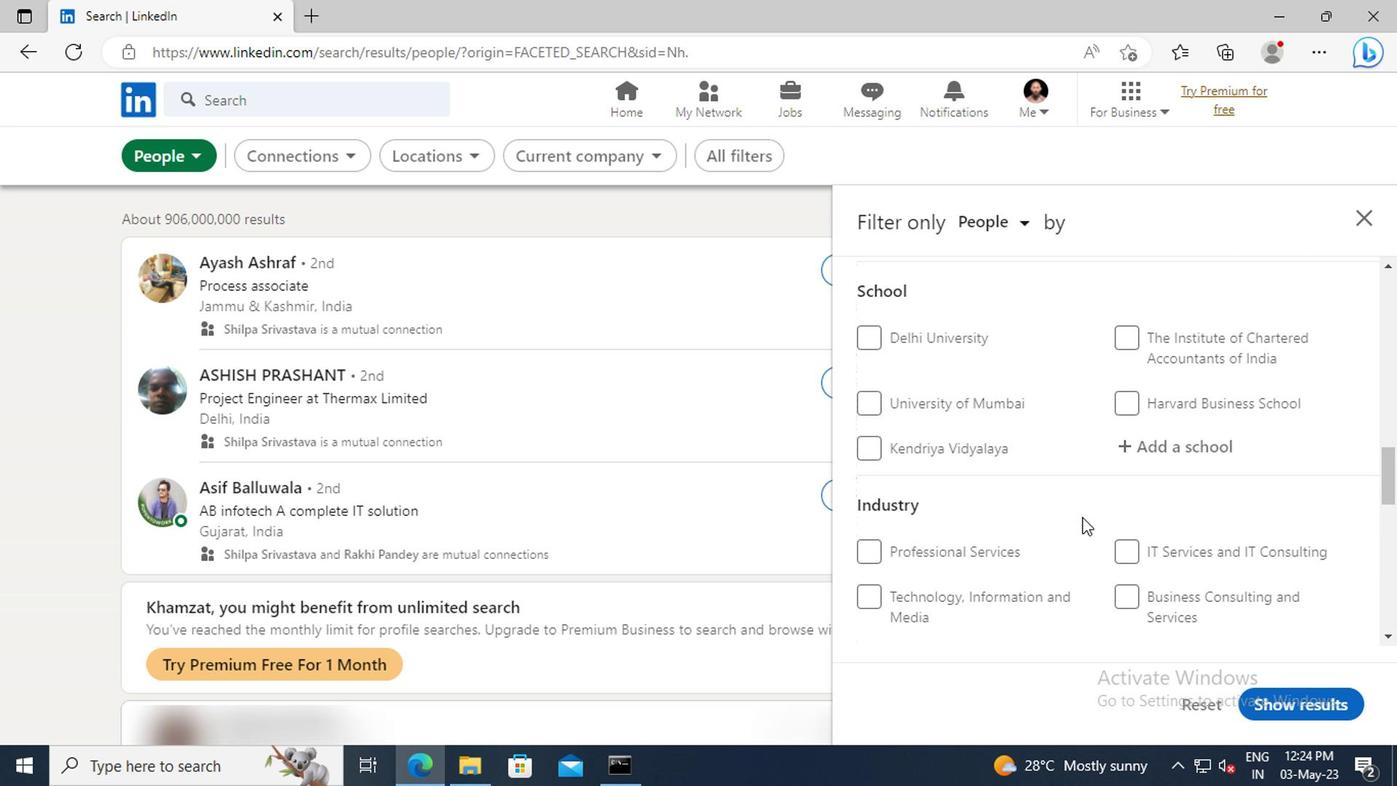
Action: Mouse scrolled (1078, 513) with delta (0, 0)
Screenshot: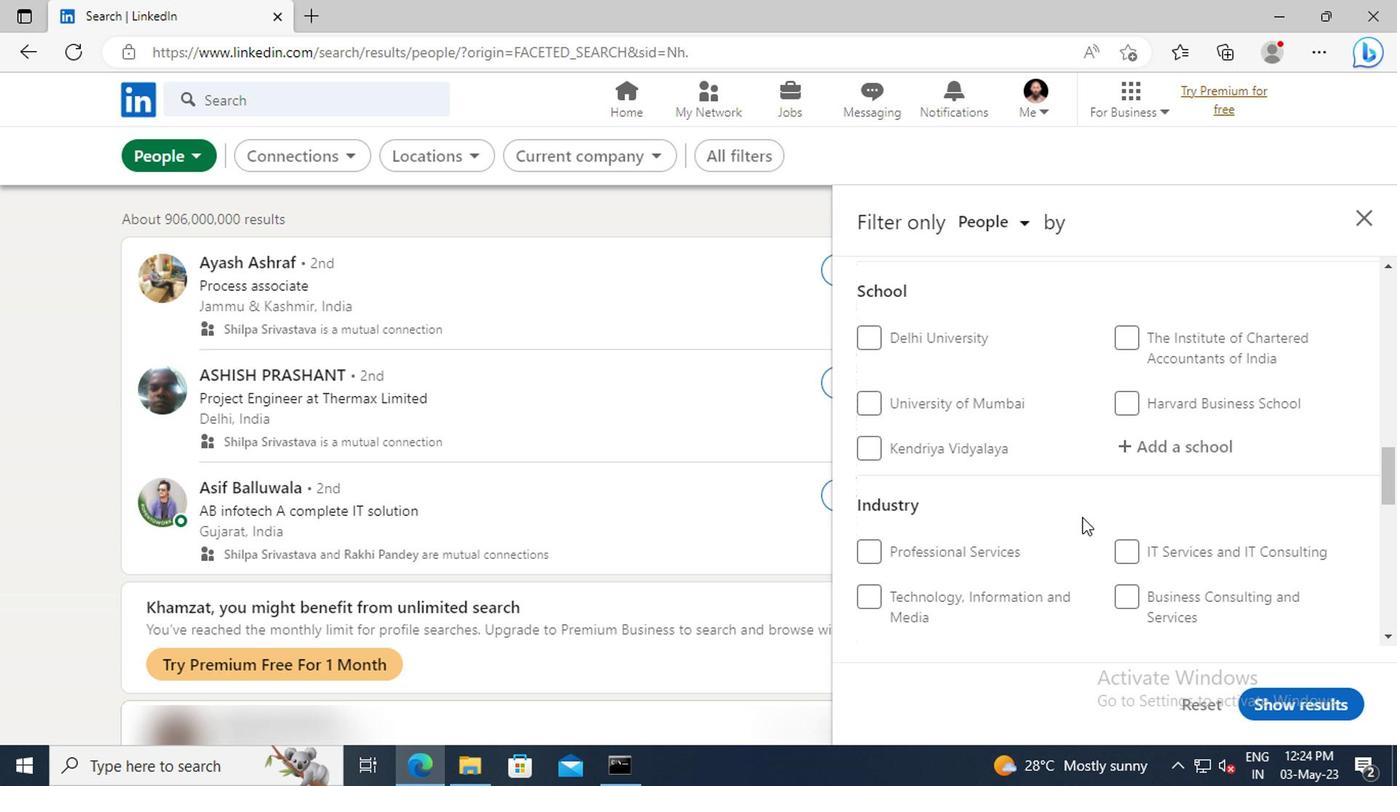 
Action: Mouse scrolled (1078, 513) with delta (0, 0)
Screenshot: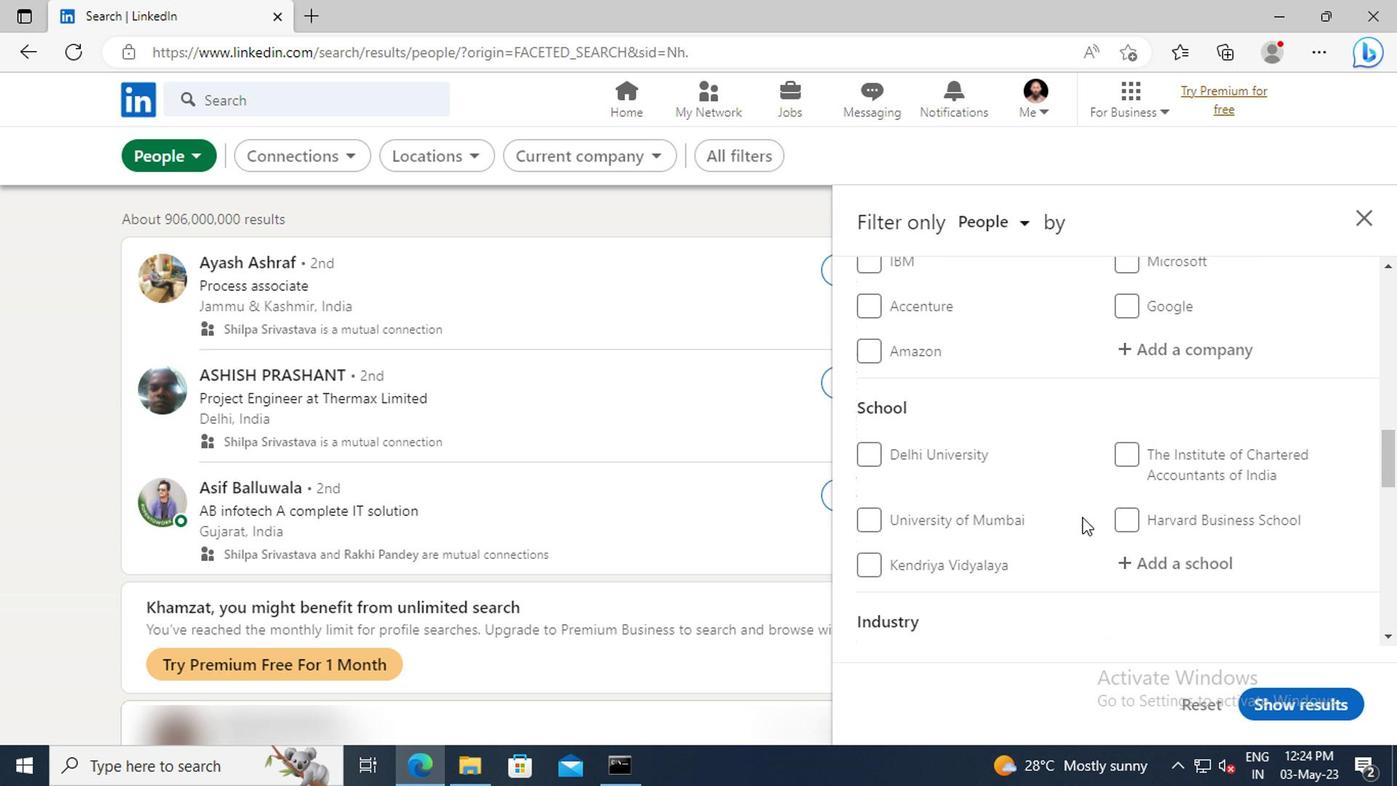 
Action: Mouse scrolled (1078, 513) with delta (0, 0)
Screenshot: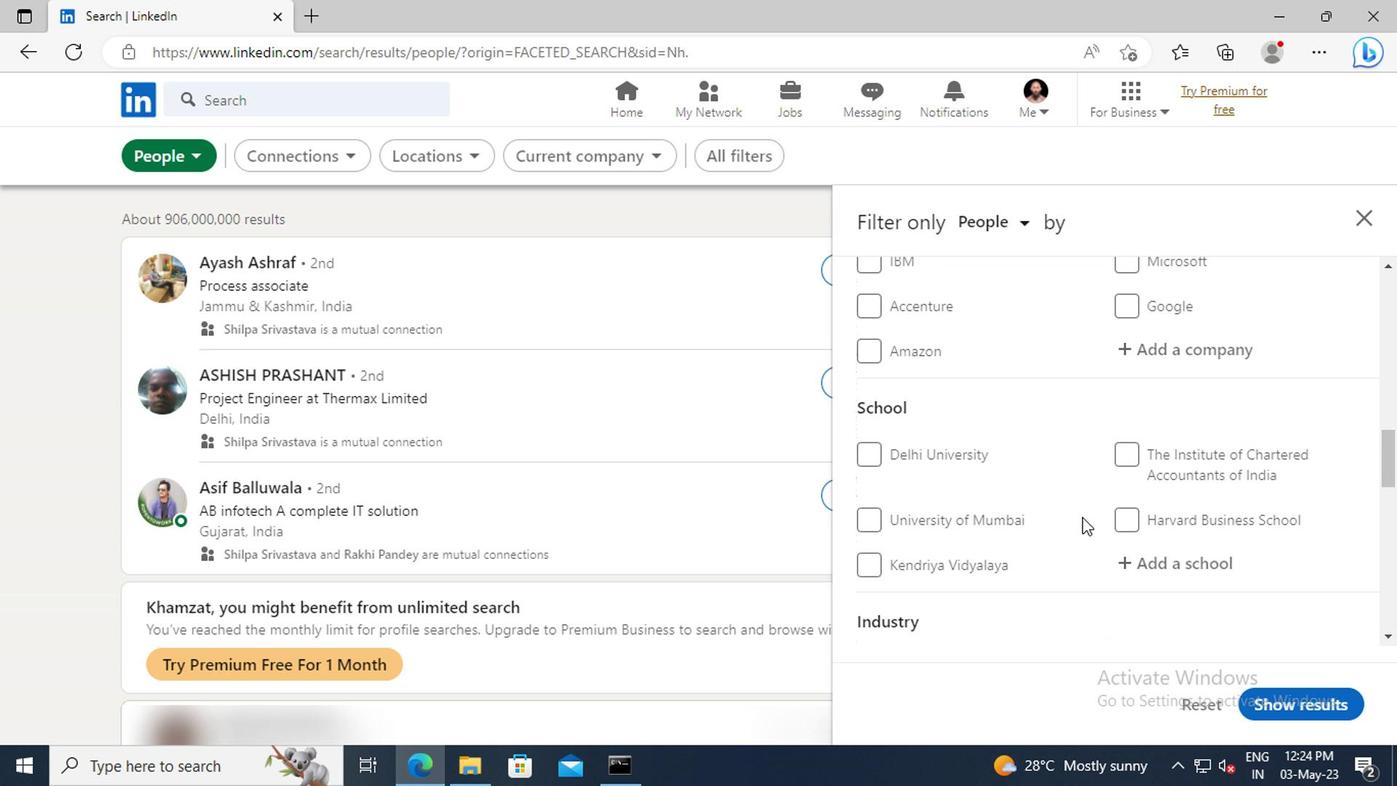 
Action: Mouse moved to (1081, 511)
Screenshot: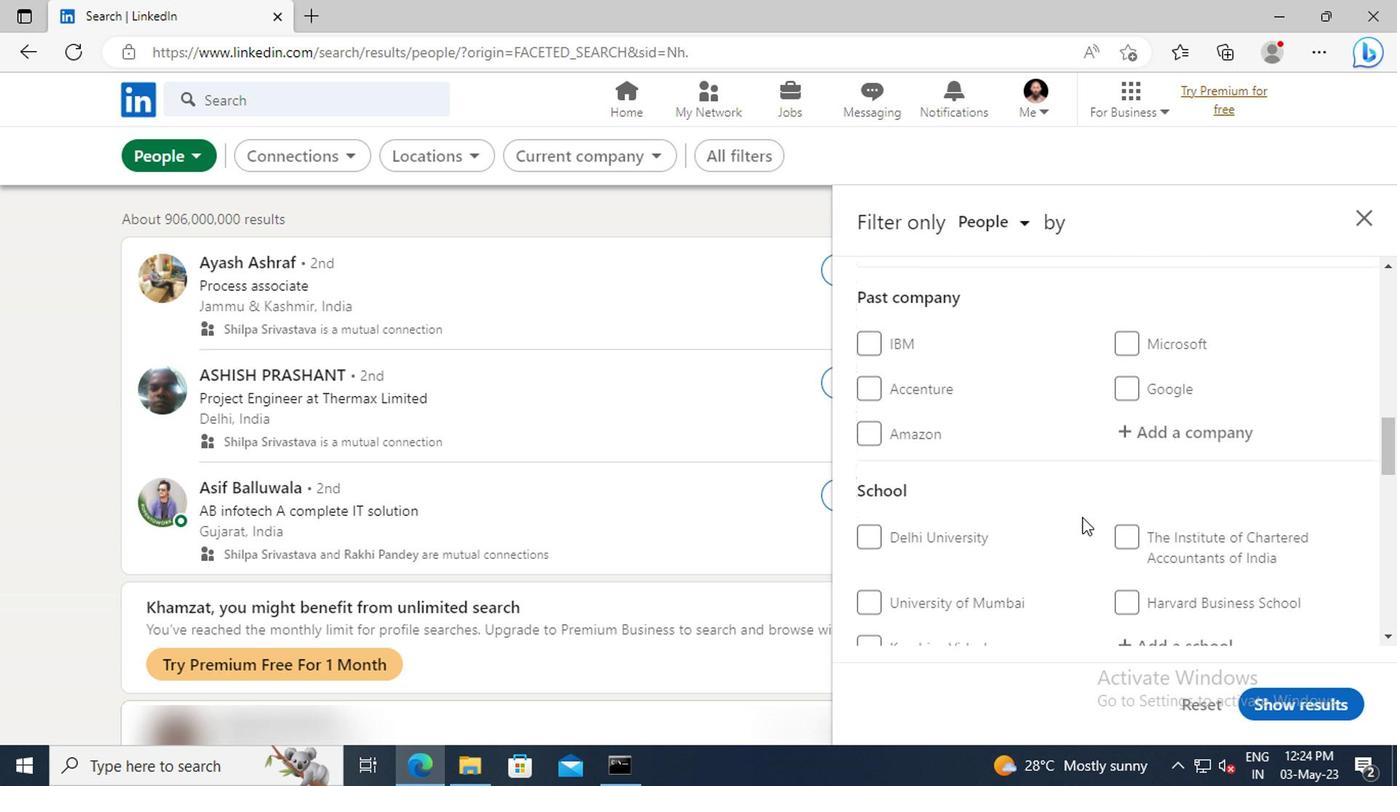 
Action: Mouse scrolled (1081, 512) with delta (0, 0)
Screenshot: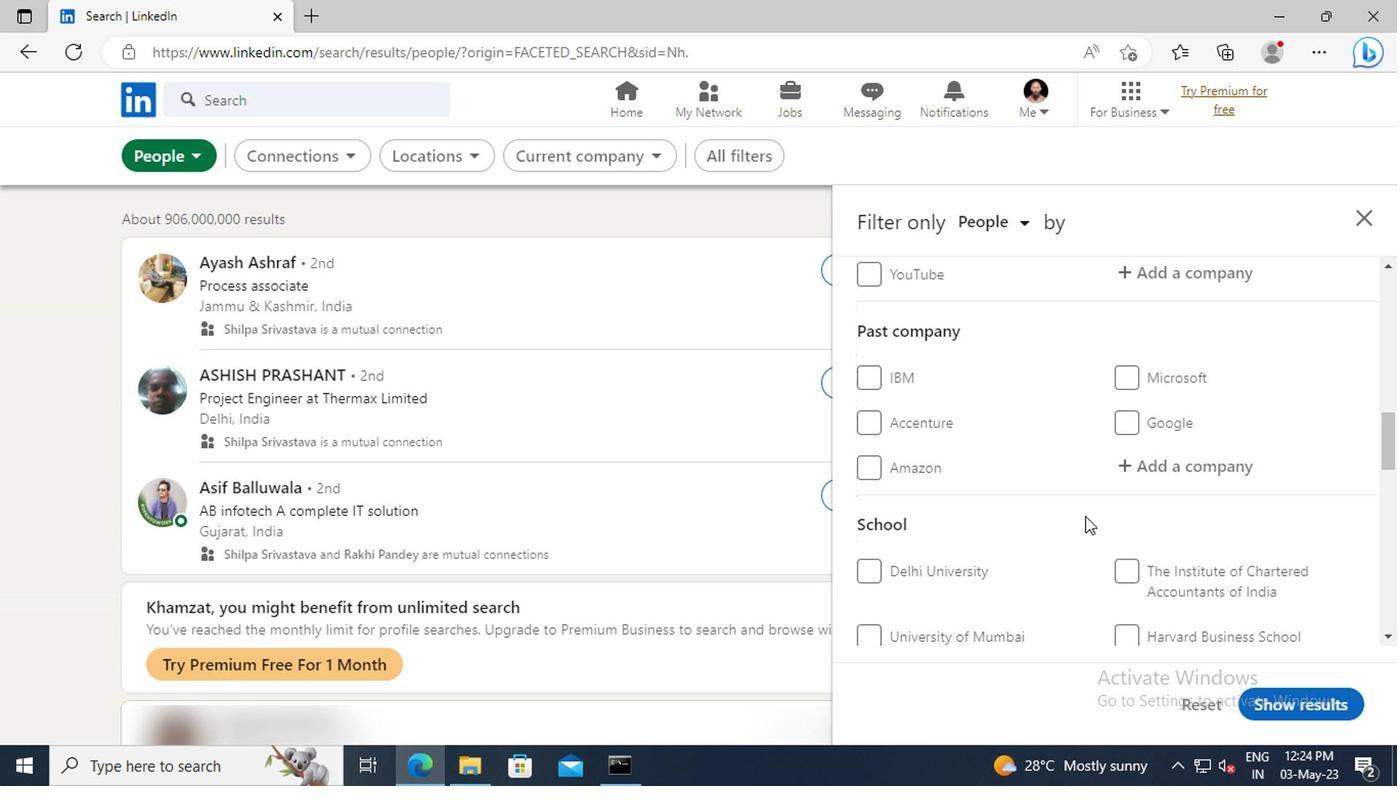 
Action: Mouse scrolled (1081, 512) with delta (0, 0)
Screenshot: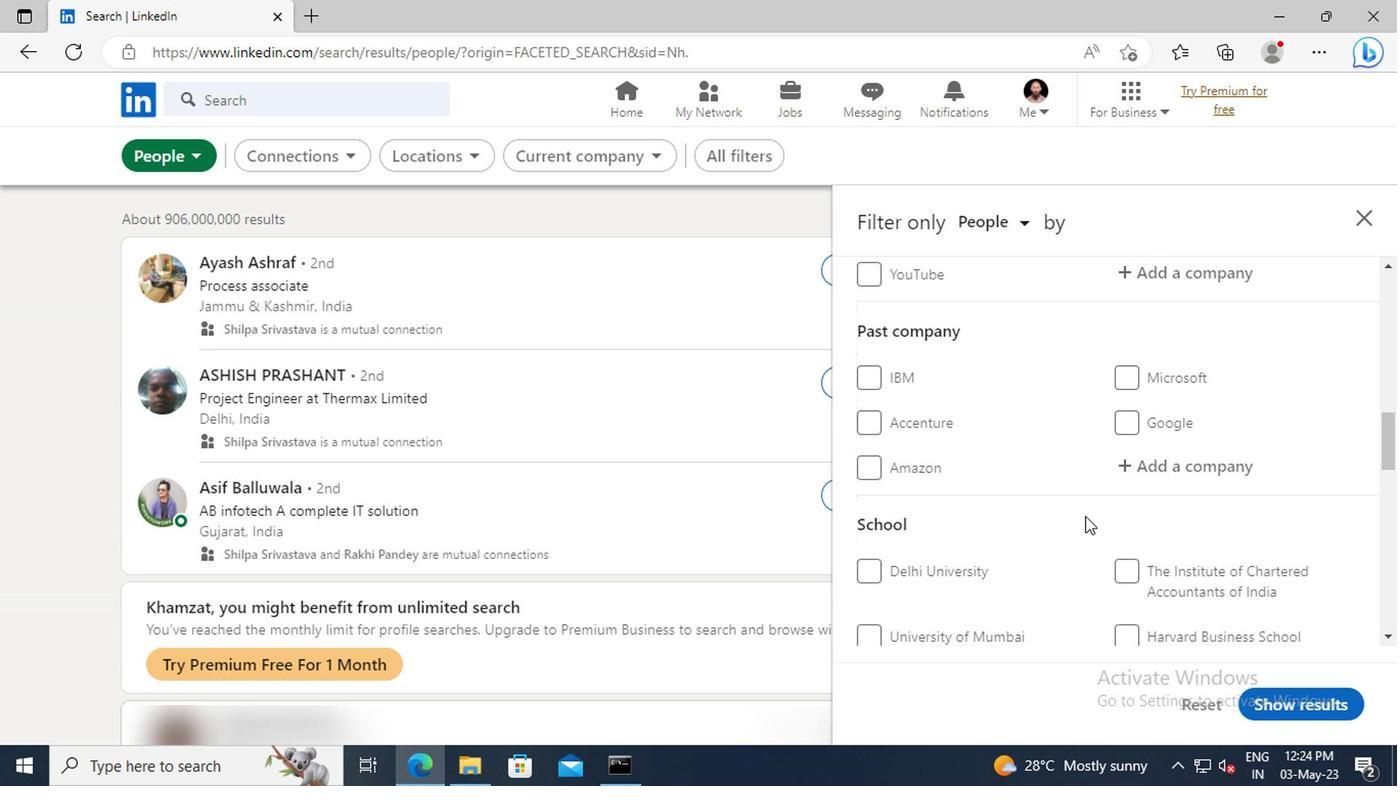 
Action: Mouse scrolled (1081, 512) with delta (0, 0)
Screenshot: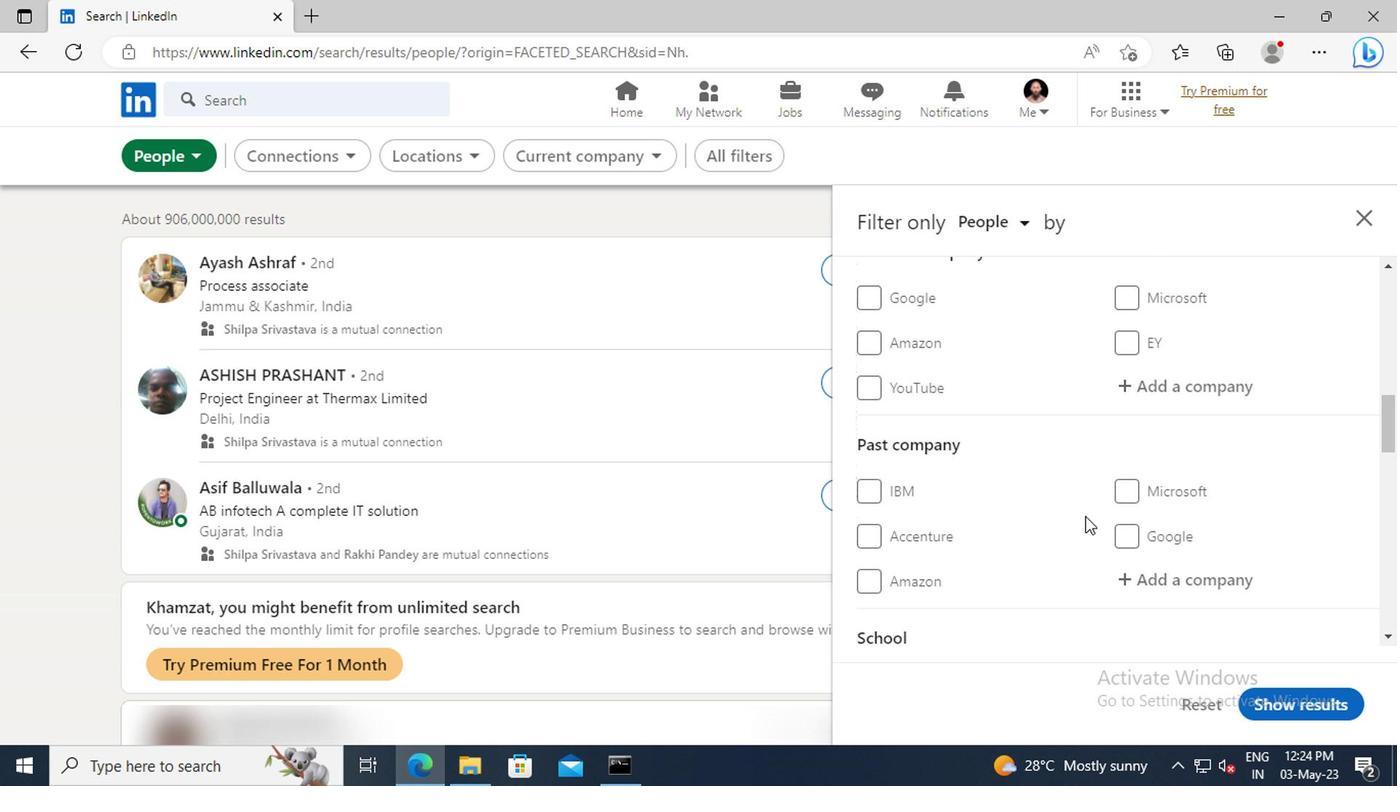 
Action: Mouse moved to (1140, 451)
Screenshot: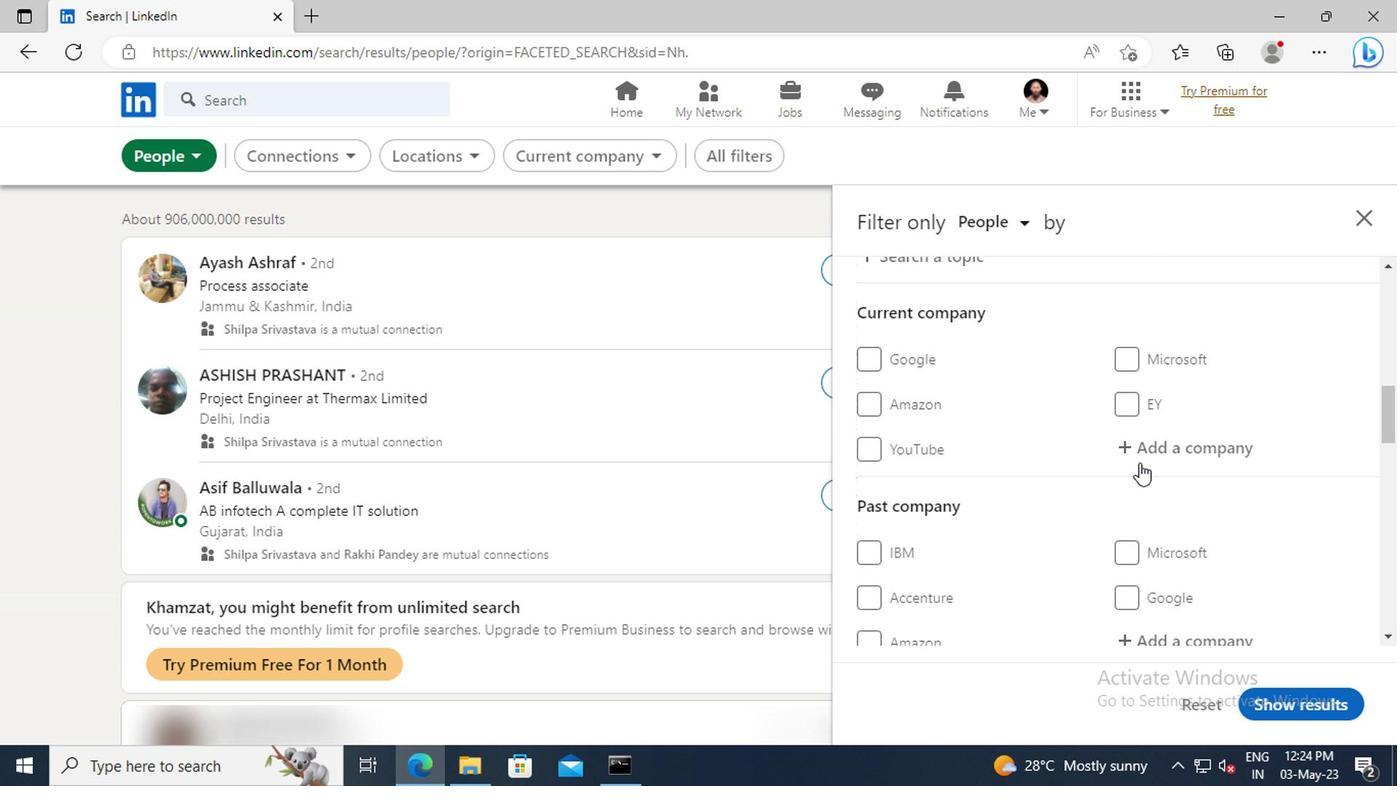 
Action: Mouse pressed left at (1140, 451)
Screenshot: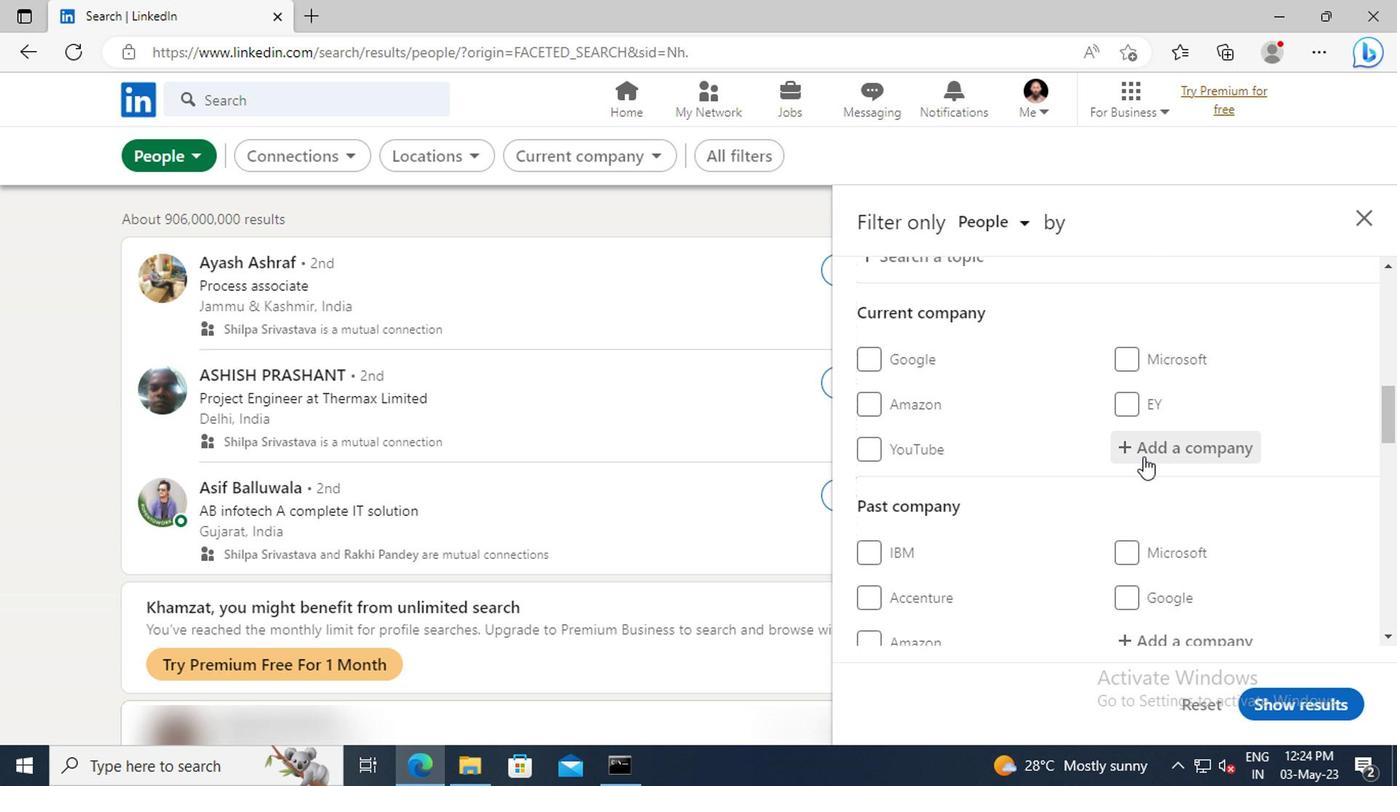 
Action: Key pressed <Key.shift>HONDA<Key.space><Key.shift>CARS<Key.space><Key.shift>IN
Screenshot: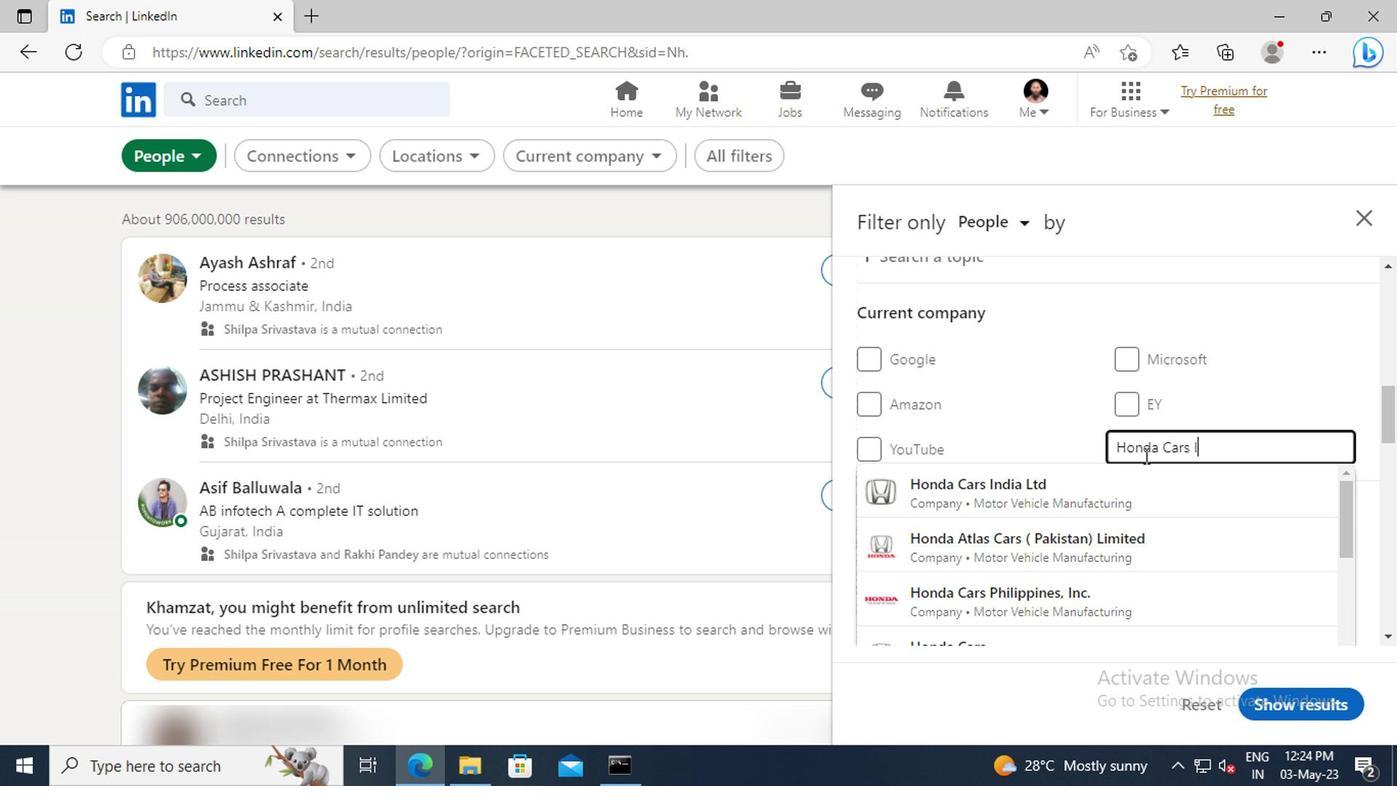 
Action: Mouse moved to (1145, 489)
Screenshot: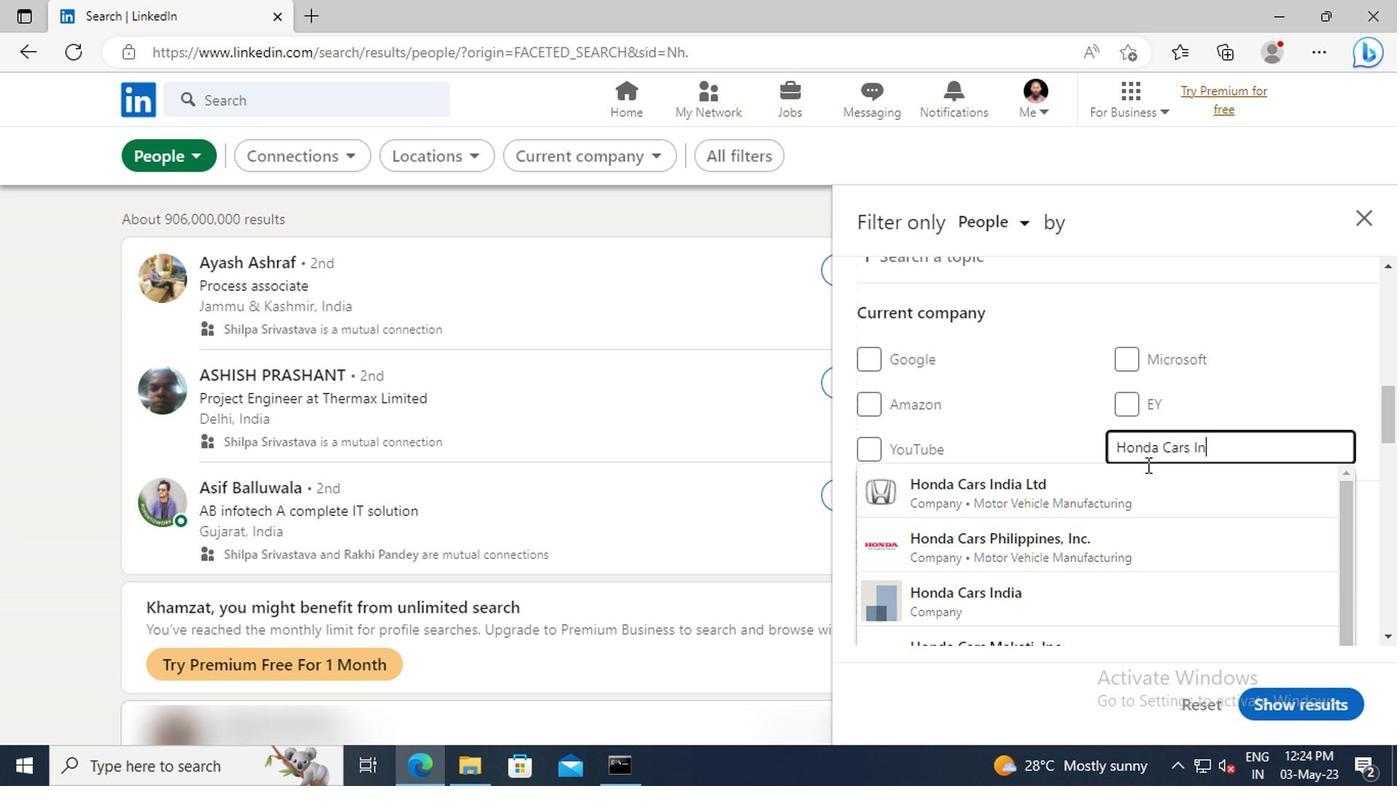 
Action: Mouse pressed left at (1145, 489)
Screenshot: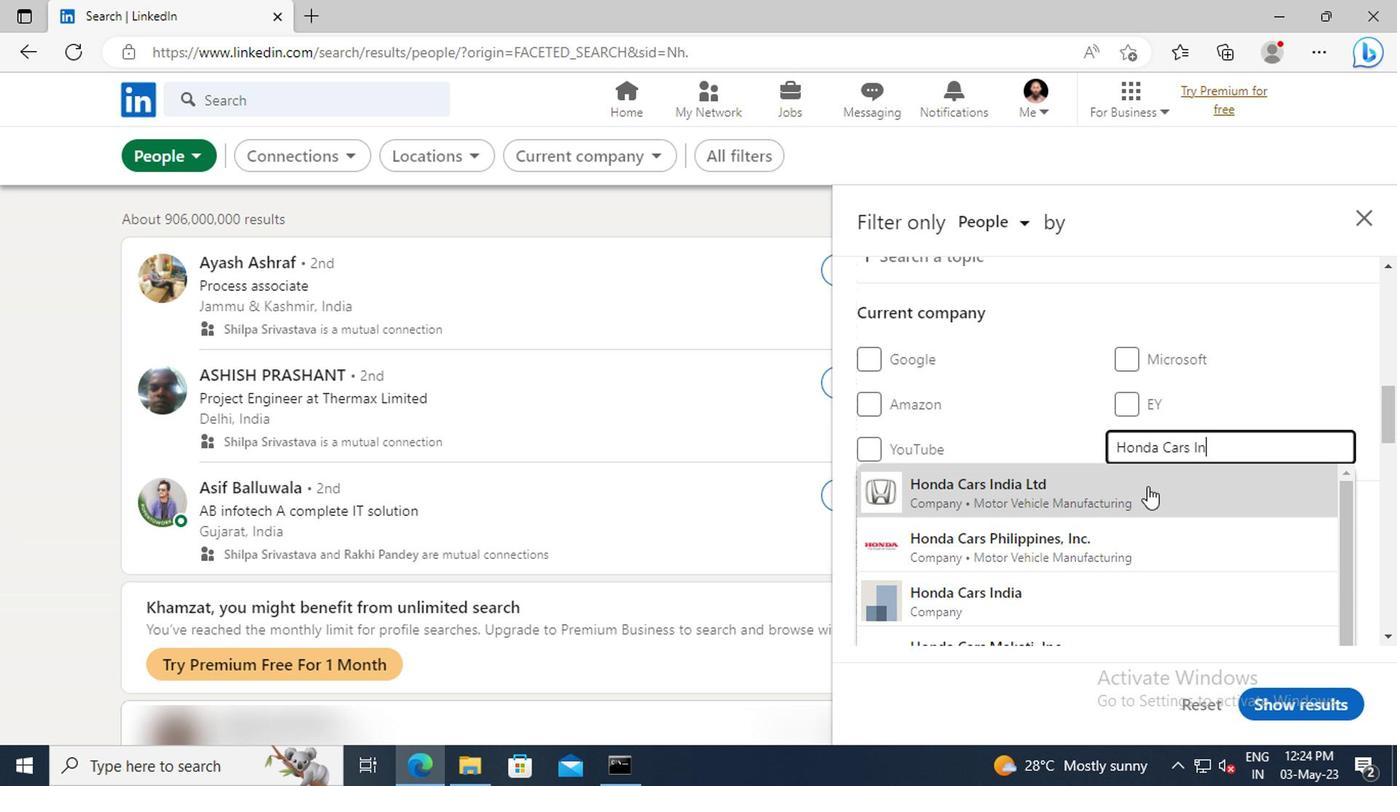 
Action: Mouse scrolled (1145, 488) with delta (0, 0)
Screenshot: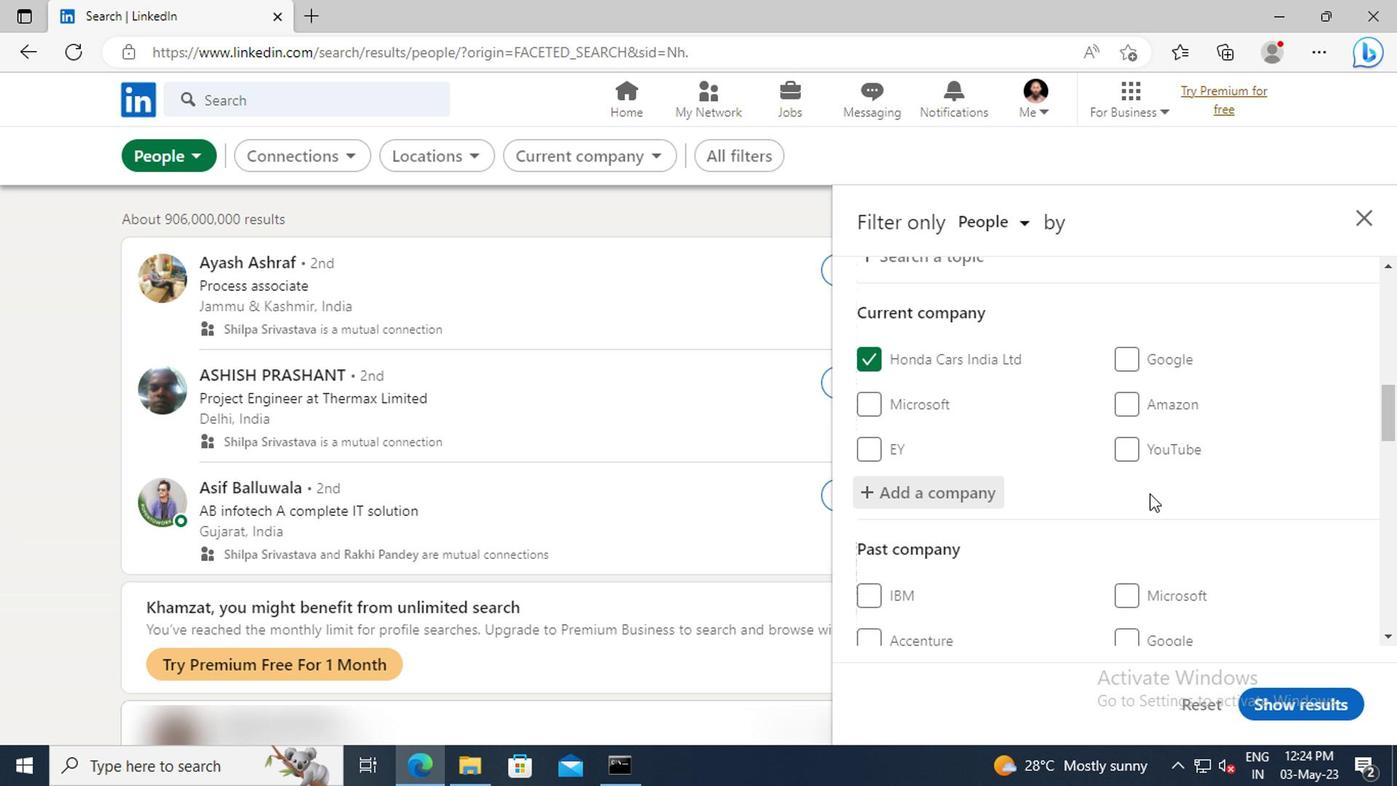 
Action: Mouse scrolled (1145, 488) with delta (0, 0)
Screenshot: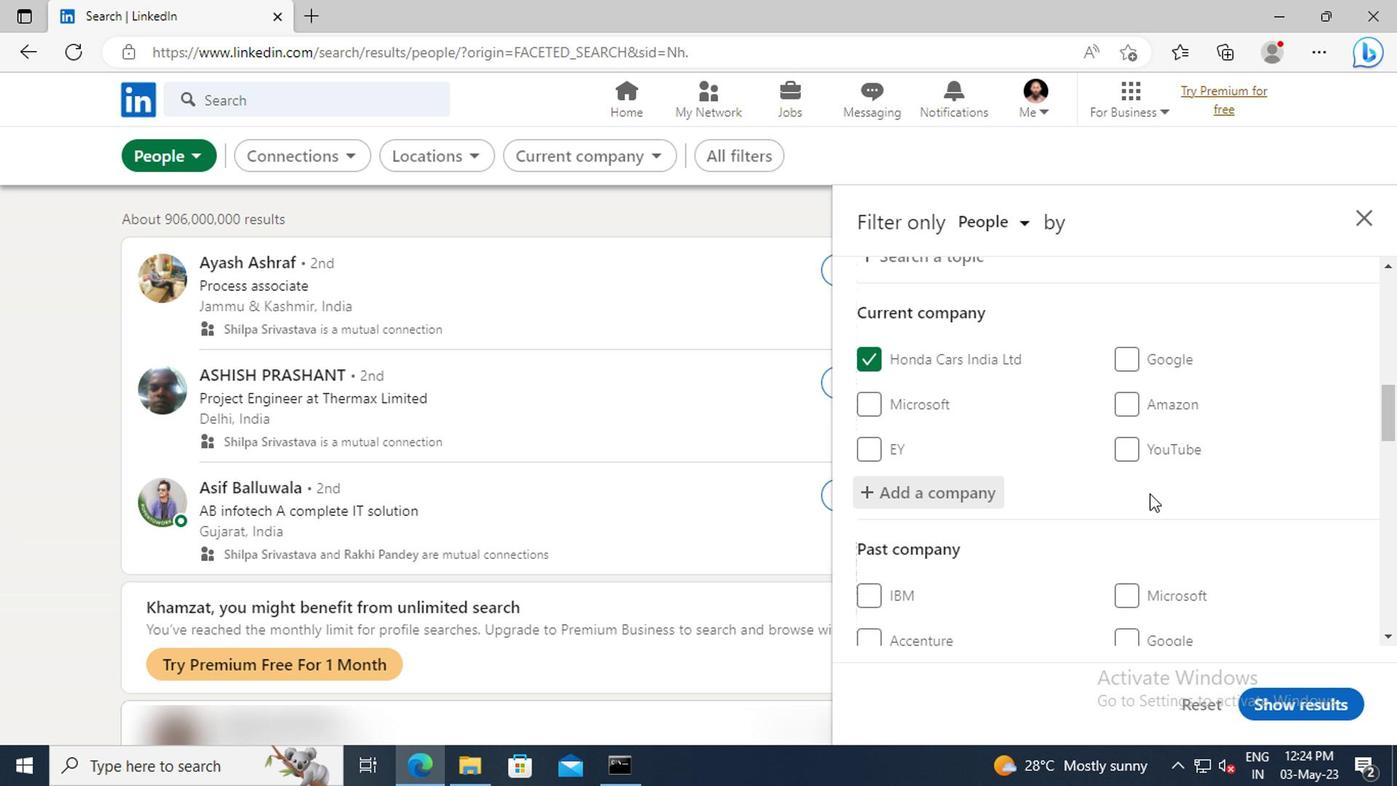 
Action: Mouse scrolled (1145, 488) with delta (0, 0)
Screenshot: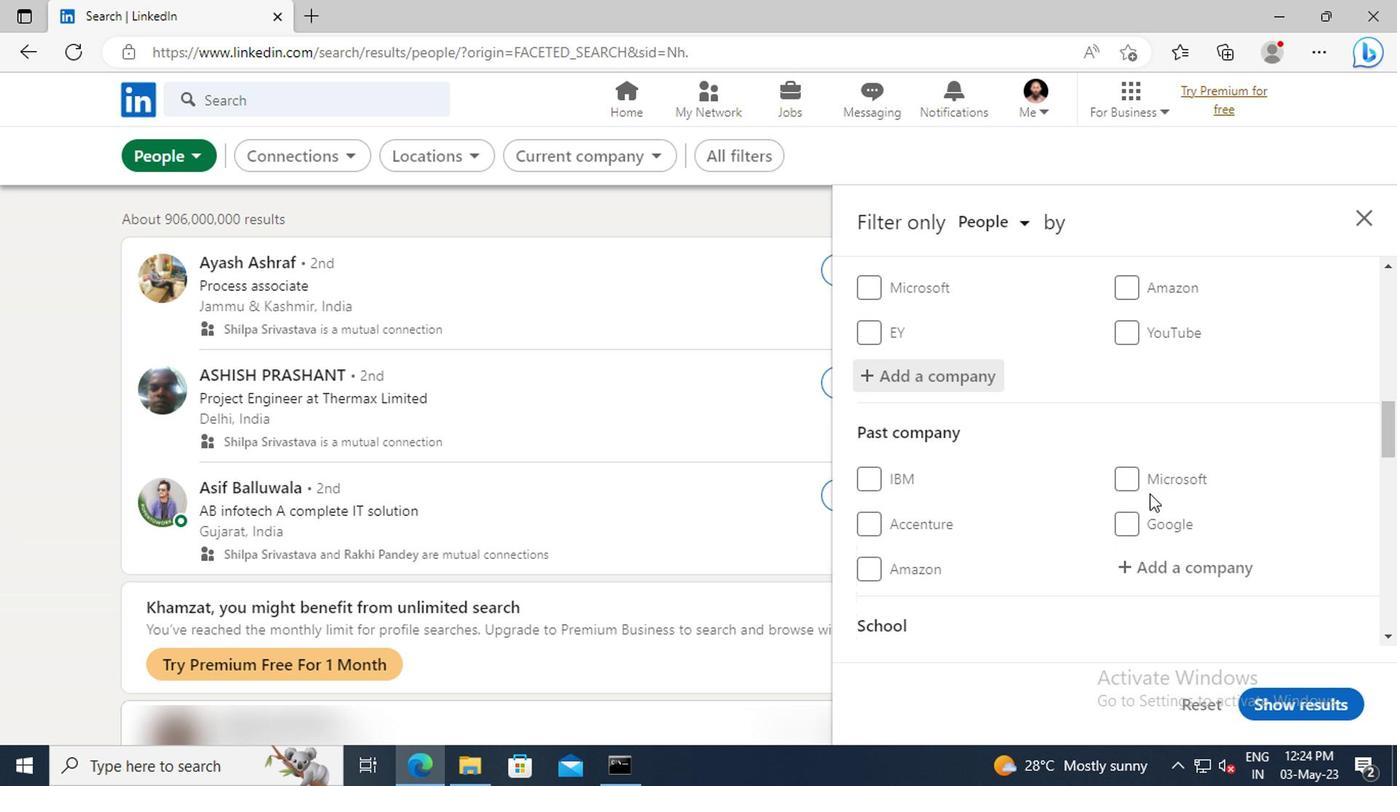 
Action: Mouse moved to (1140, 467)
Screenshot: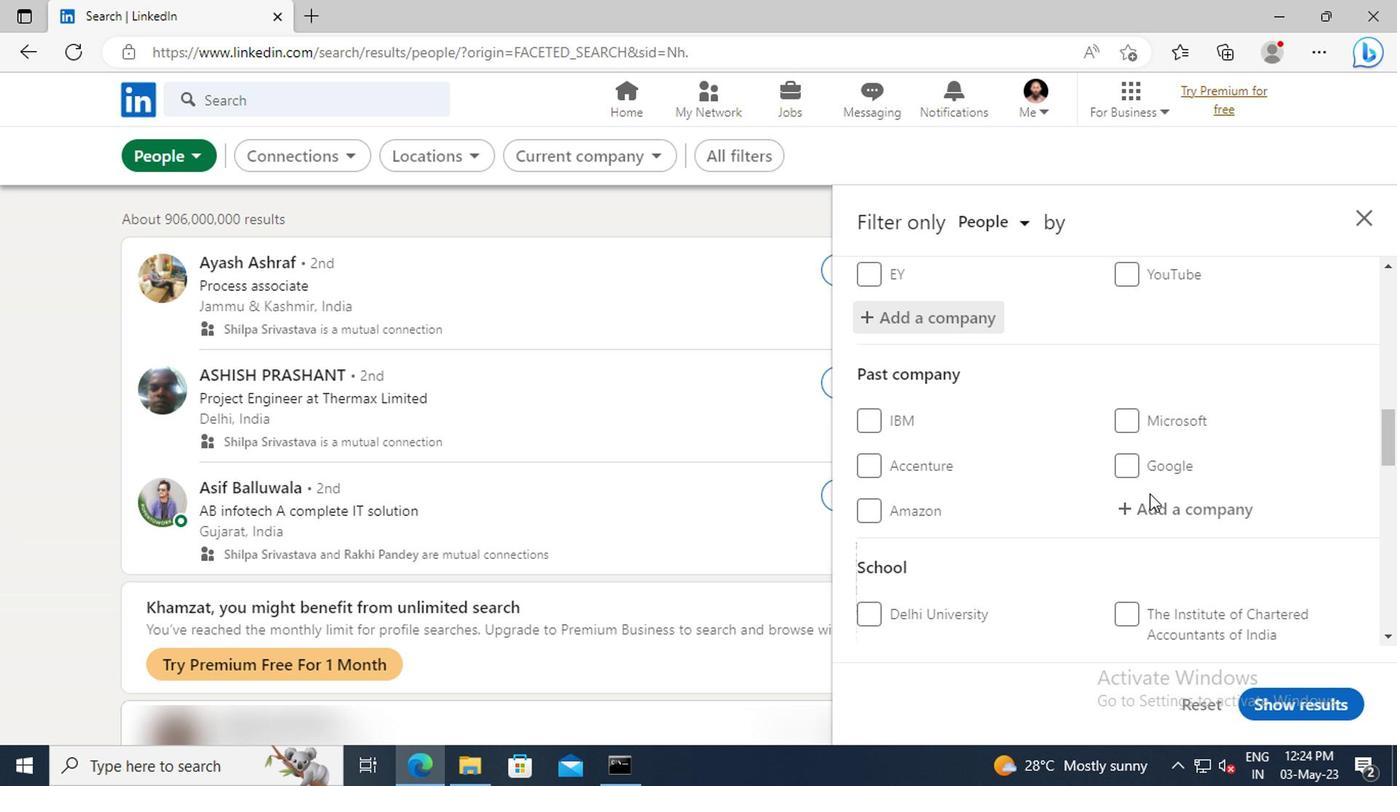 
Action: Mouse scrolled (1140, 467) with delta (0, 0)
Screenshot: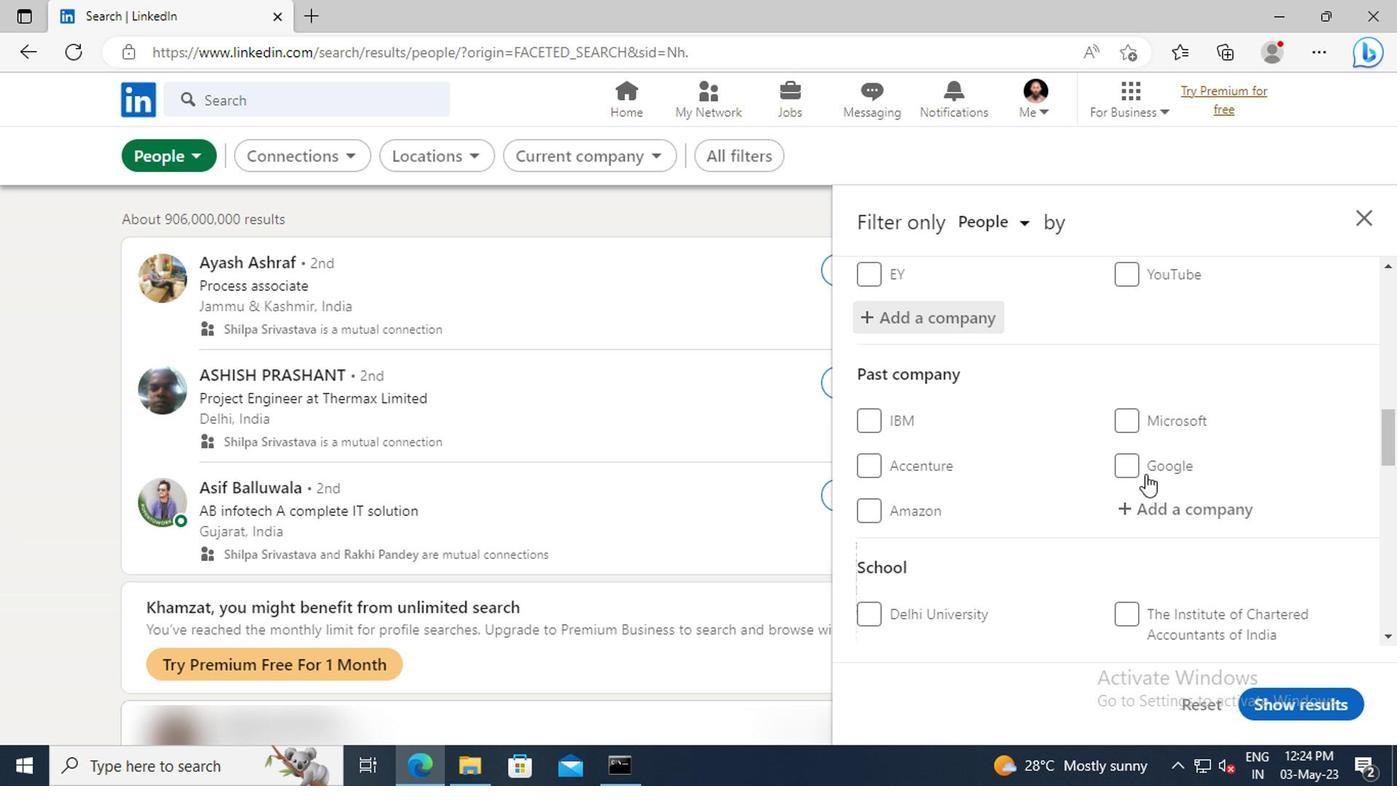 
Action: Mouse scrolled (1140, 467) with delta (0, 0)
Screenshot: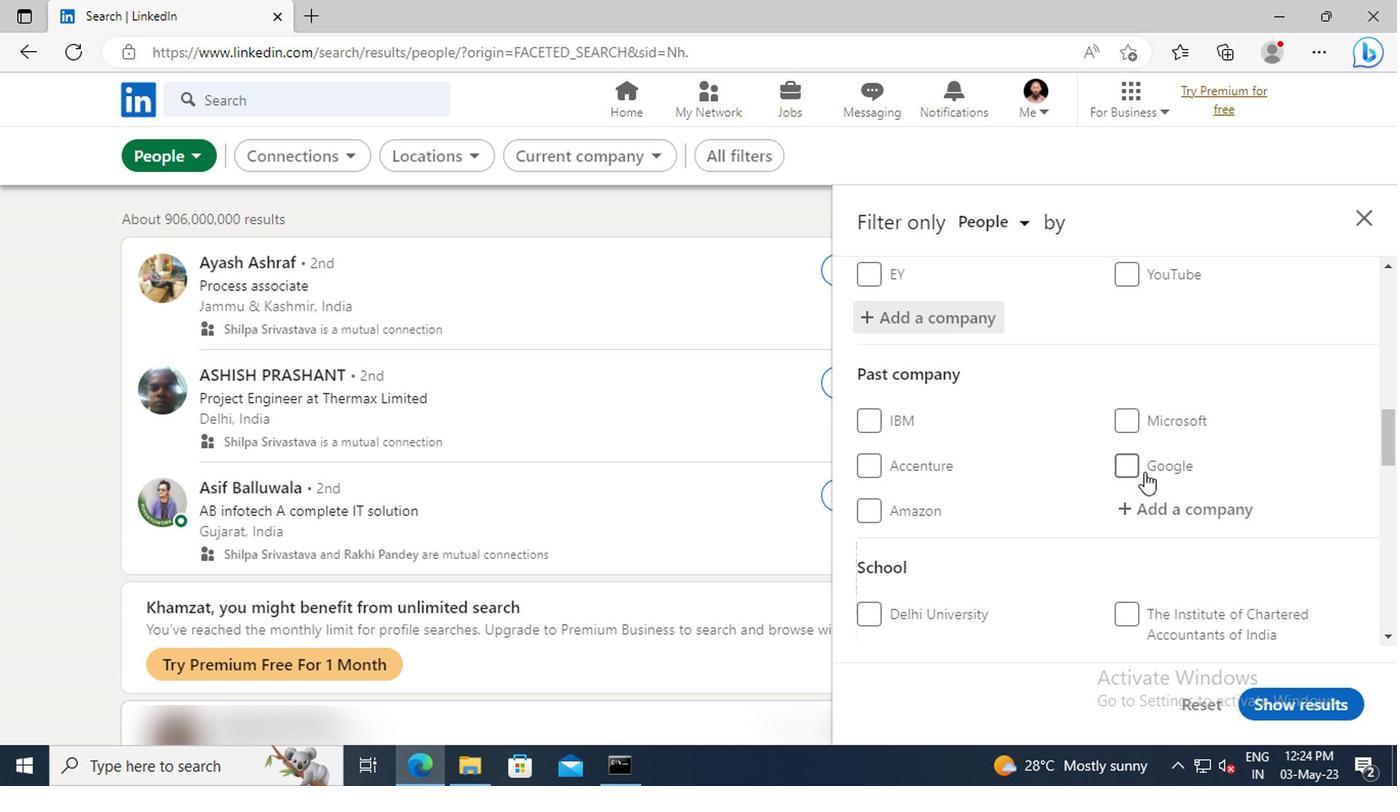 
Action: Mouse moved to (1132, 446)
Screenshot: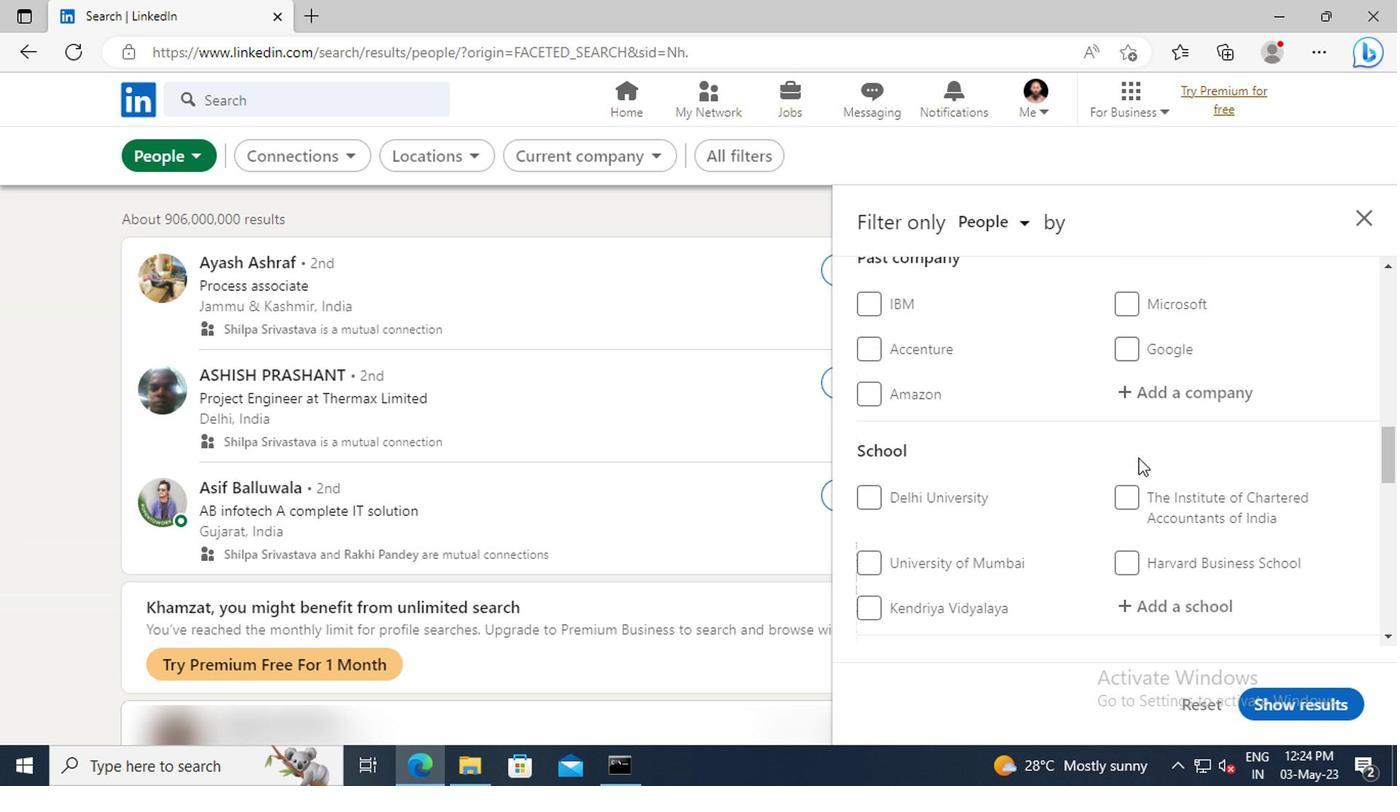 
Action: Mouse scrolled (1132, 446) with delta (0, 0)
Screenshot: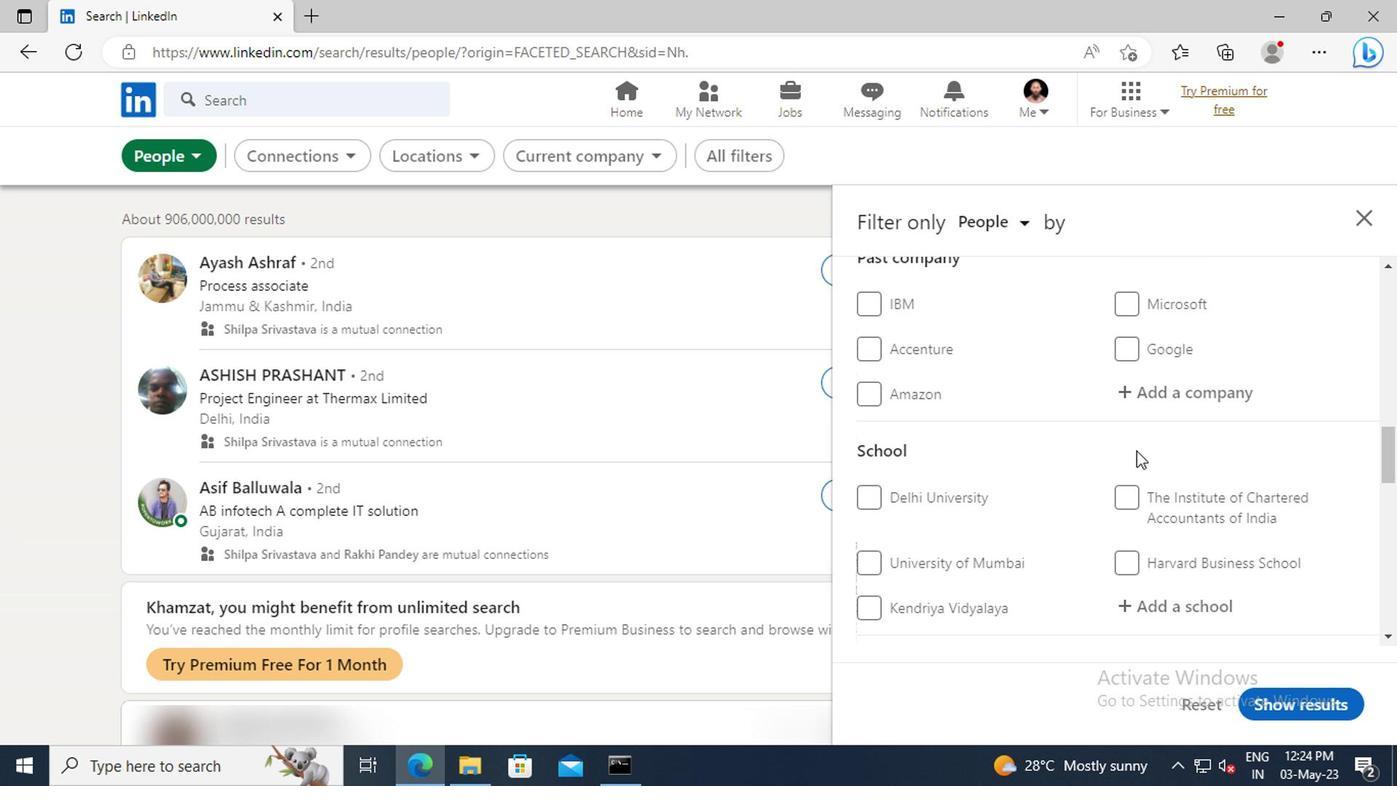 
Action: Mouse scrolled (1132, 446) with delta (0, 0)
Screenshot: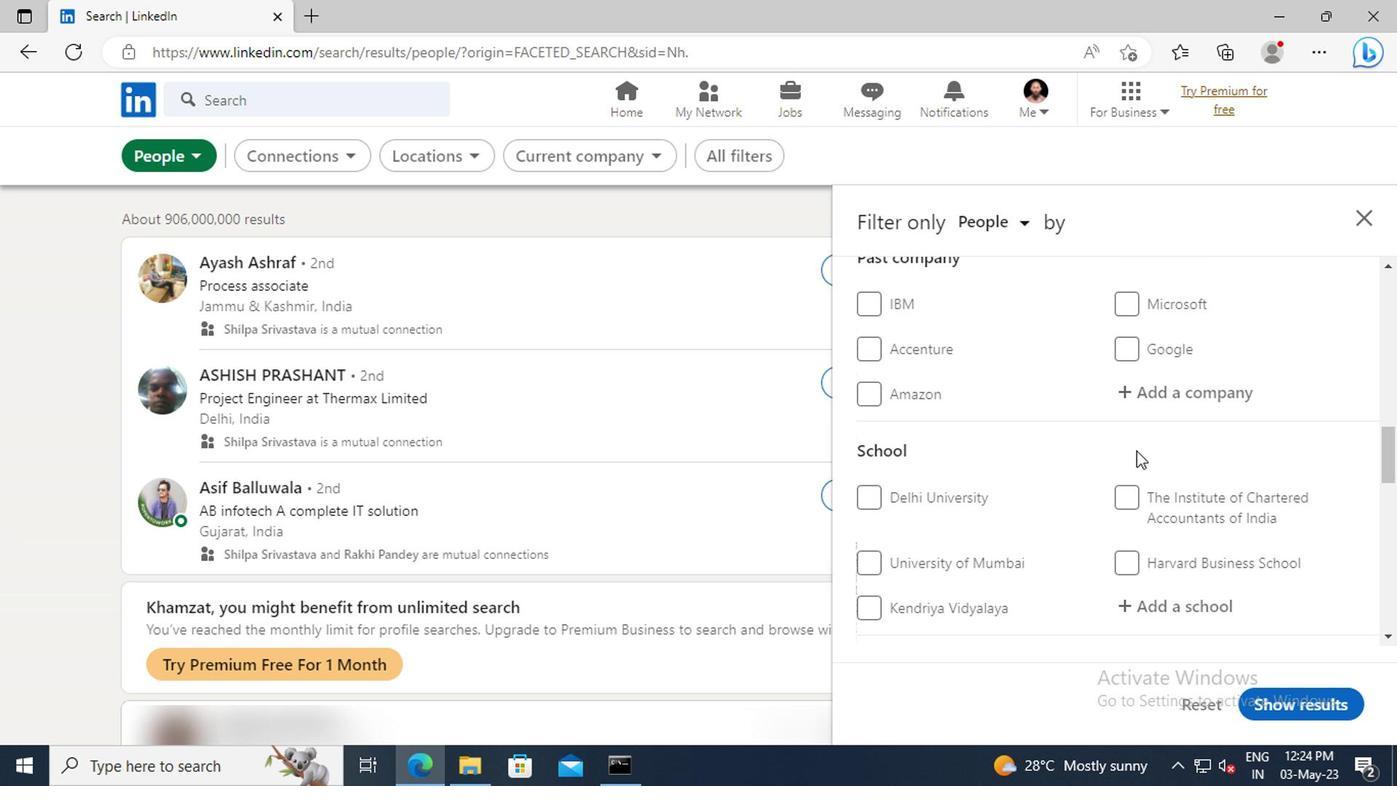 
Action: Mouse moved to (1138, 486)
Screenshot: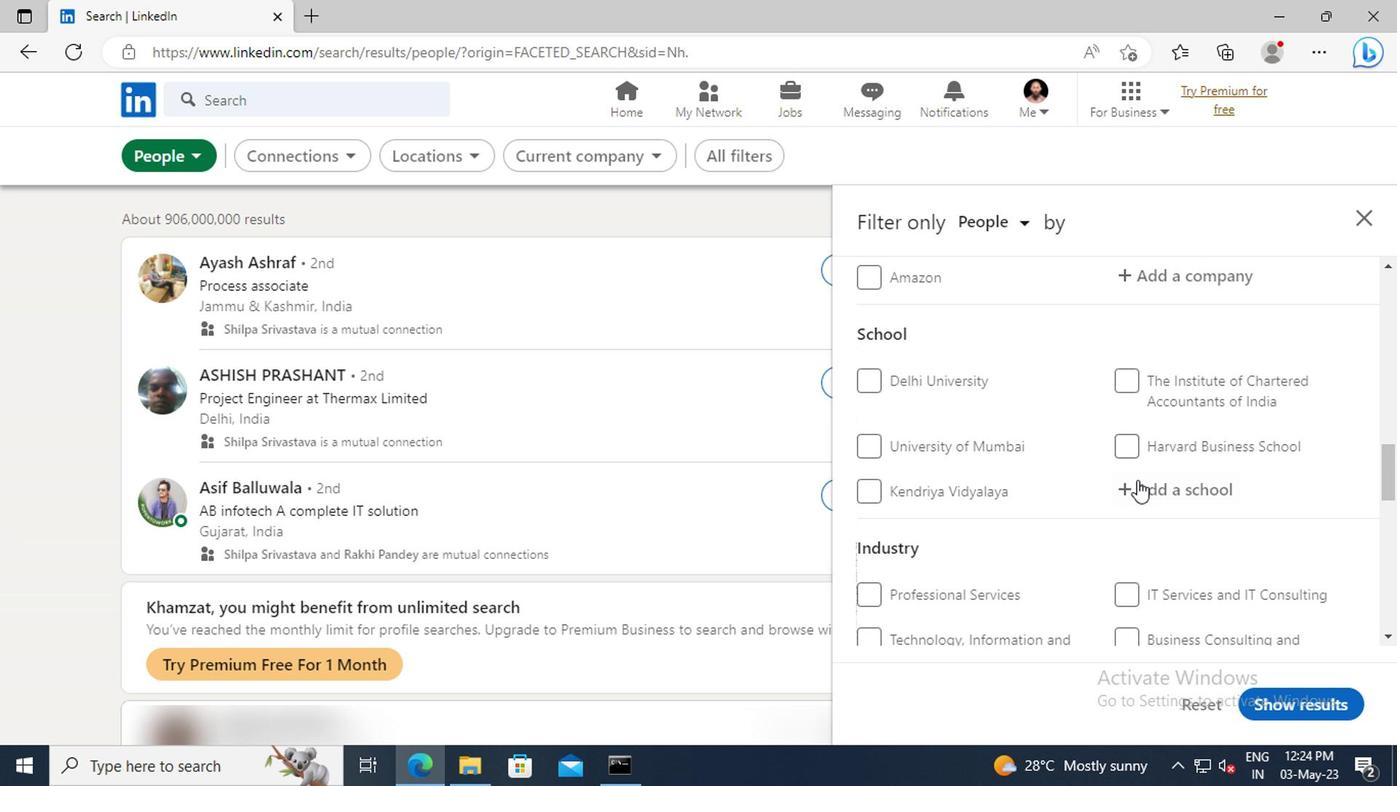 
Action: Mouse pressed left at (1138, 486)
Screenshot: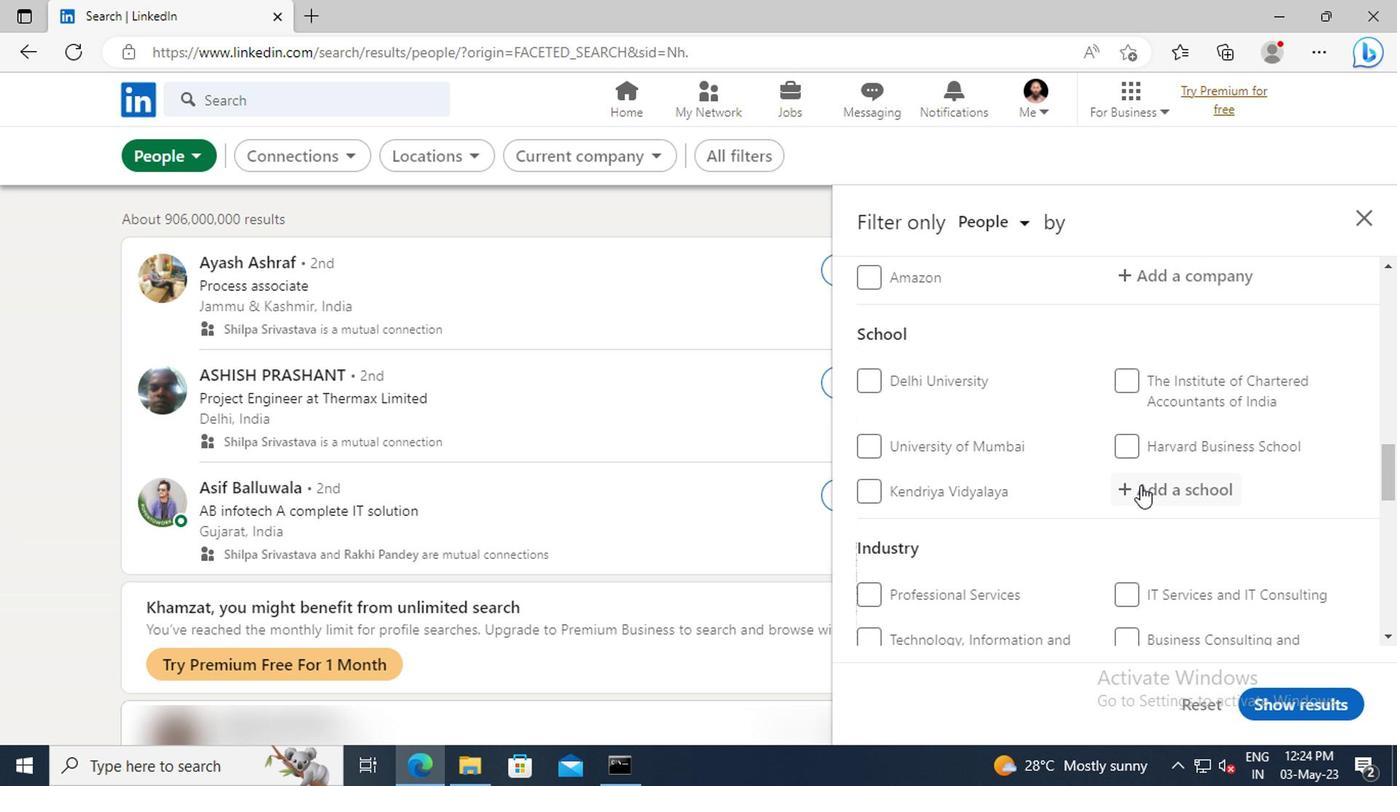 
Action: Key pressed <Key.shift>ARTS<Key.space><Key.shift>&<Key.space><Key.shift>CO
Screenshot: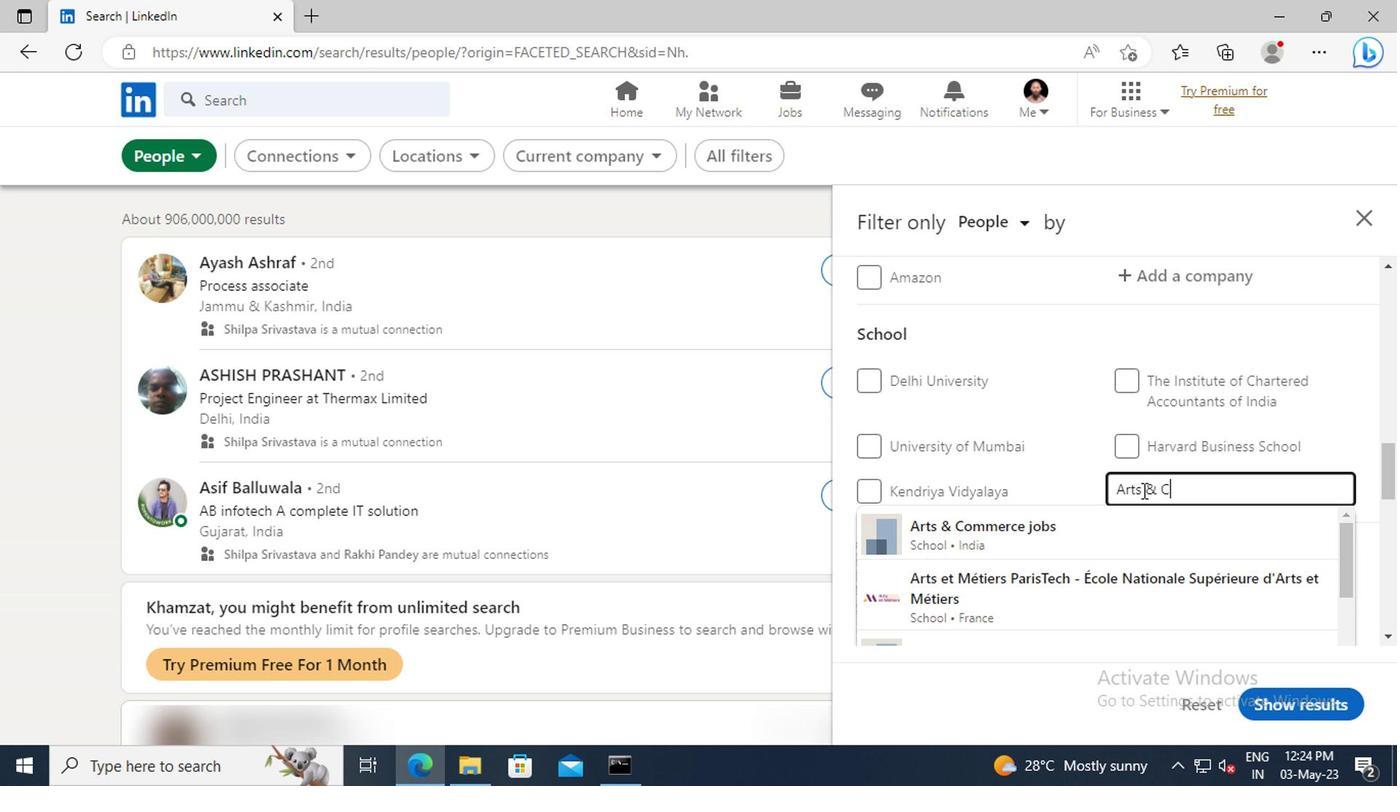 
Action: Mouse moved to (1134, 513)
Screenshot: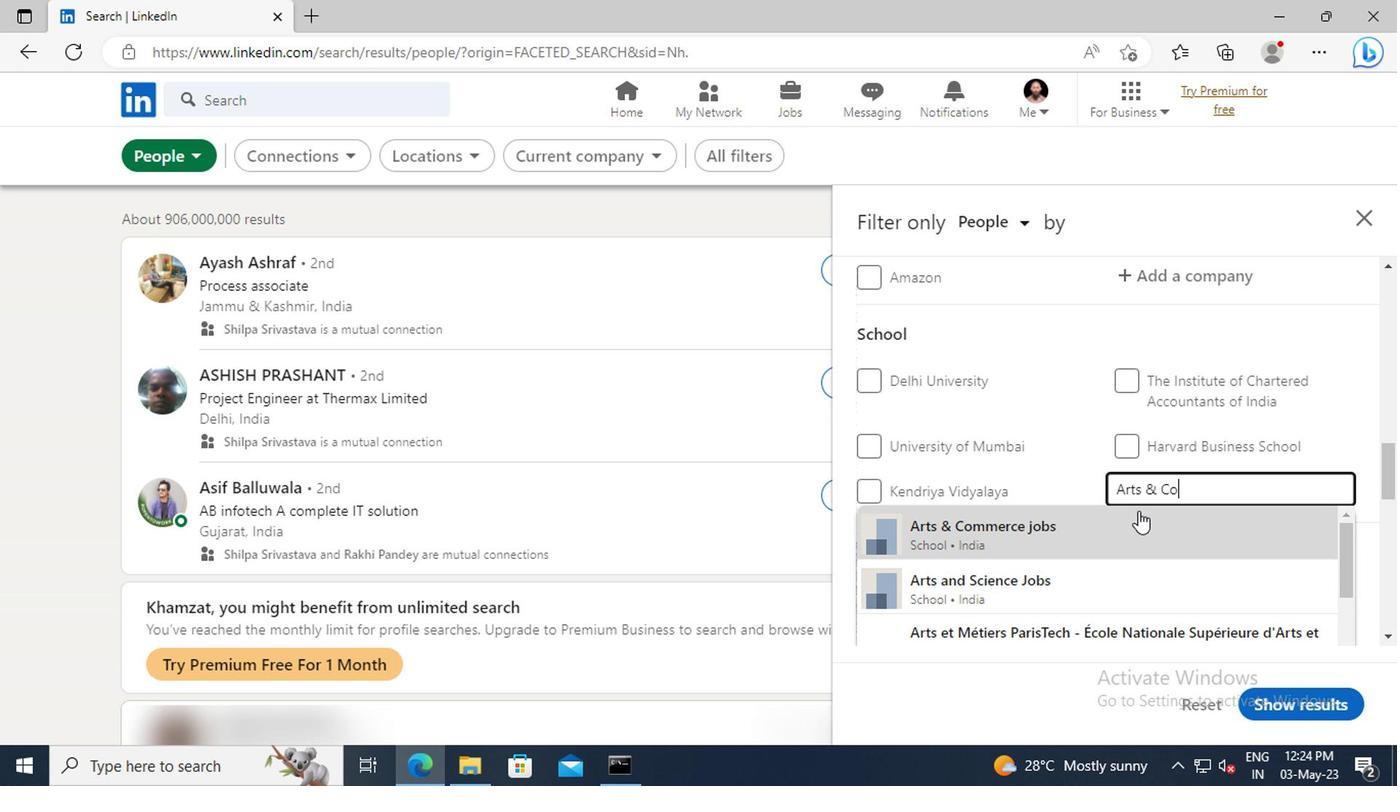 
Action: Mouse pressed left at (1134, 513)
Screenshot: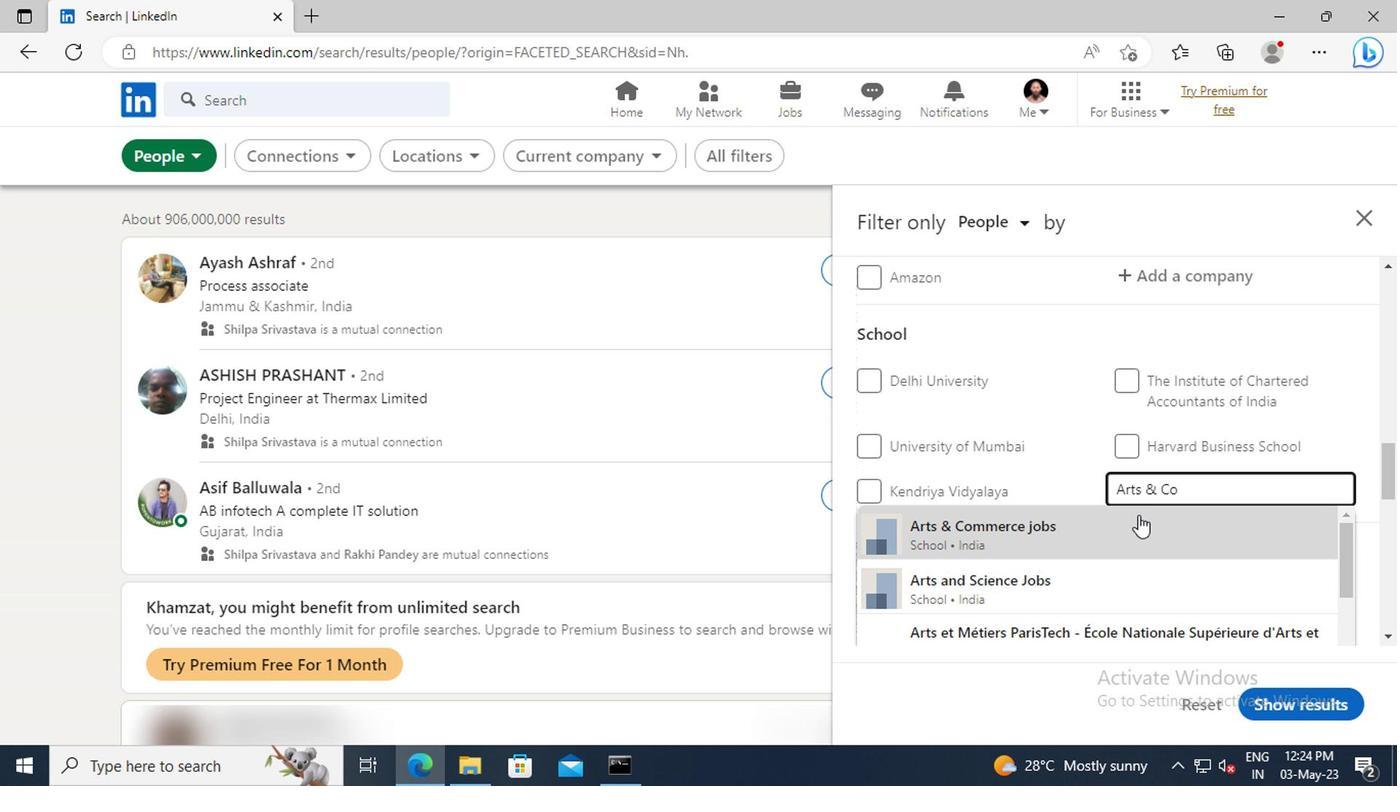 
Action: Mouse scrolled (1134, 512) with delta (0, 0)
Screenshot: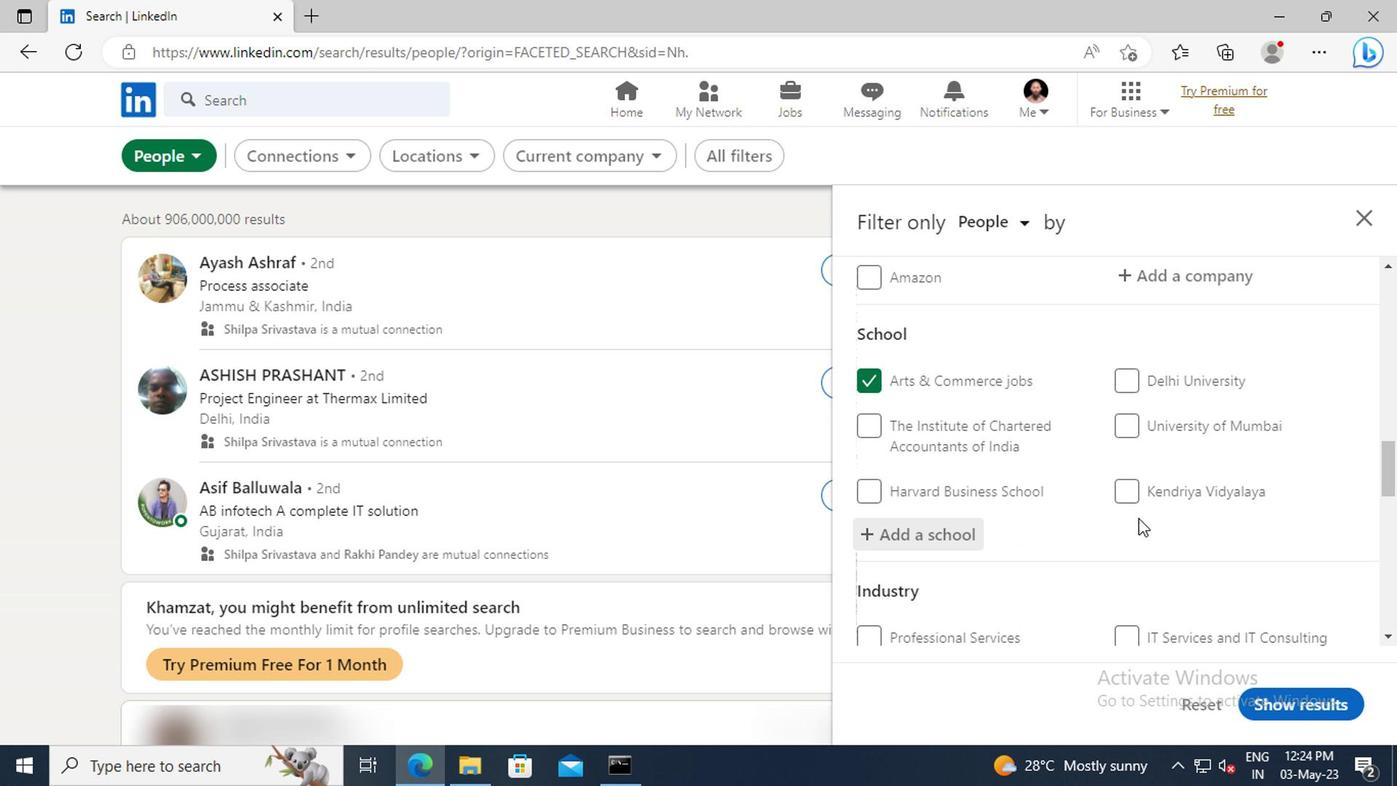 
Action: Mouse scrolled (1134, 512) with delta (0, 0)
Screenshot: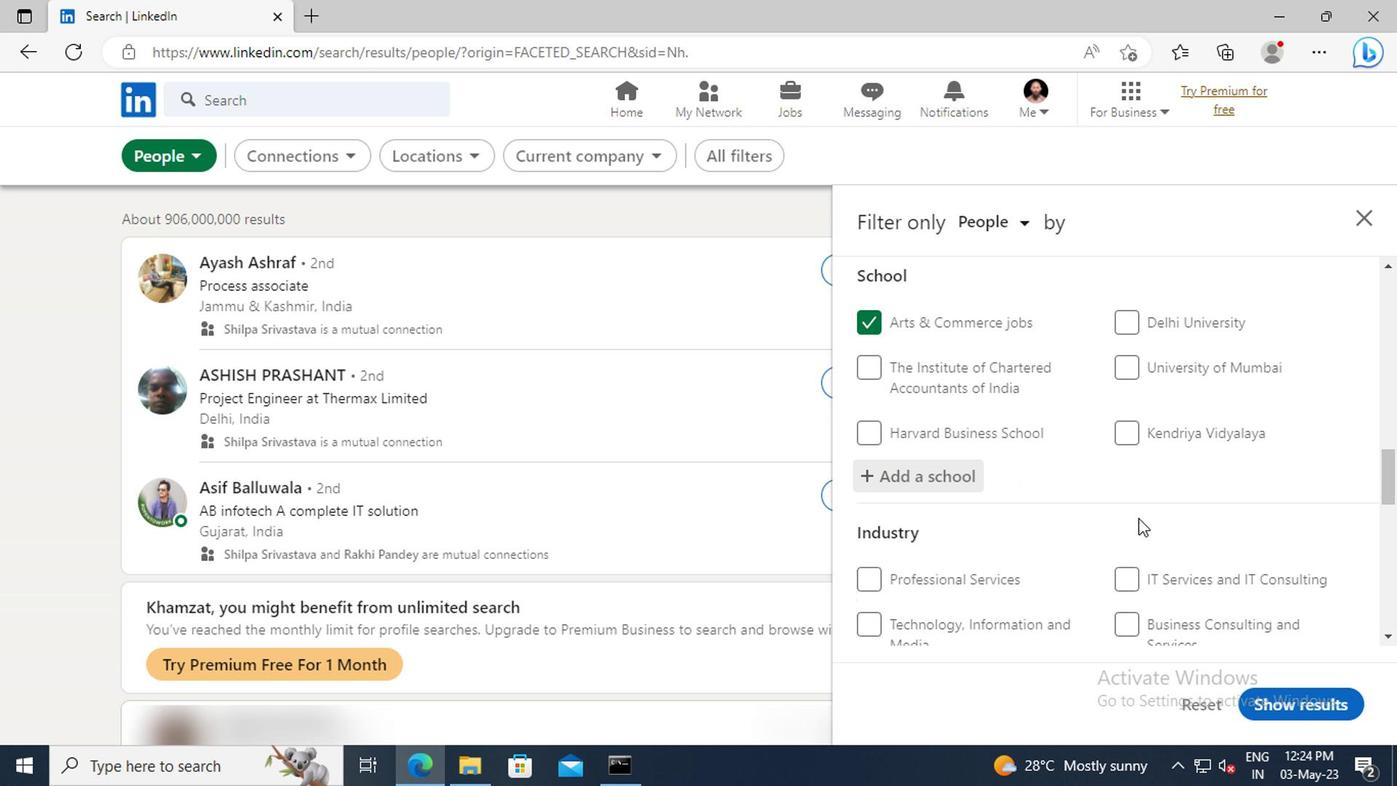 
Action: Mouse moved to (1133, 485)
Screenshot: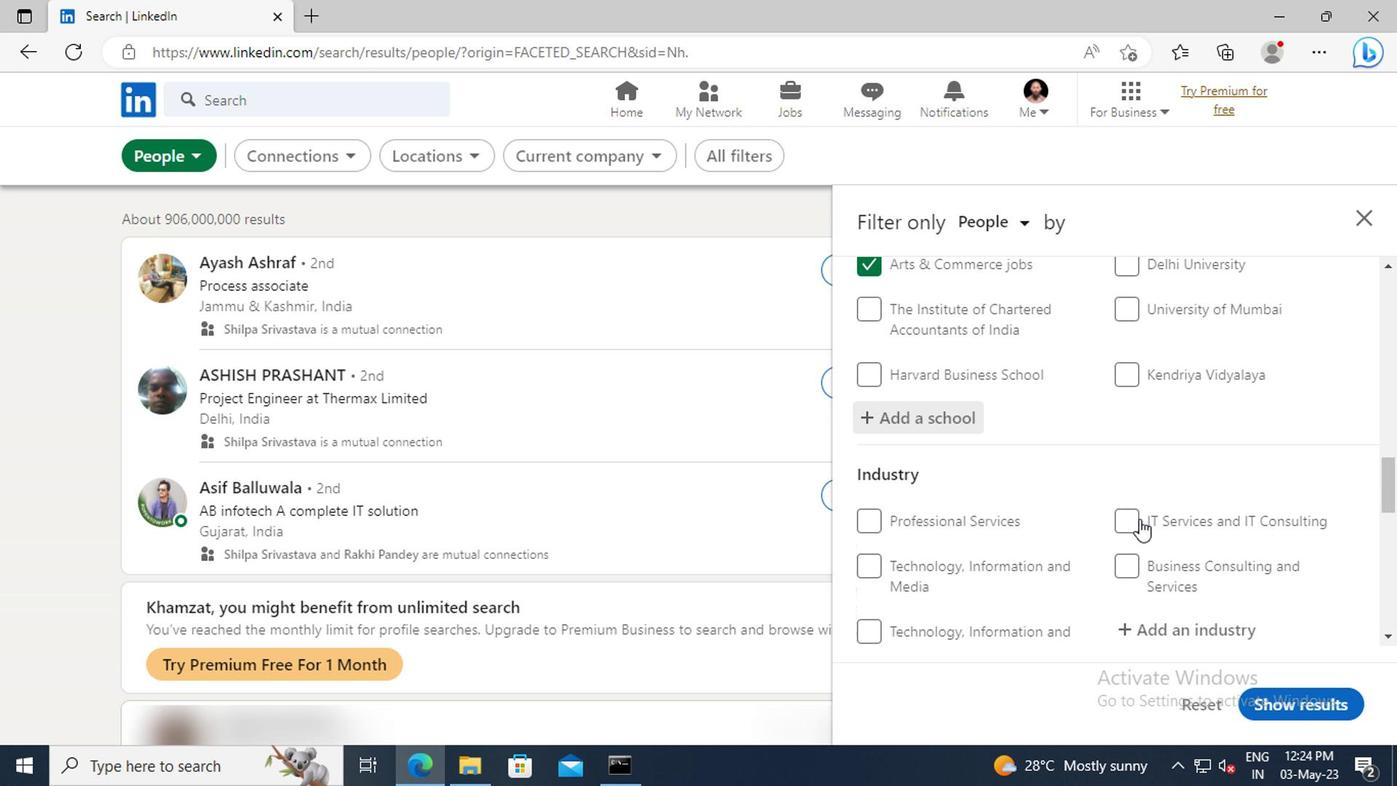 
Action: Mouse scrolled (1133, 483) with delta (0, -1)
Screenshot: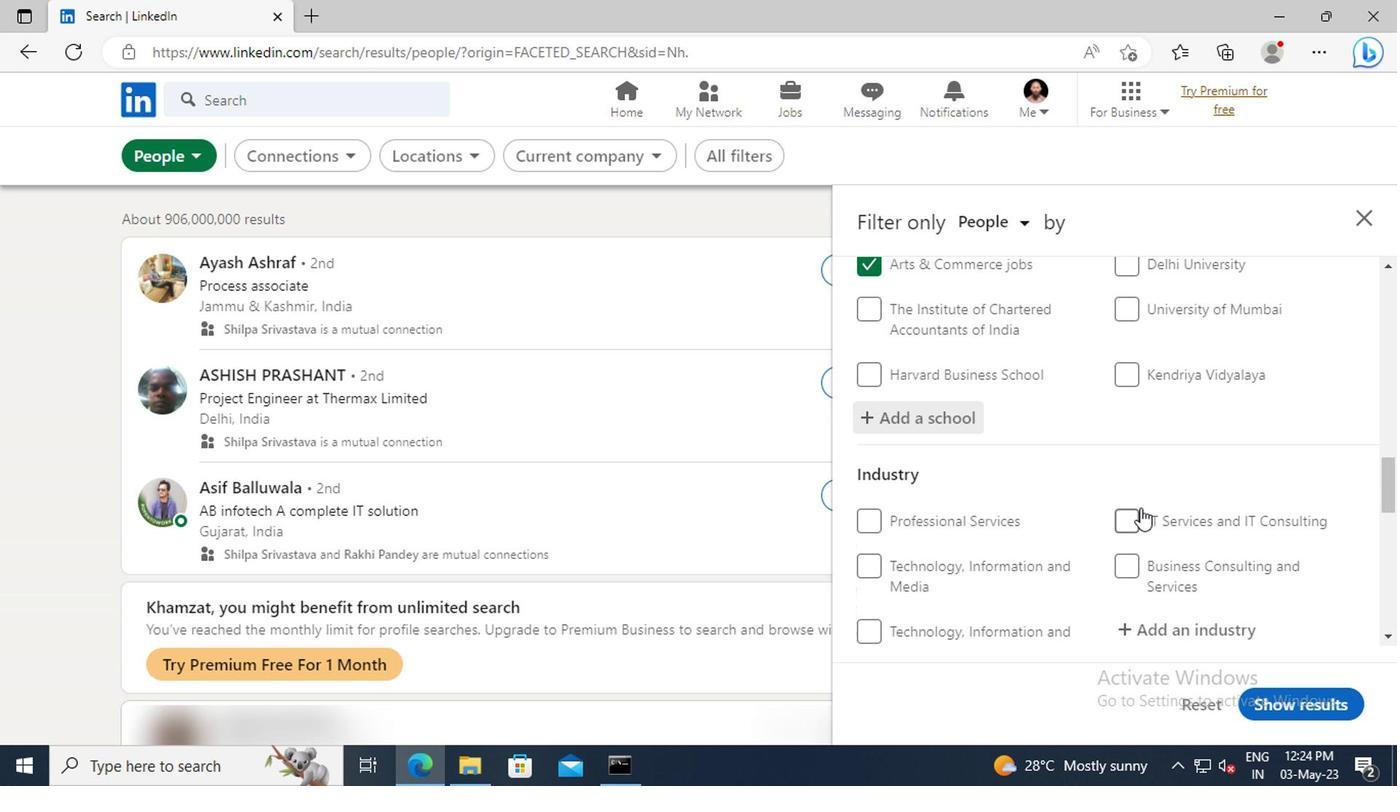 
Action: Mouse scrolled (1133, 483) with delta (0, -1)
Screenshot: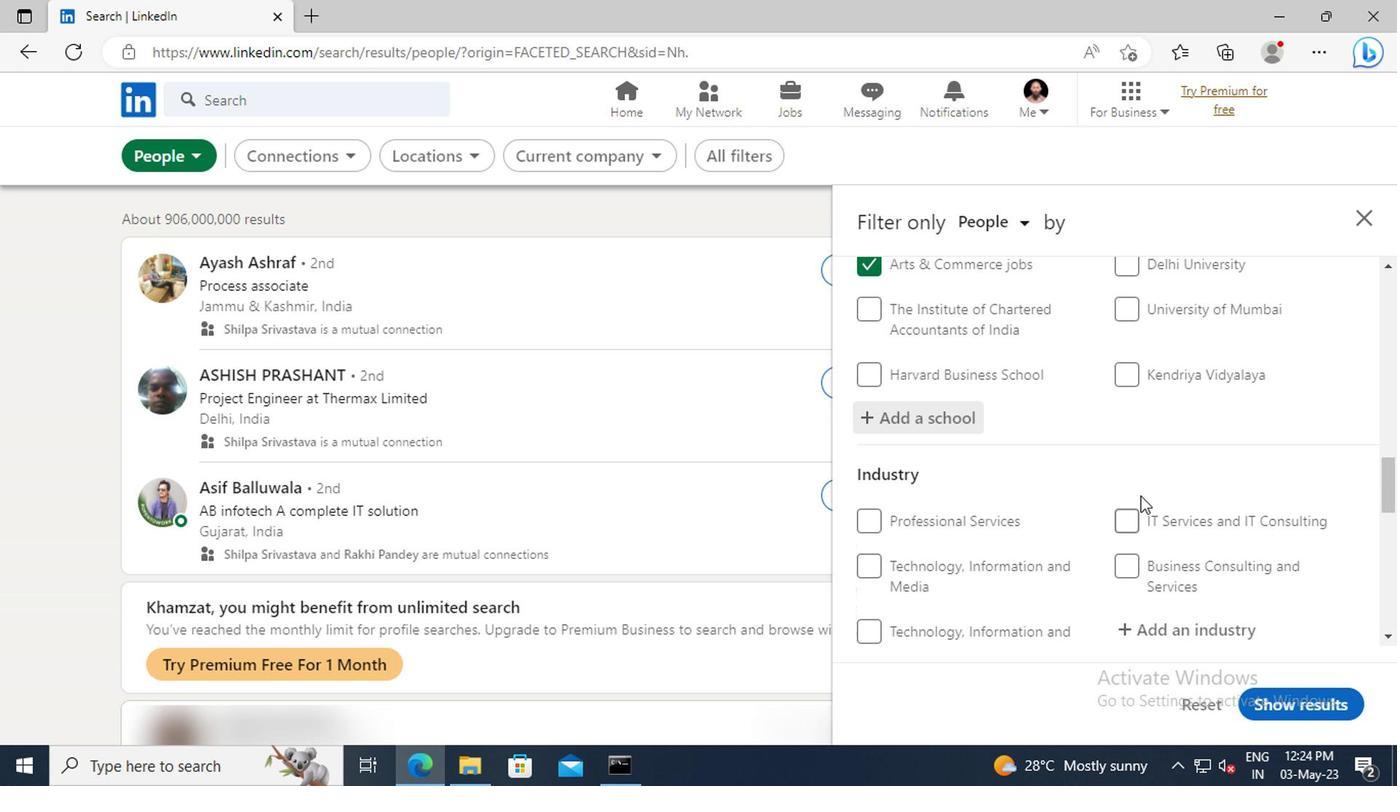 
Action: Mouse moved to (1098, 448)
Screenshot: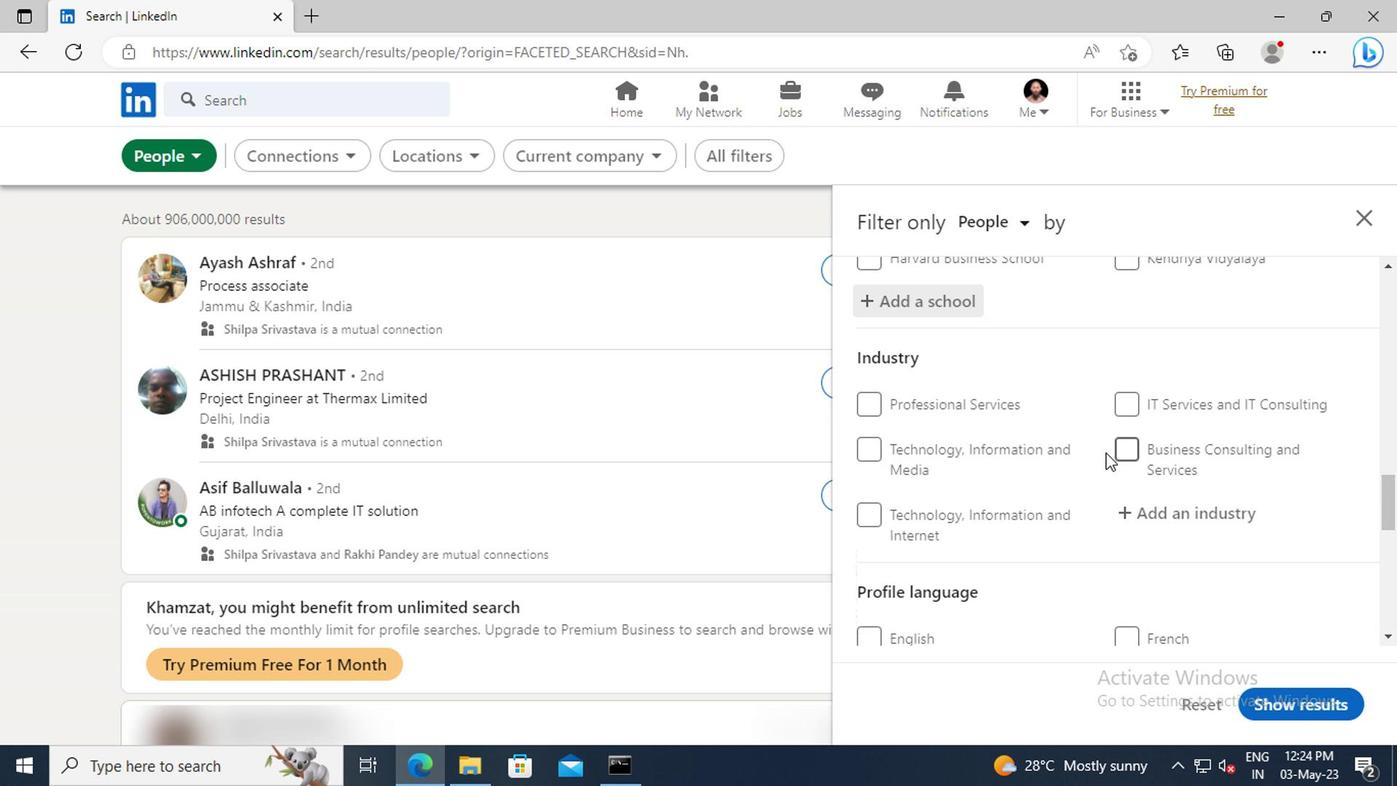 
Action: Mouse scrolled (1098, 446) with delta (0, -1)
Screenshot: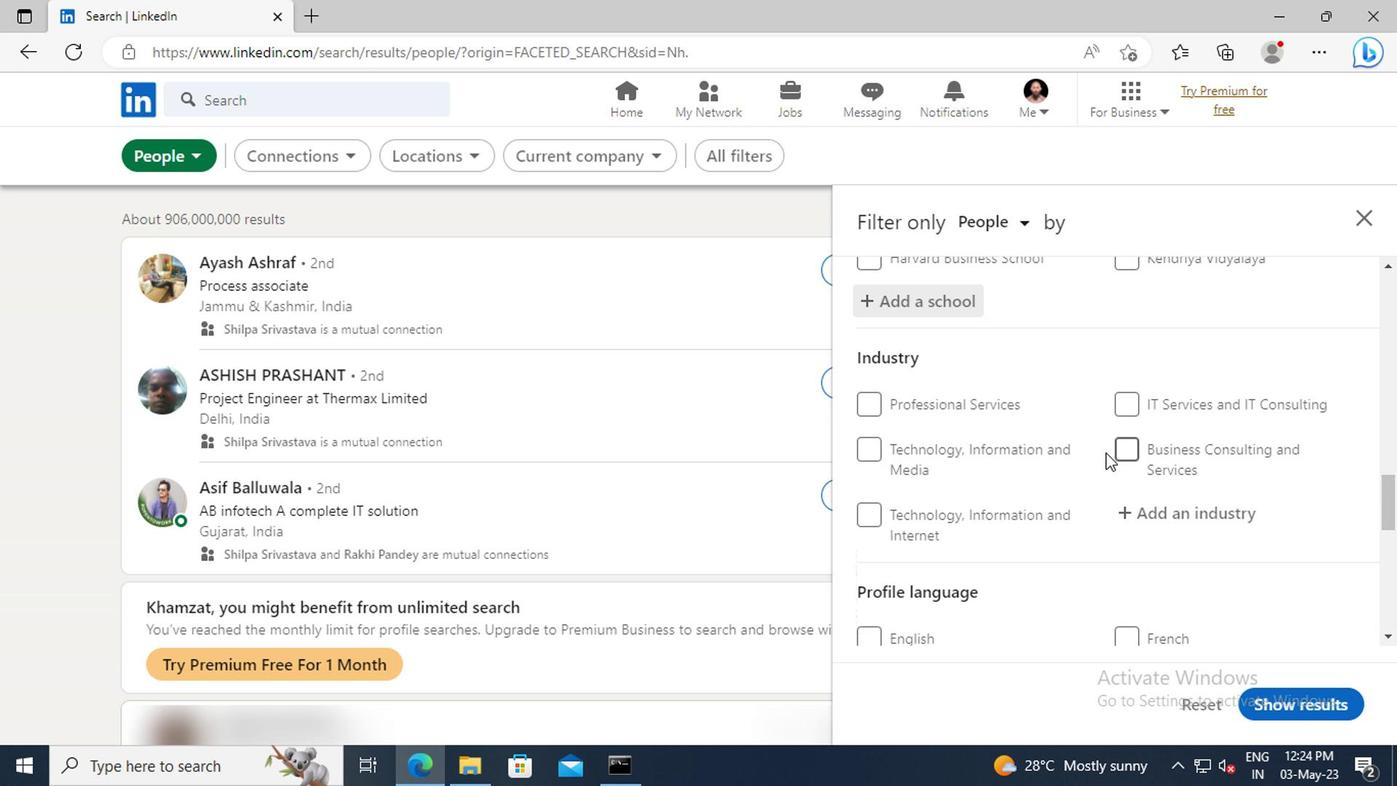 
Action: Mouse moved to (1127, 450)
Screenshot: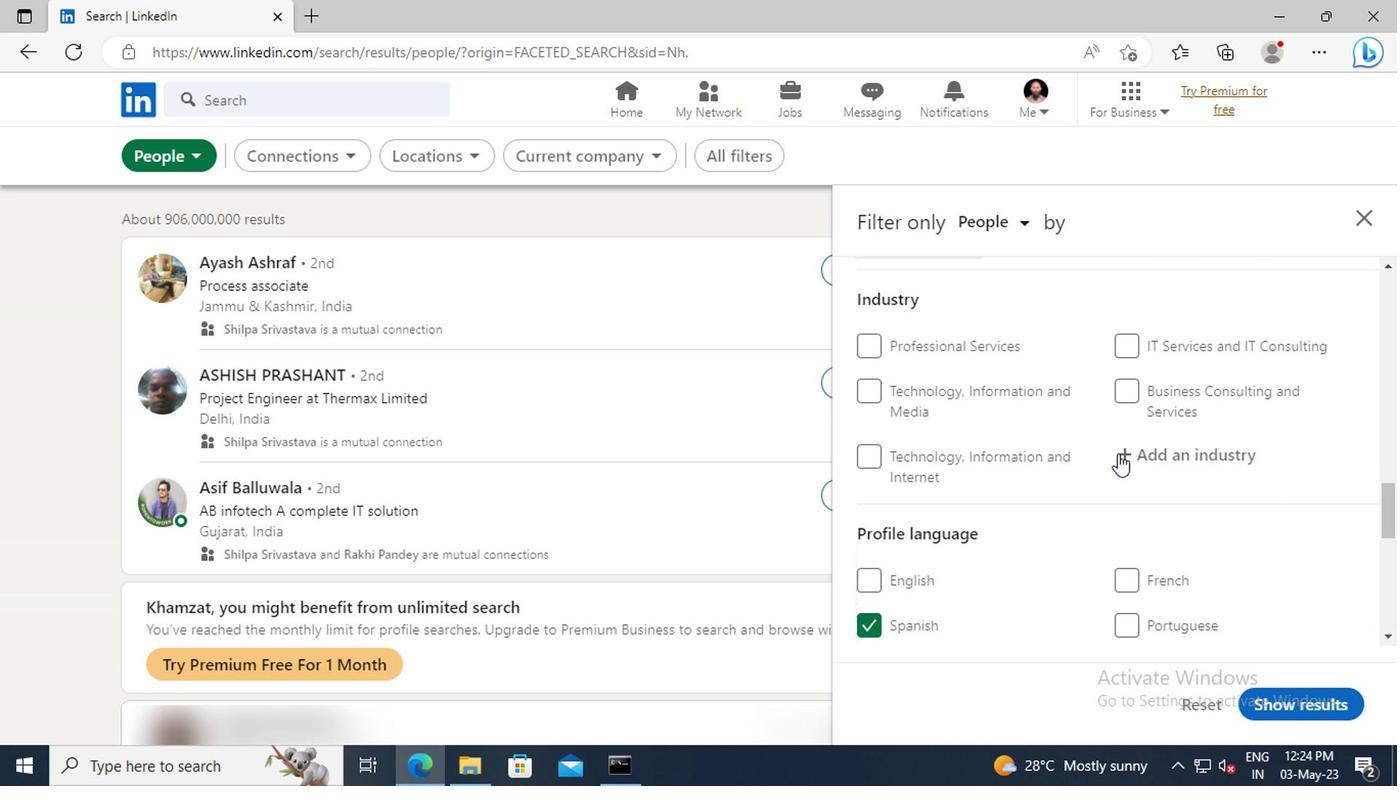 
Action: Mouse pressed left at (1127, 450)
Screenshot: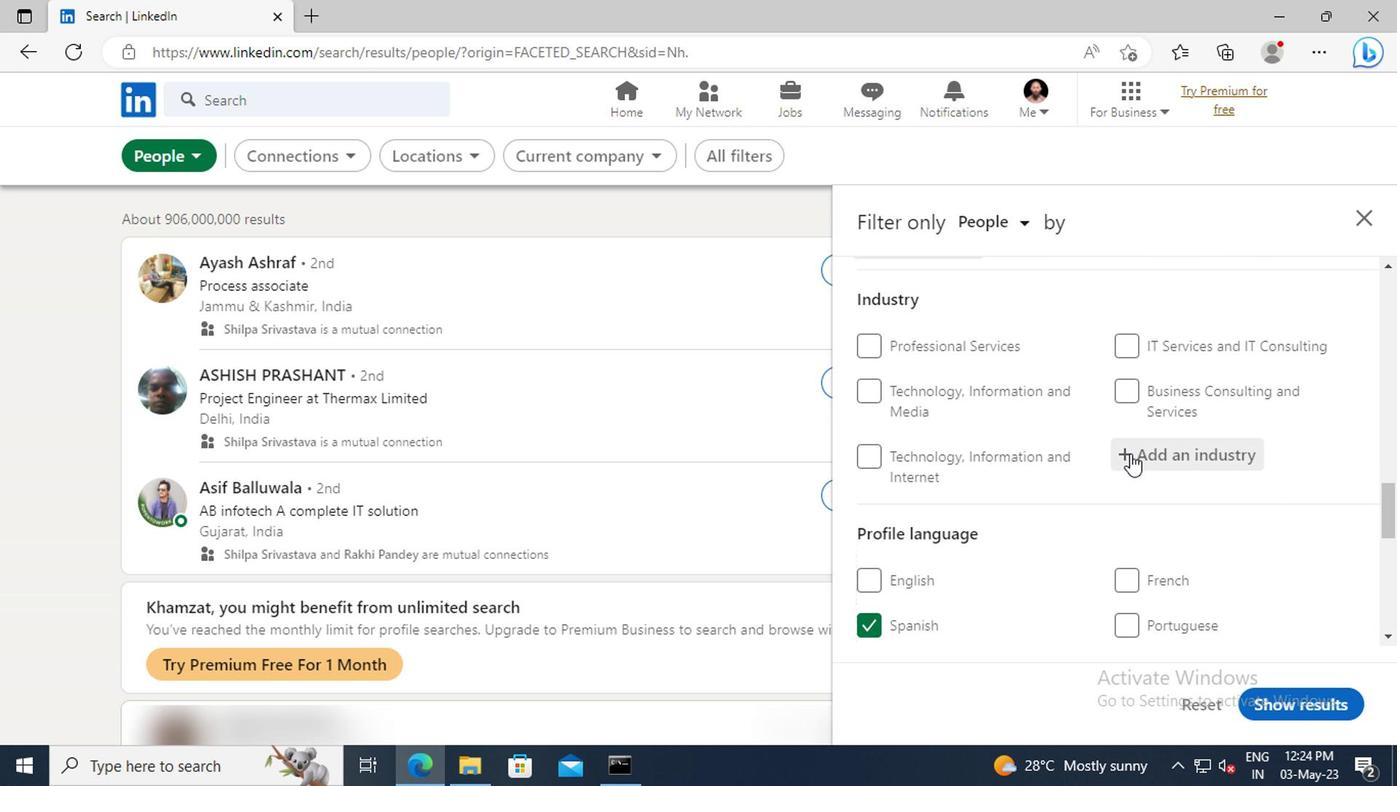 
Action: Key pressed <Key.shift>RADIO
Screenshot: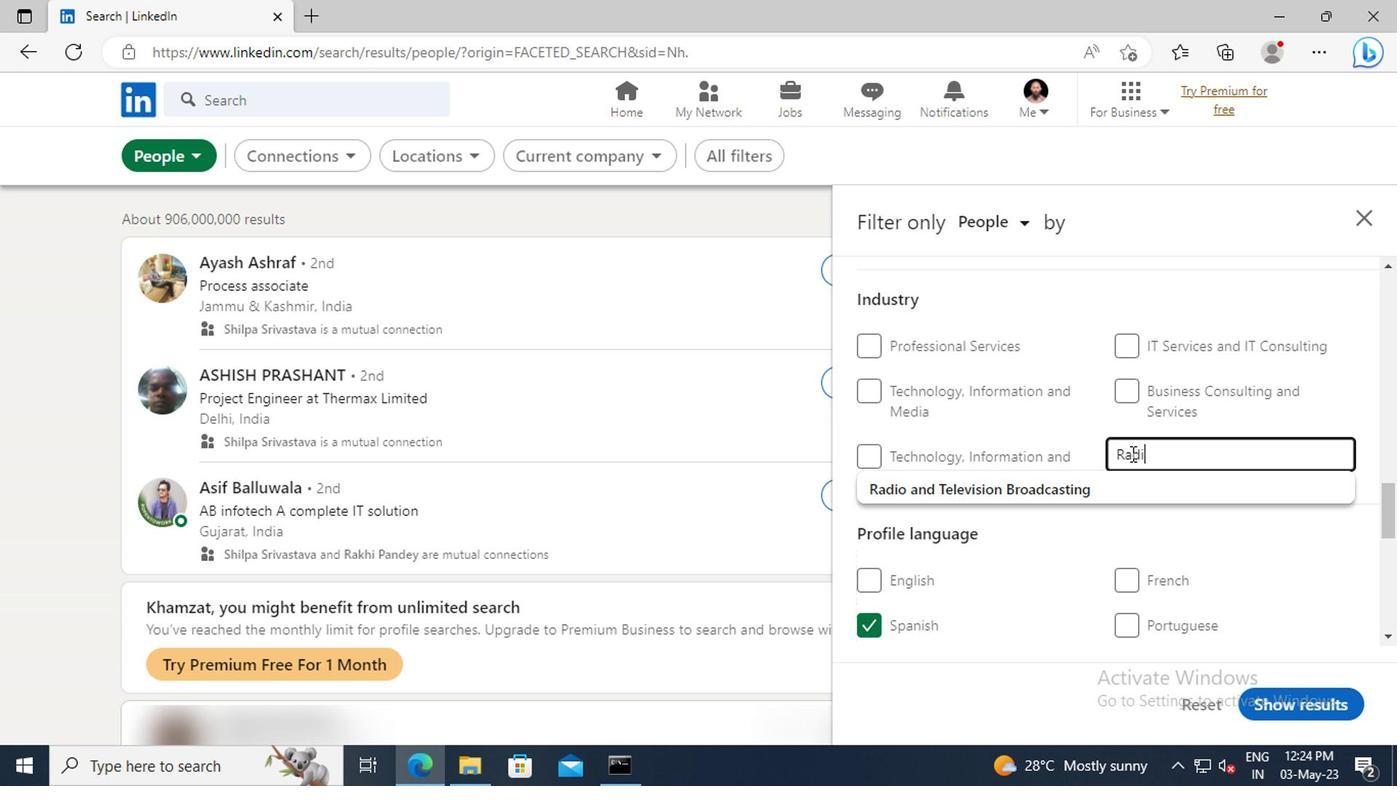 
Action: Mouse moved to (1137, 478)
Screenshot: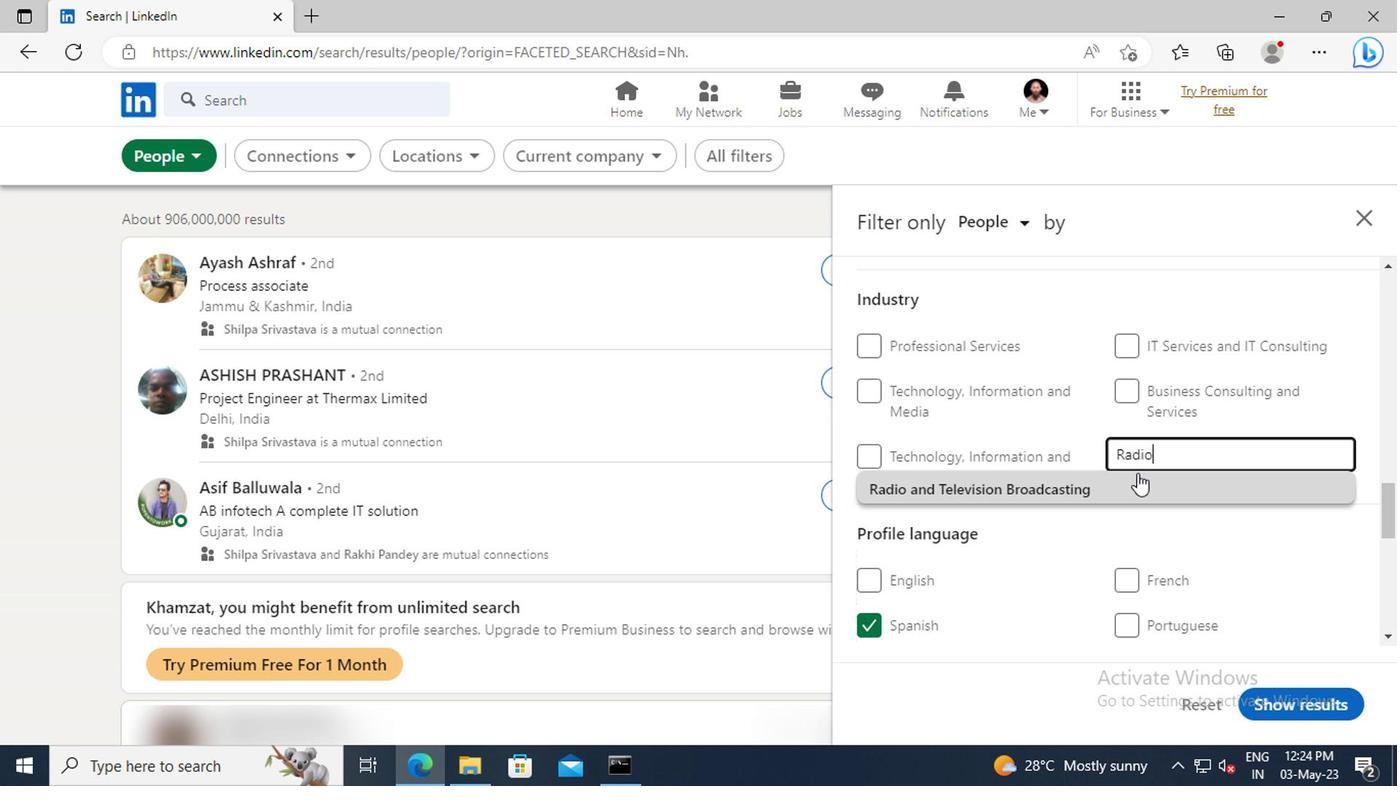 
Action: Mouse pressed left at (1137, 478)
Screenshot: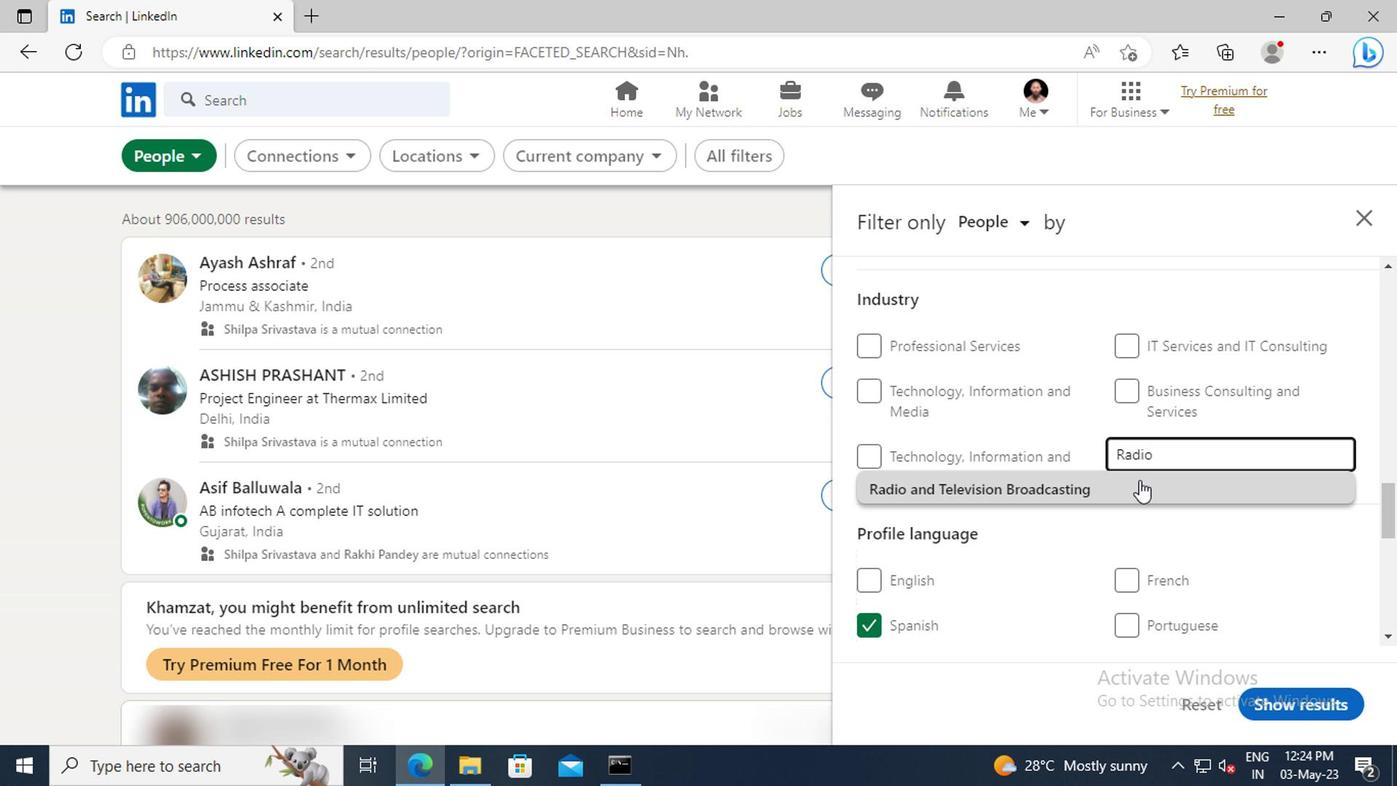 
Action: Mouse scrolled (1137, 477) with delta (0, 0)
Screenshot: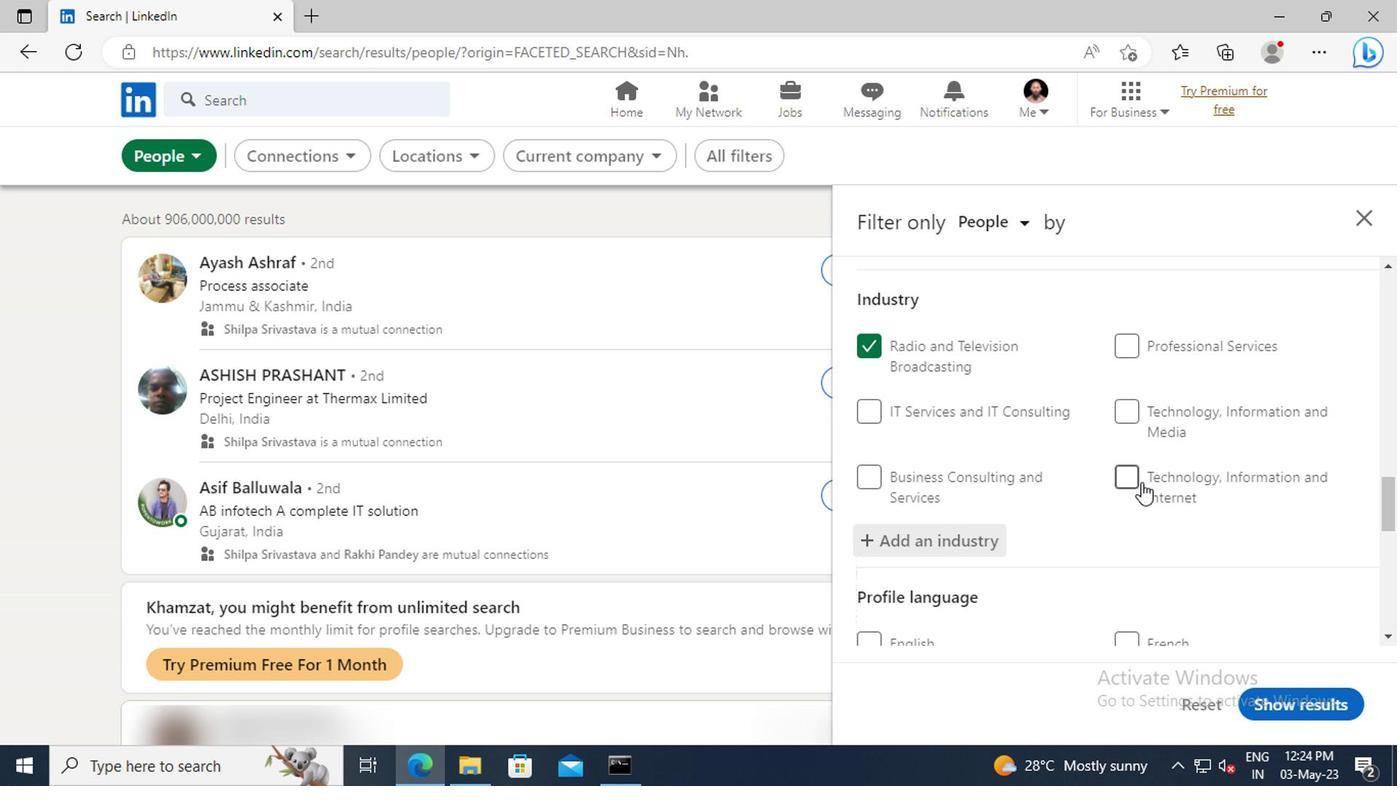 
Action: Mouse scrolled (1137, 477) with delta (0, 0)
Screenshot: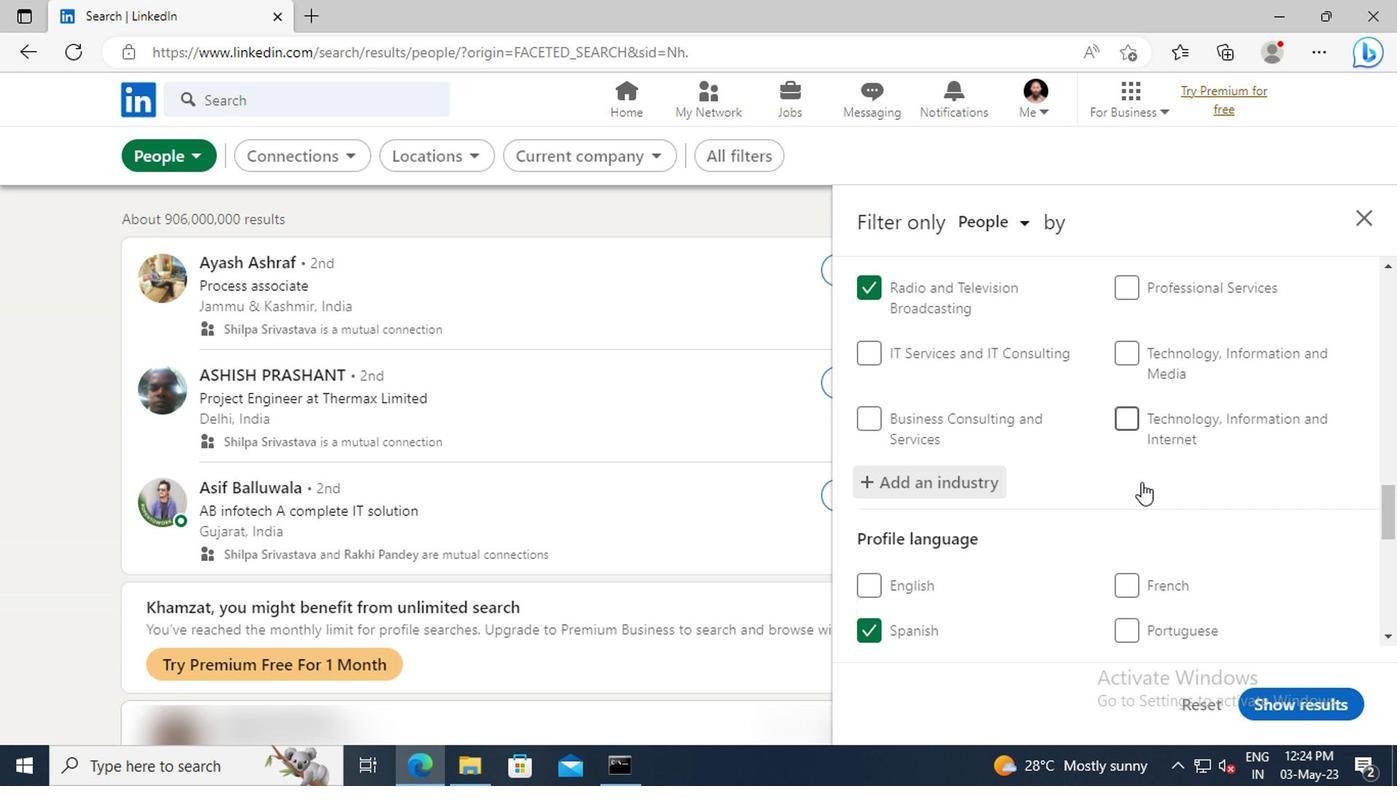 
Action: Mouse scrolled (1137, 477) with delta (0, 0)
Screenshot: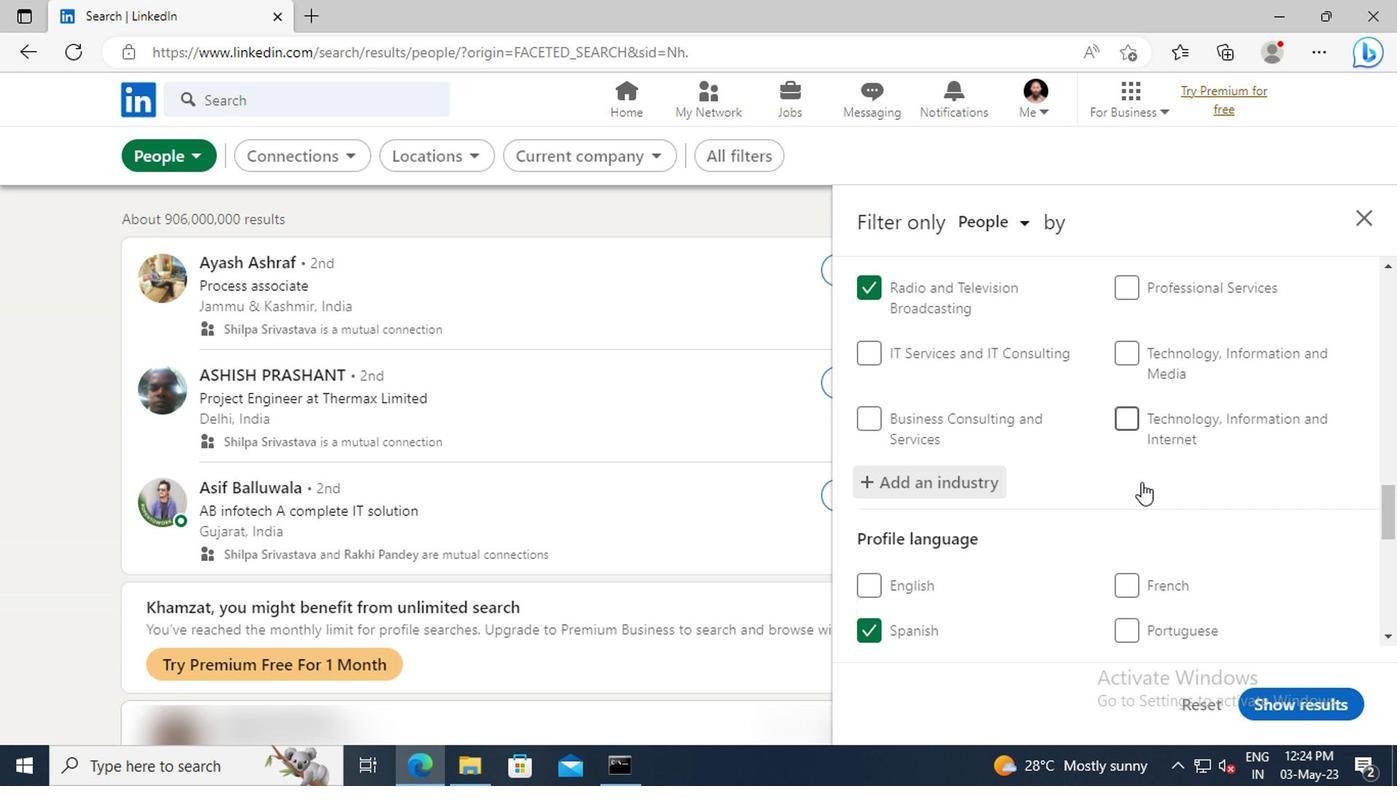 
Action: Mouse moved to (1137, 462)
Screenshot: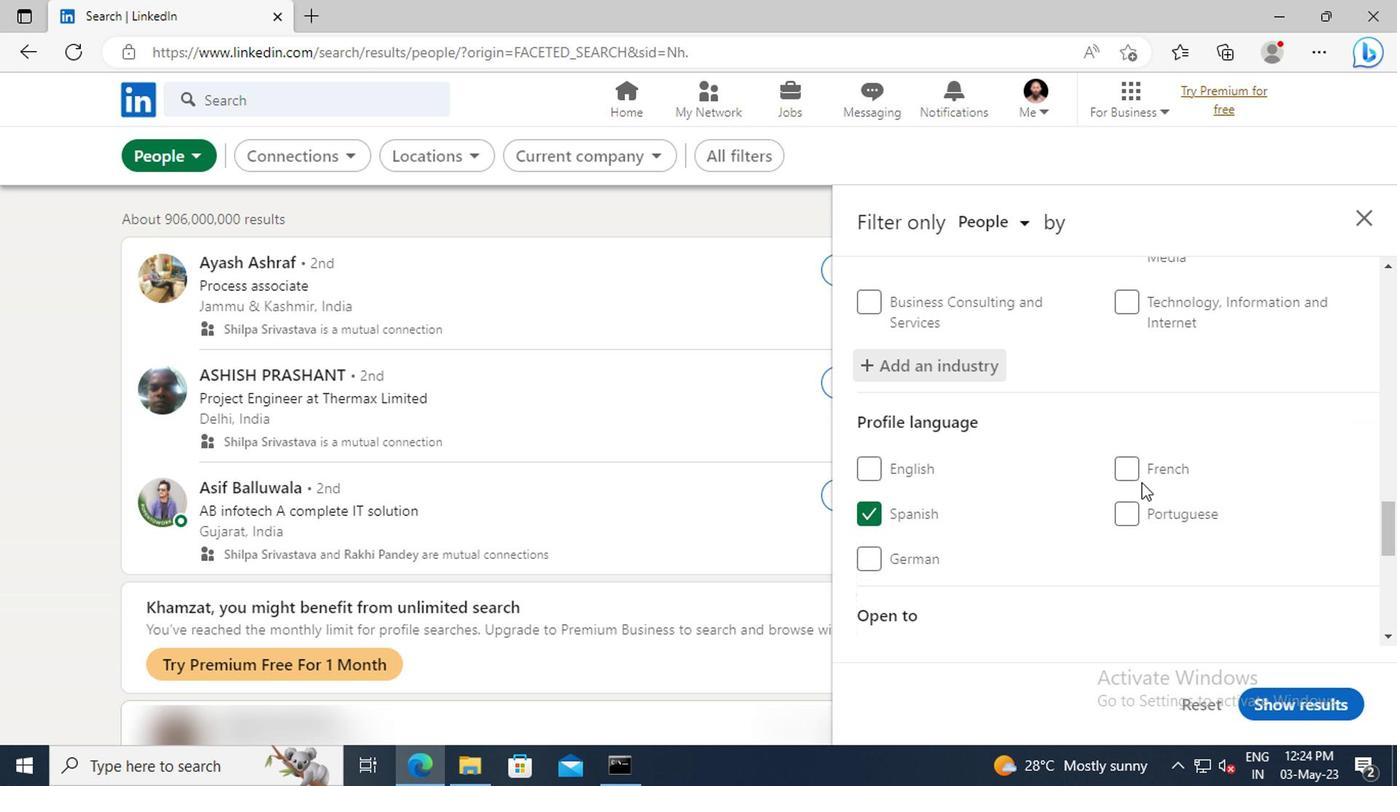 
Action: Mouse scrolled (1137, 461) with delta (0, 0)
Screenshot: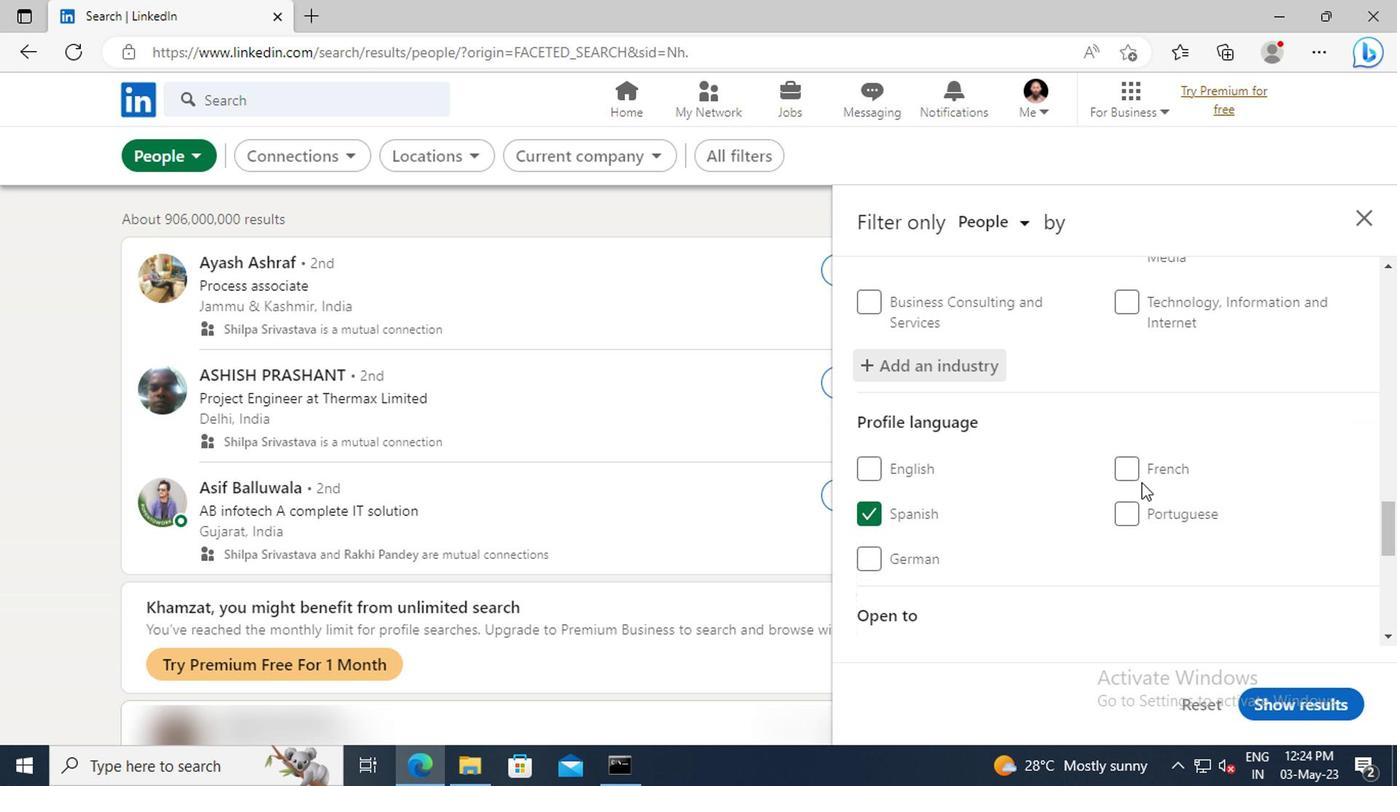 
Action: Mouse scrolled (1137, 461) with delta (0, 0)
Screenshot: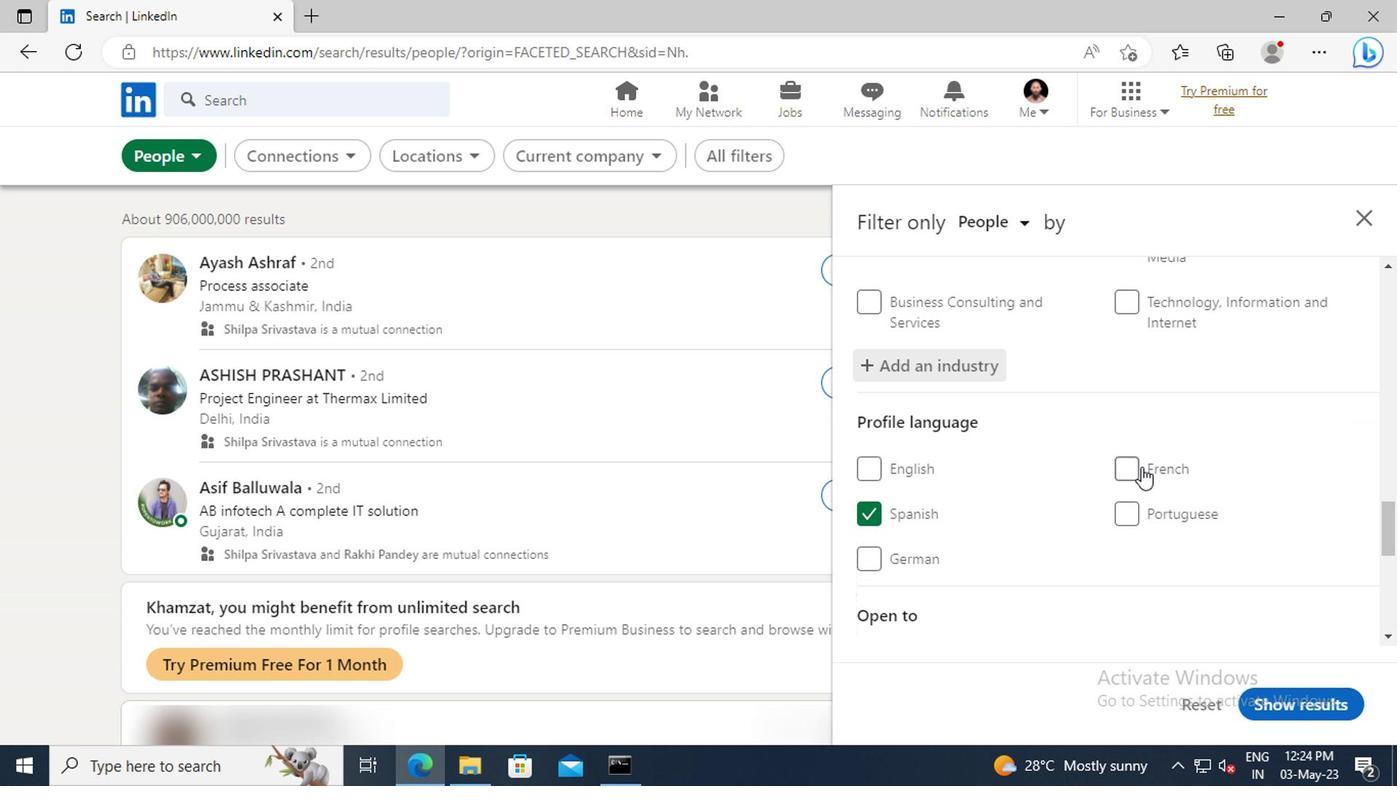 
Action: Mouse moved to (1137, 433)
Screenshot: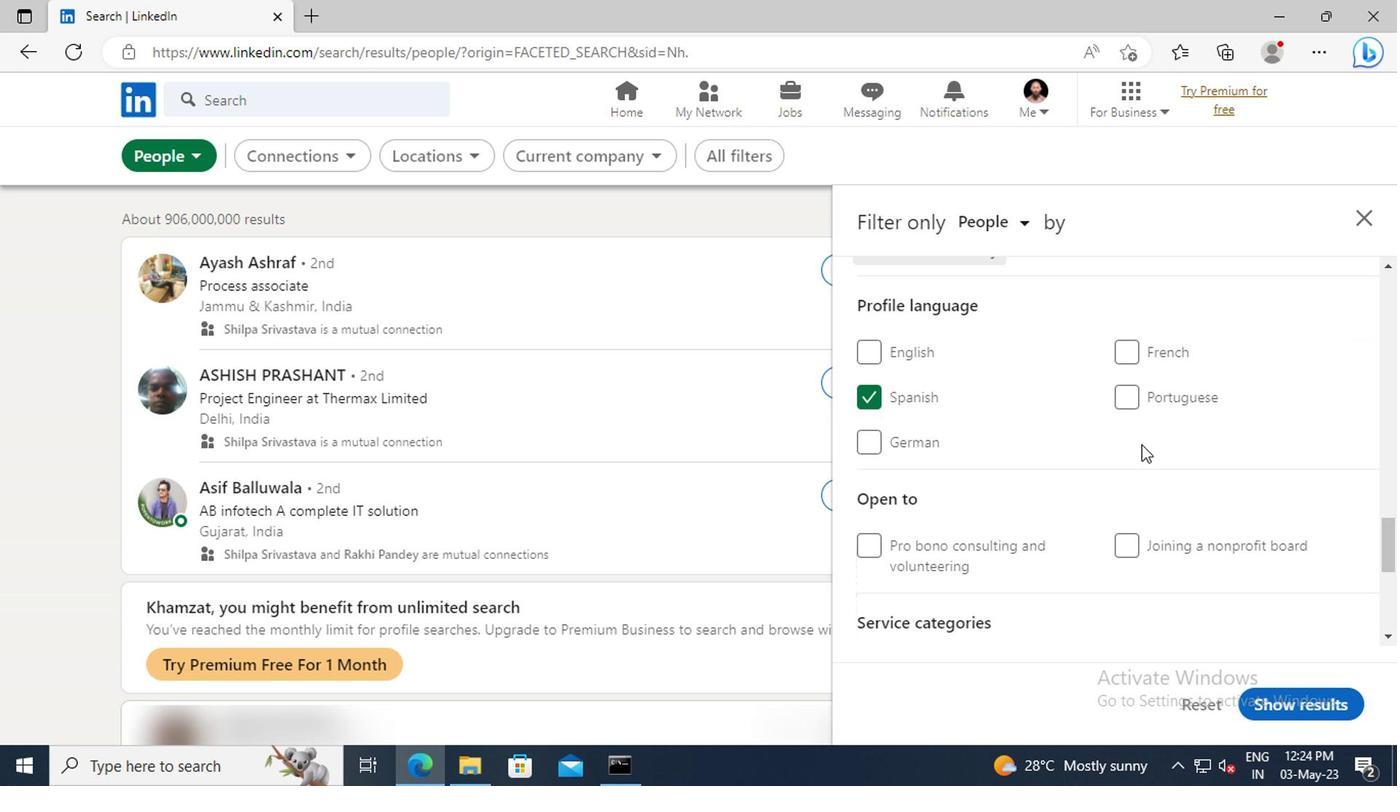 
Action: Mouse scrolled (1137, 433) with delta (0, 0)
Screenshot: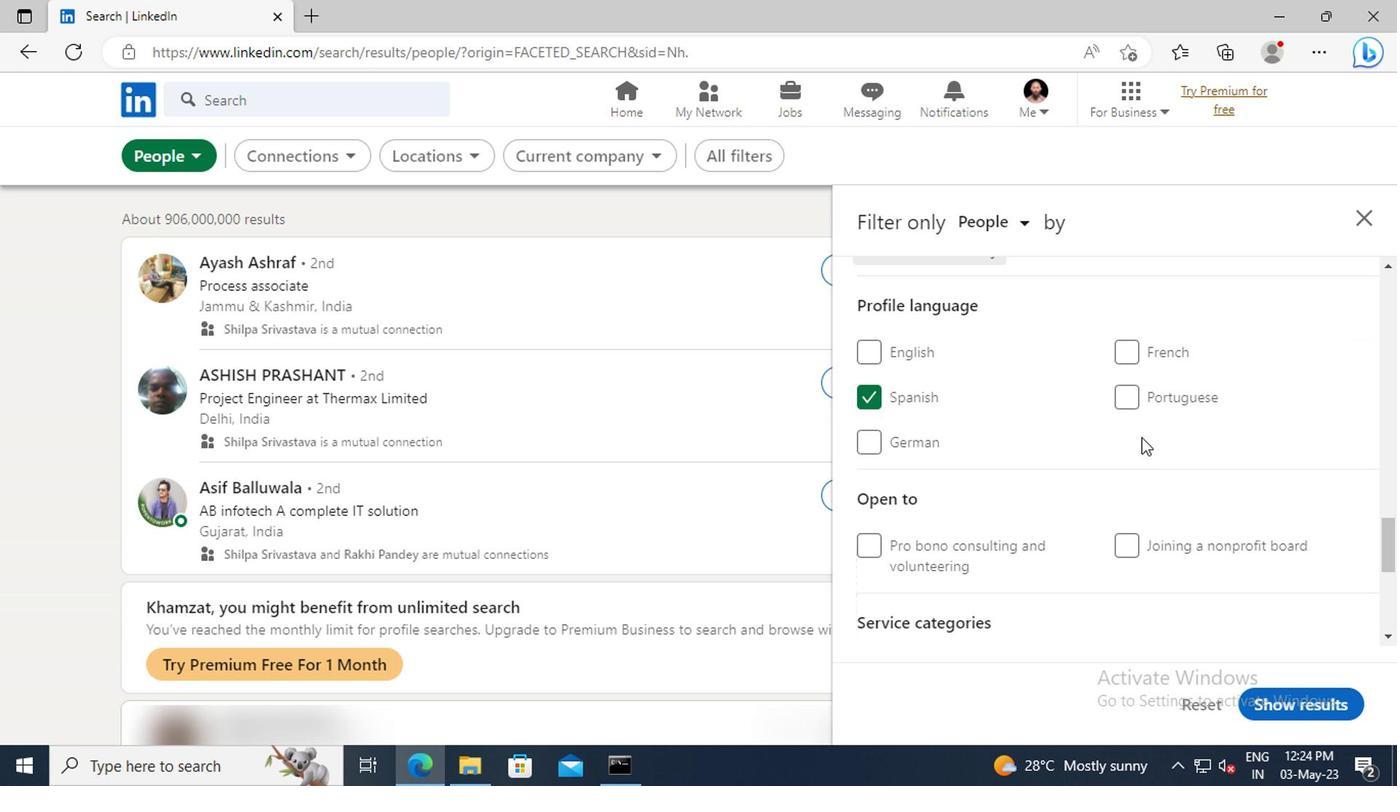 
Action: Mouse moved to (1136, 429)
Screenshot: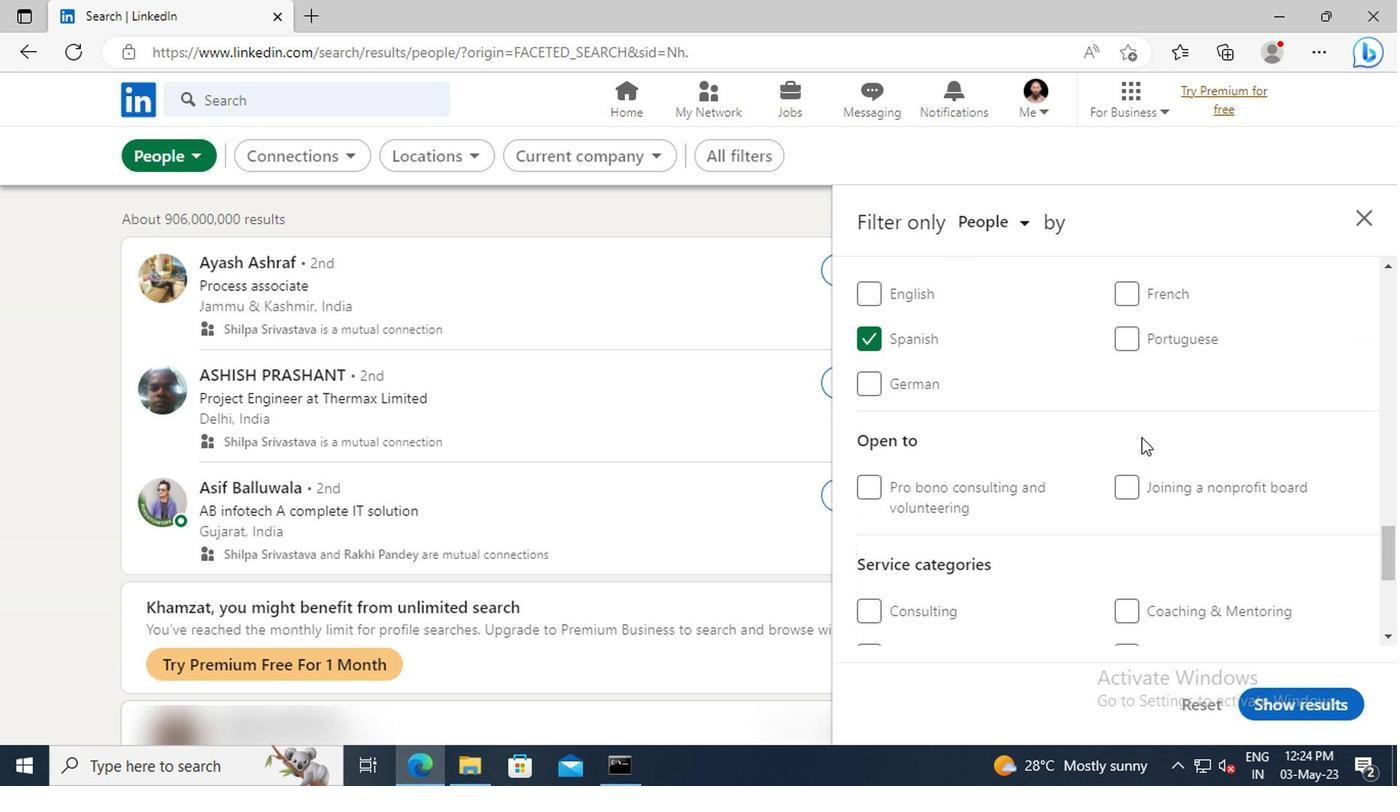 
Action: Mouse scrolled (1136, 427) with delta (0, -1)
Screenshot: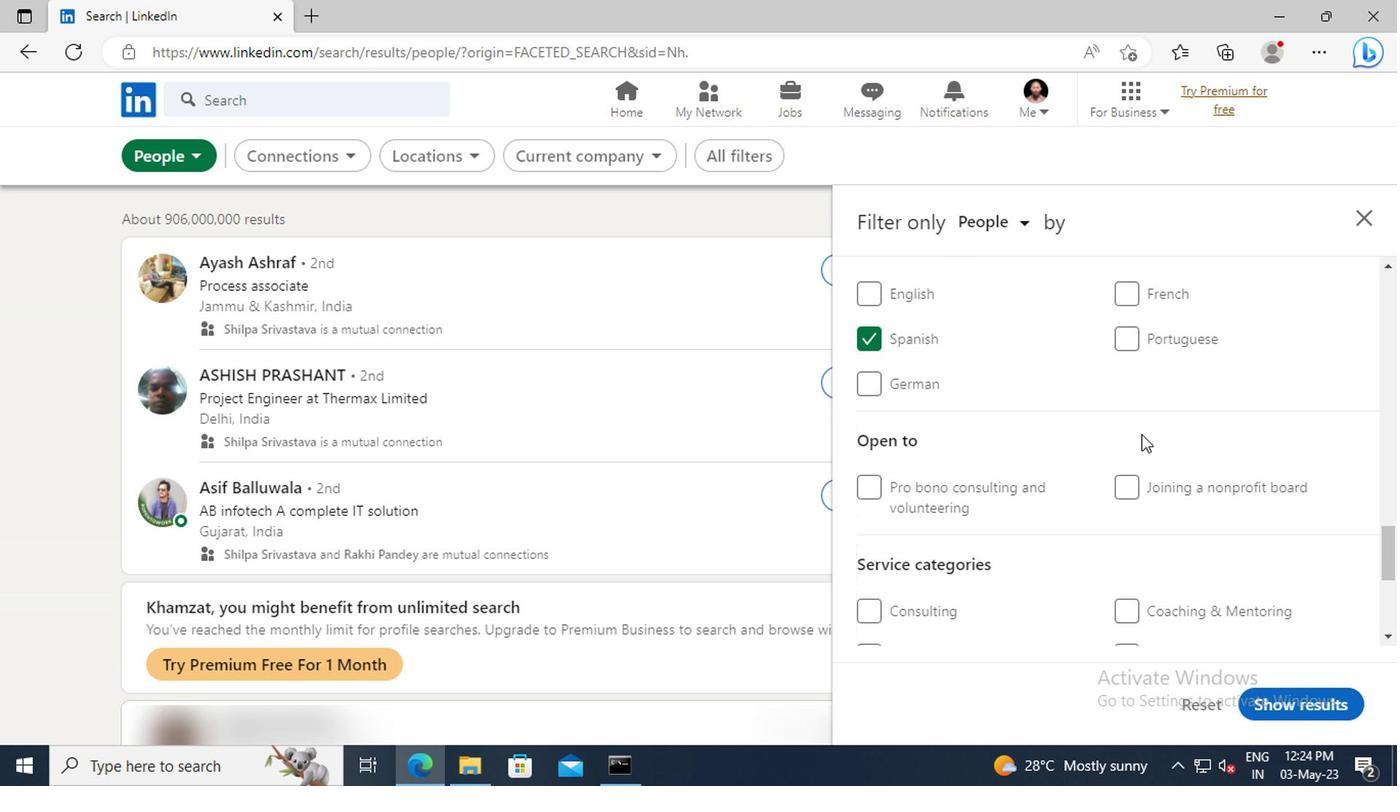 
Action: Mouse scrolled (1136, 427) with delta (0, -1)
Screenshot: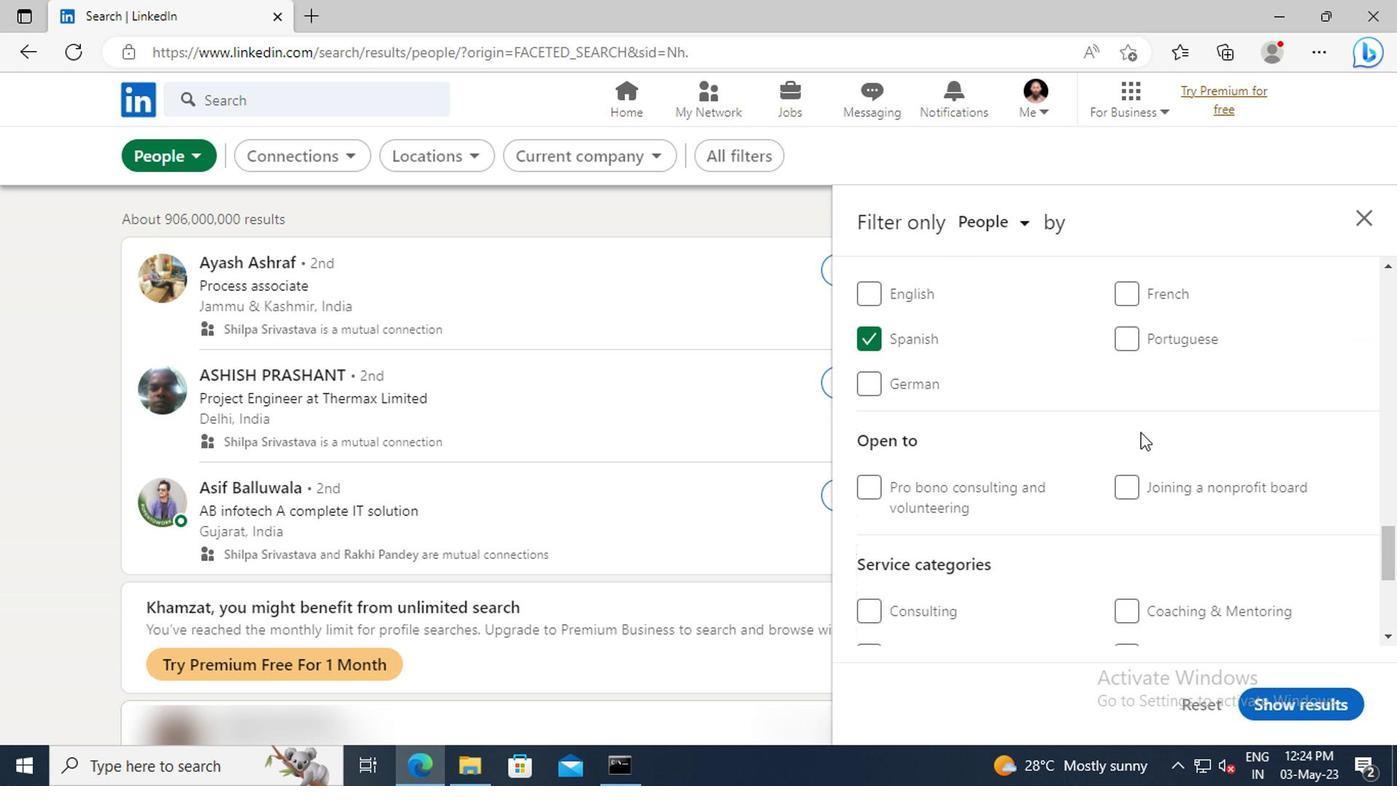 
Action: Mouse scrolled (1136, 427) with delta (0, -1)
Screenshot: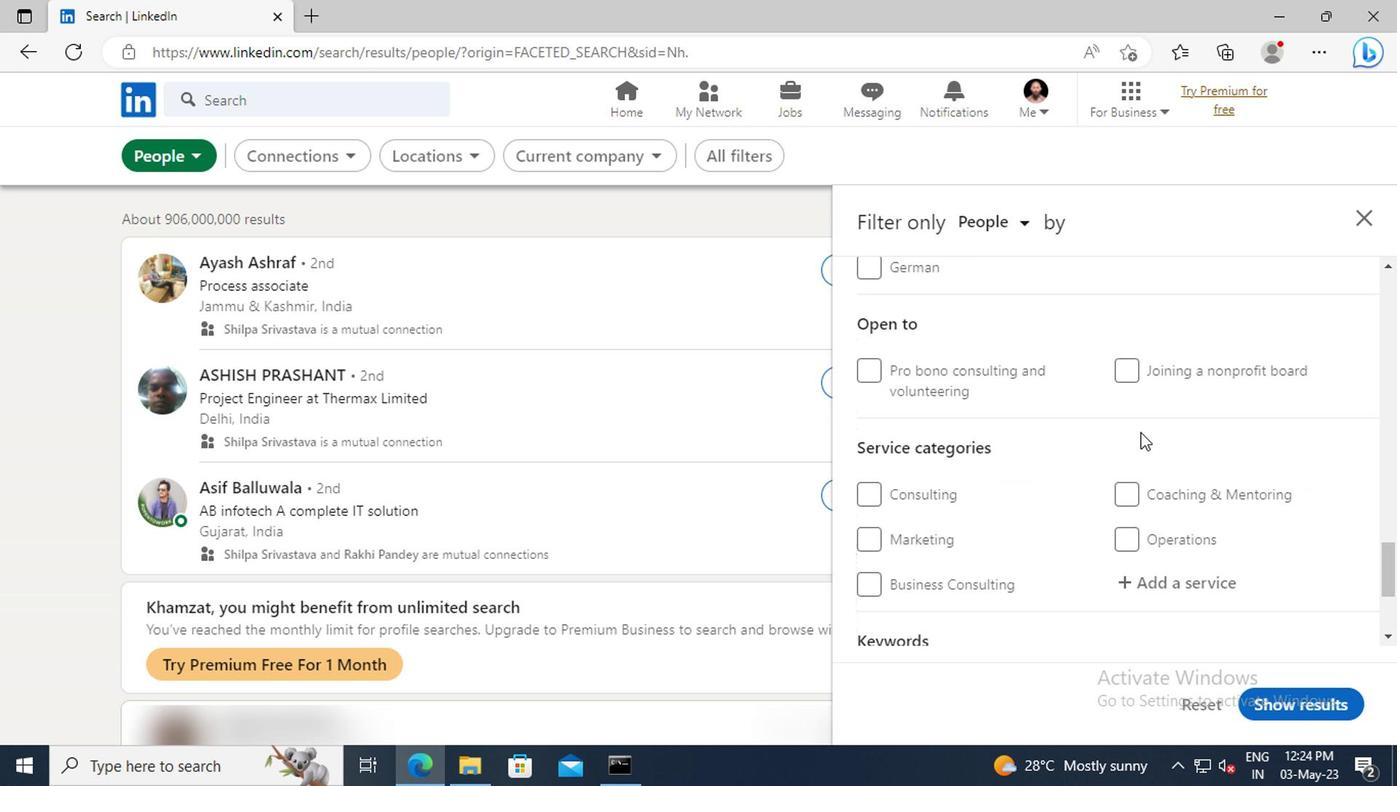 
Action: Mouse scrolled (1136, 427) with delta (0, -1)
Screenshot: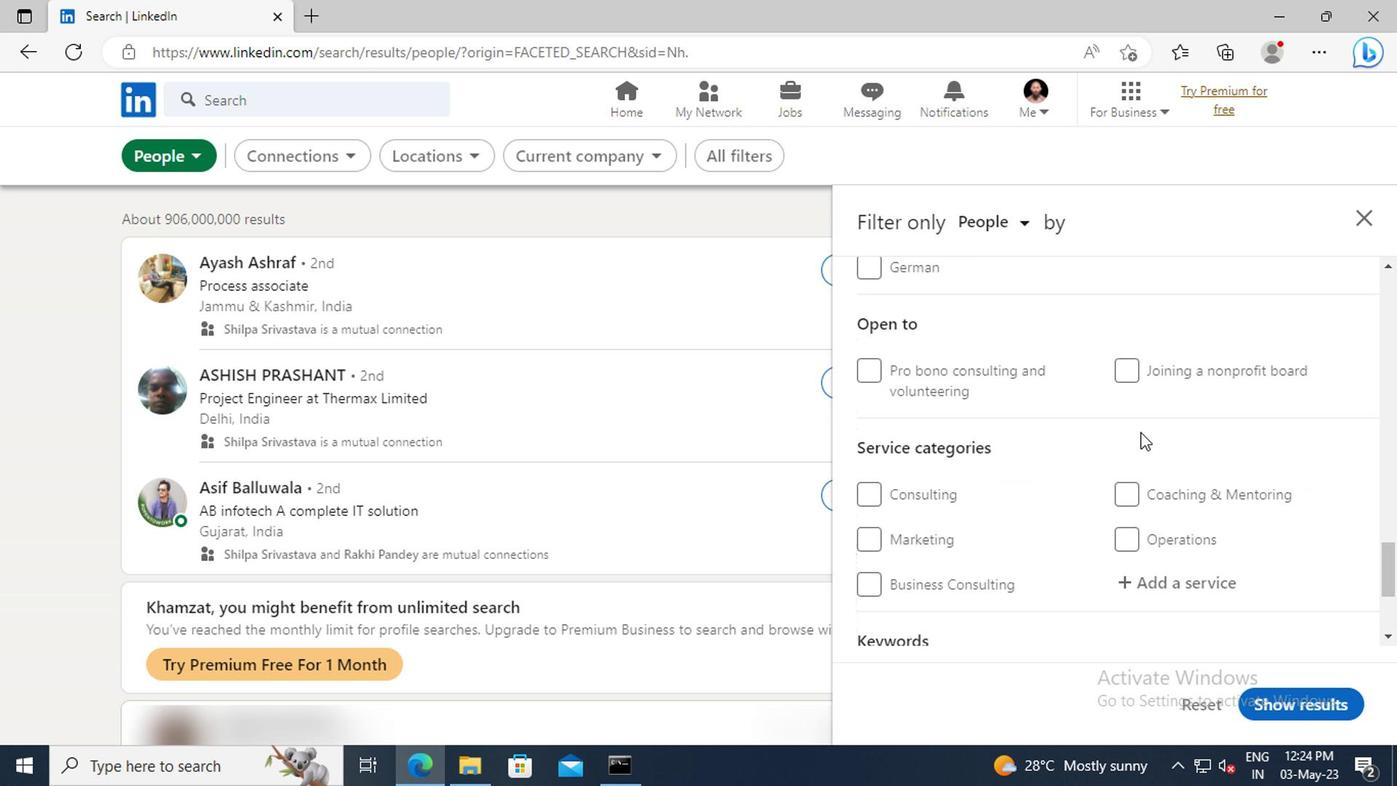 
Action: Mouse moved to (1145, 461)
Screenshot: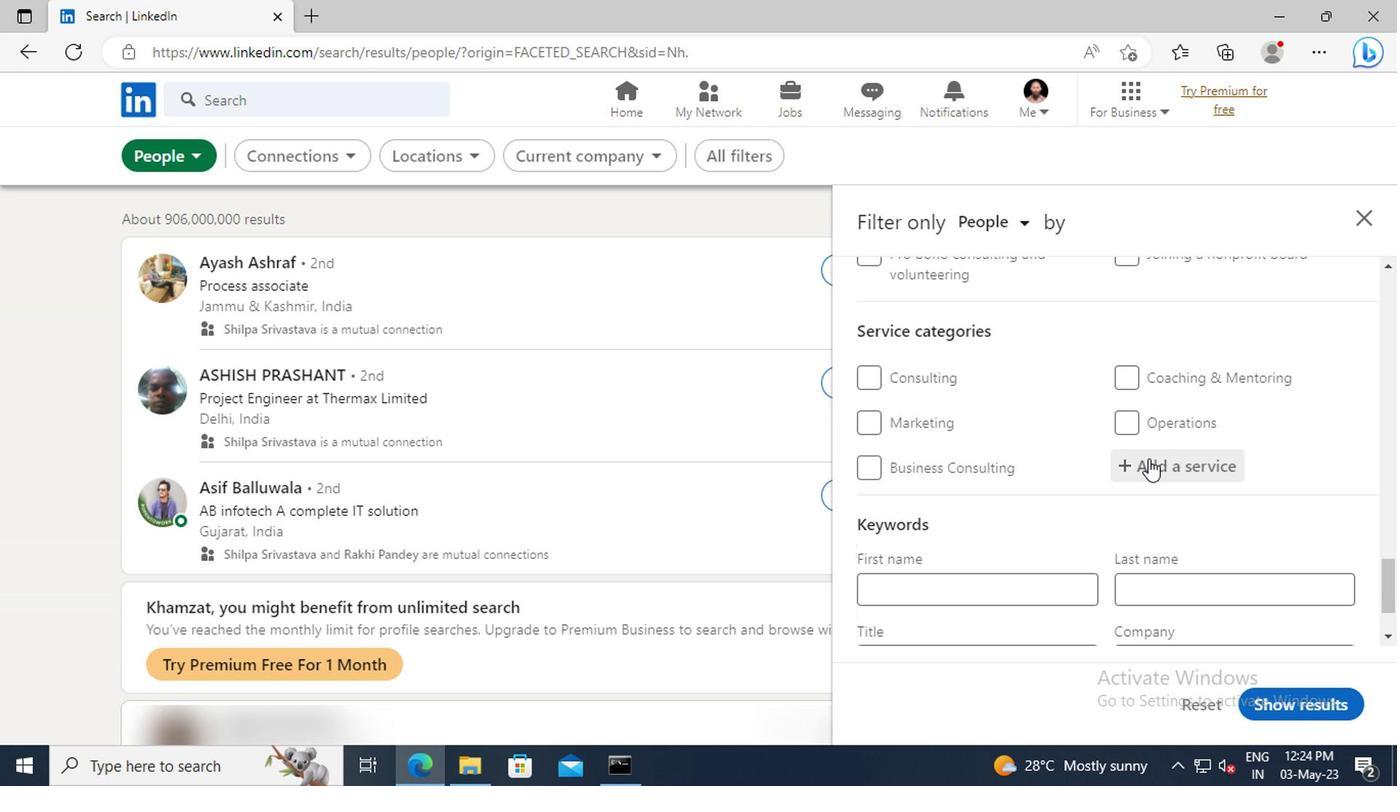 
Action: Mouse pressed left at (1145, 461)
Screenshot: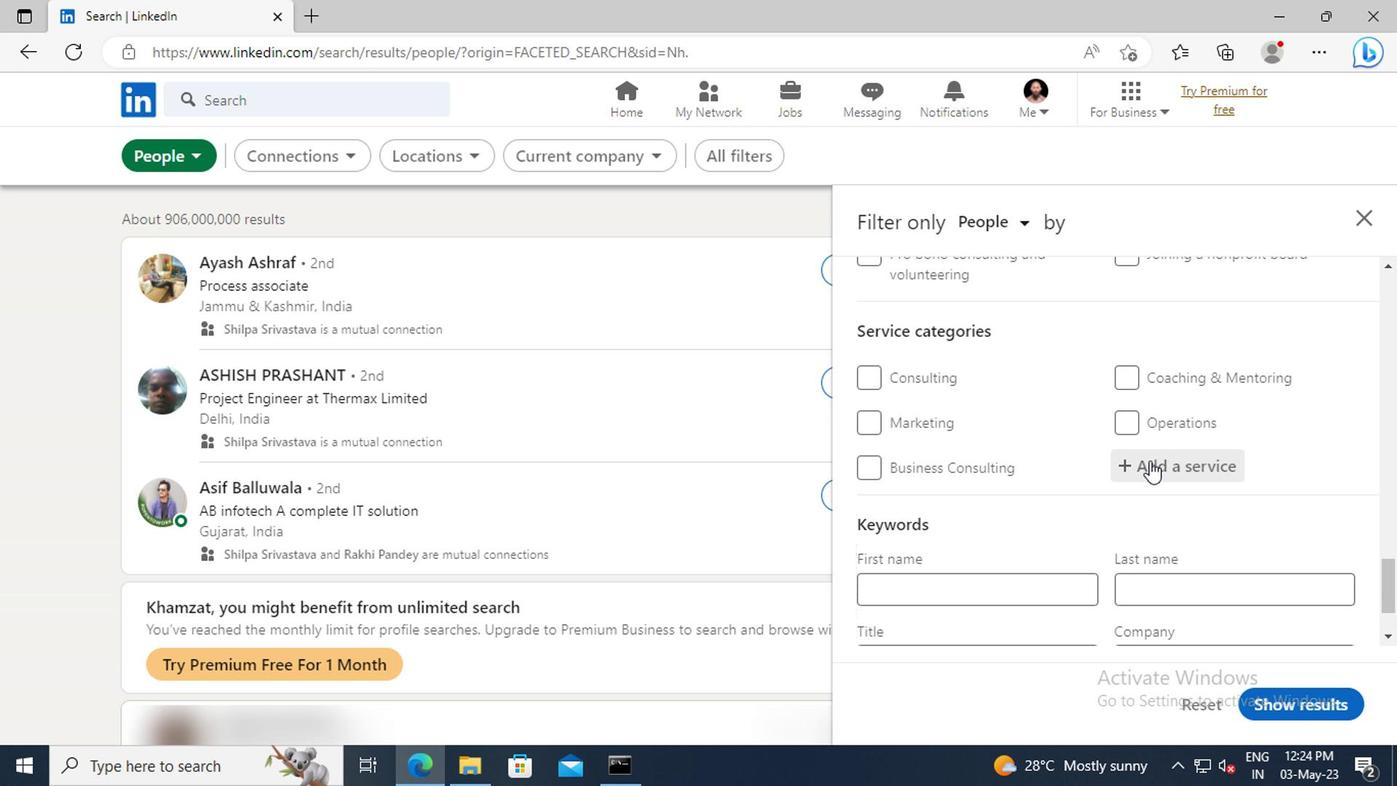 
Action: Key pressed <Key.shift>SUPPORT<Key.space><Key.shift>TECHNICAL<Key.space><Key.shift>WRITING<Key.enter>
Screenshot: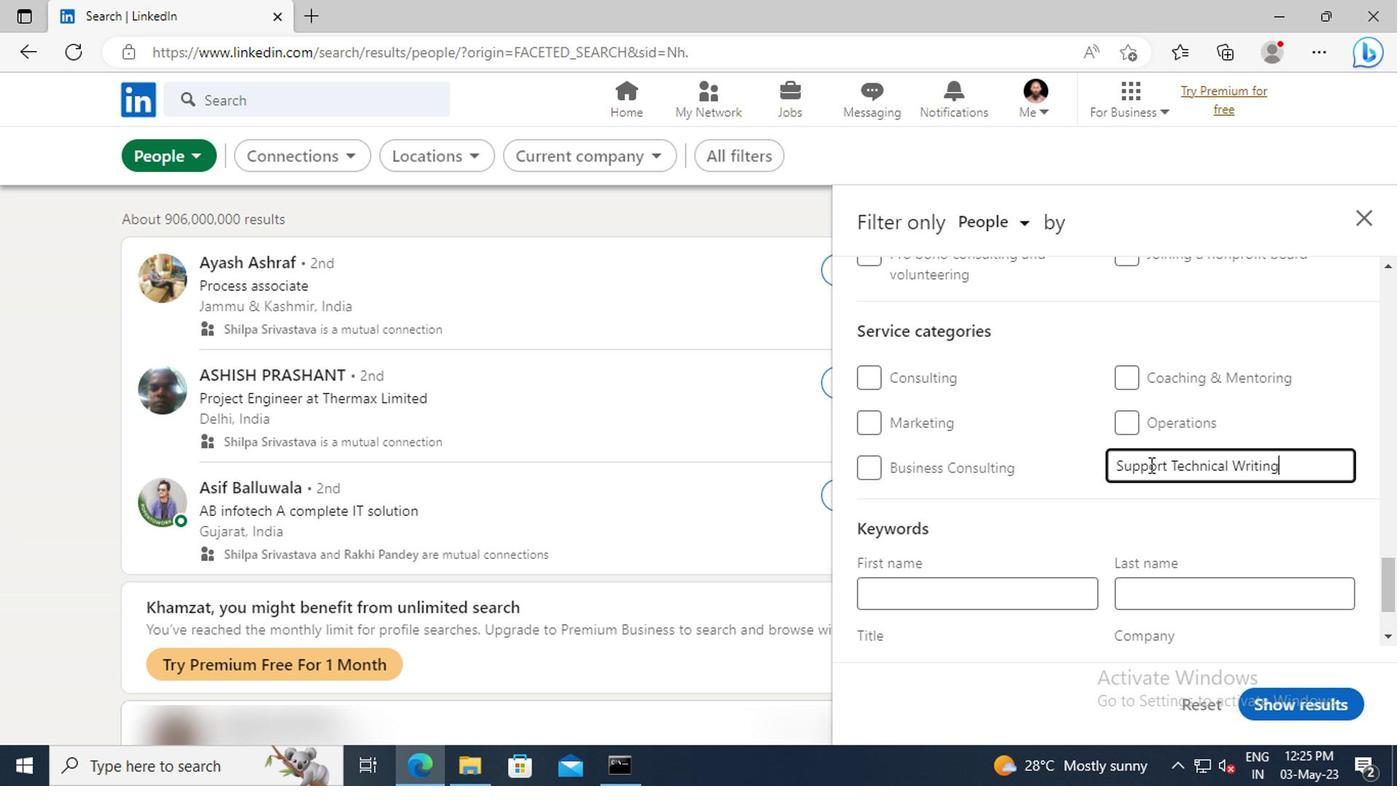 
Action: Mouse scrolled (1145, 459) with delta (0, -1)
Screenshot: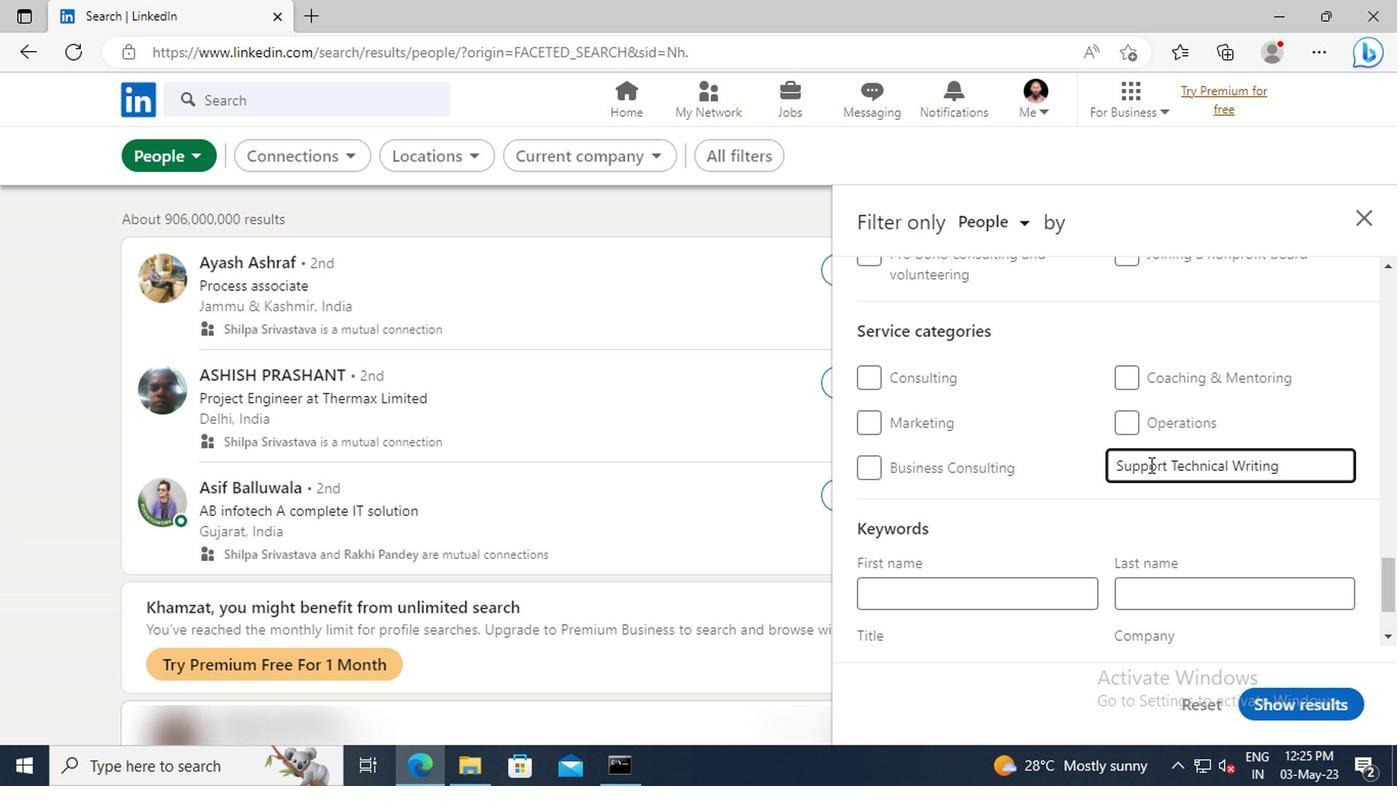 
Action: Mouse scrolled (1145, 459) with delta (0, -1)
Screenshot: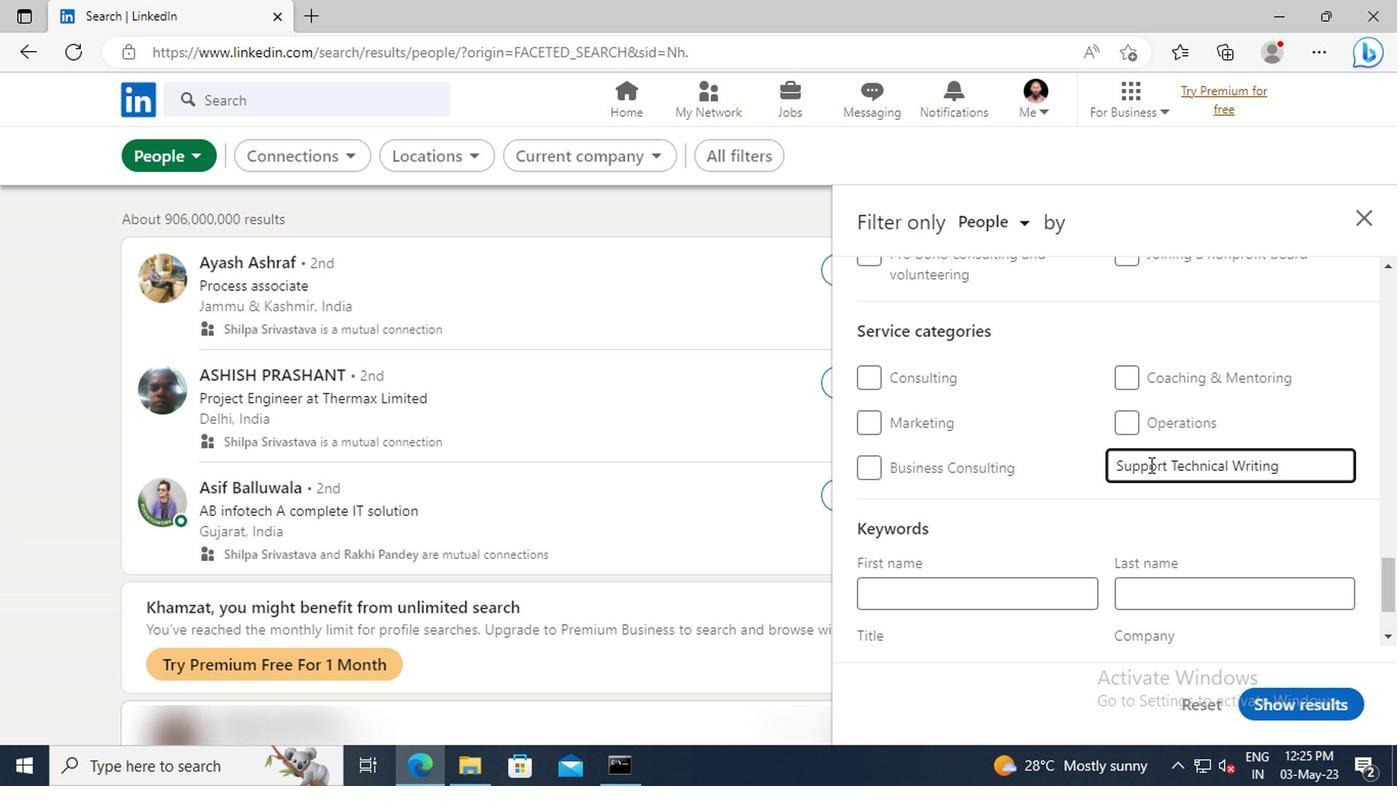 
Action: Mouse scrolled (1145, 459) with delta (0, -1)
Screenshot: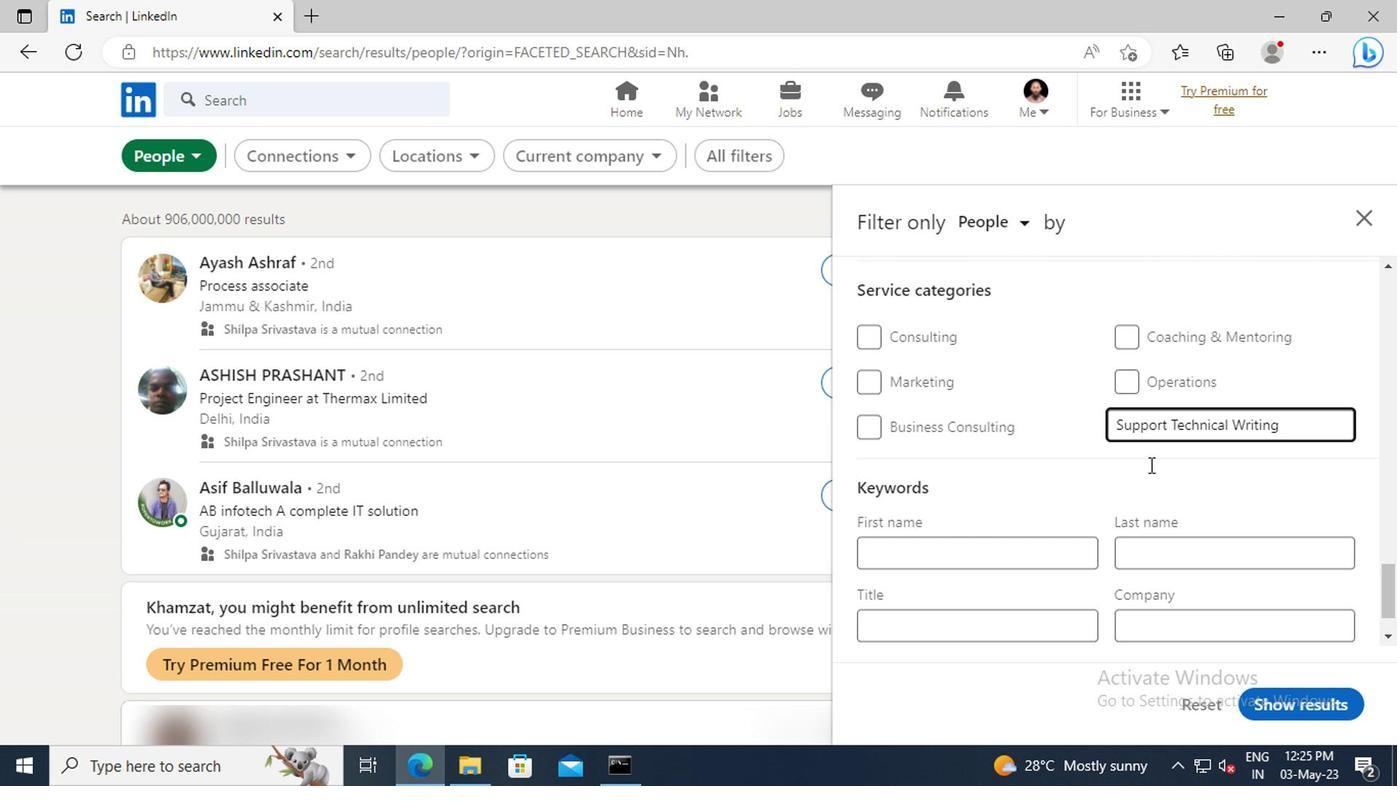
Action: Mouse moved to (967, 540)
Screenshot: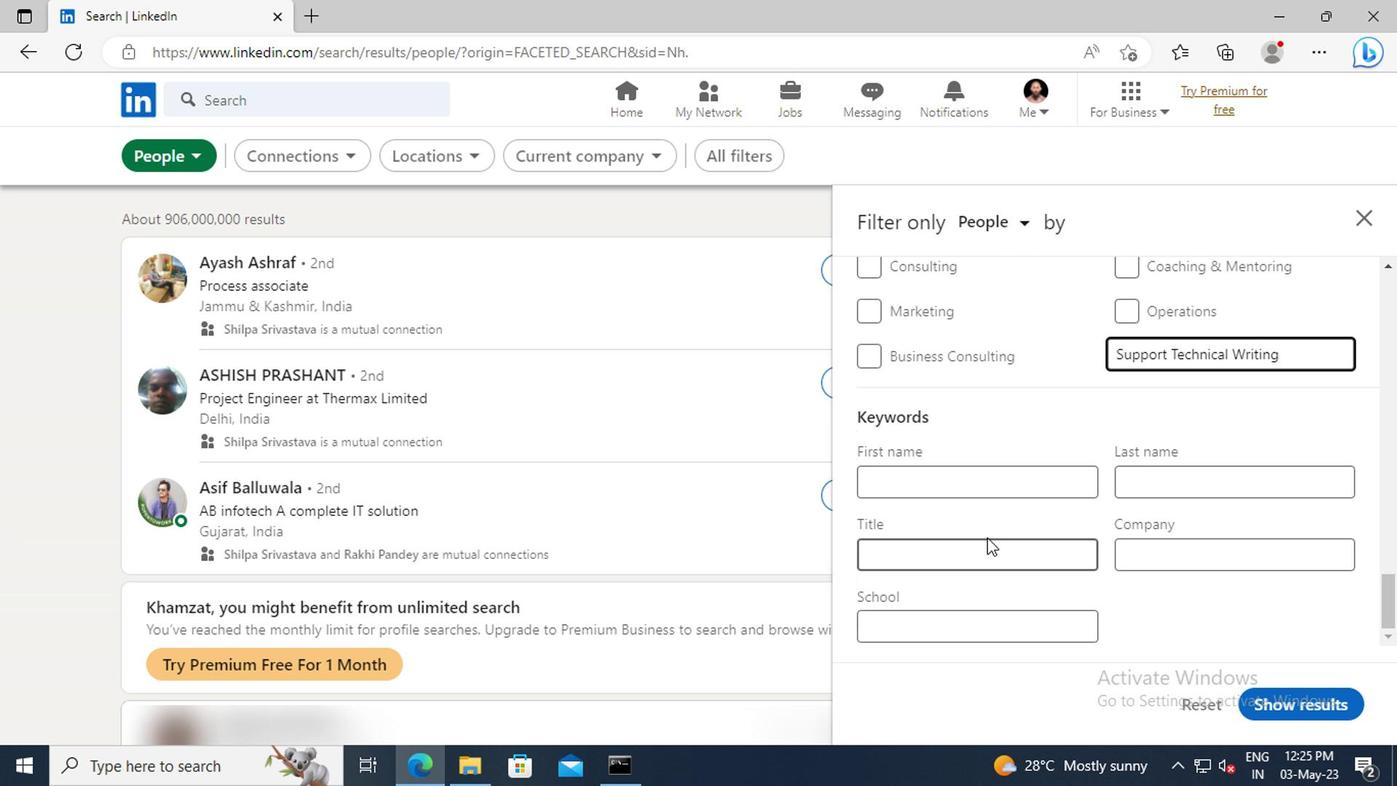 
Action: Mouse pressed left at (967, 540)
Screenshot: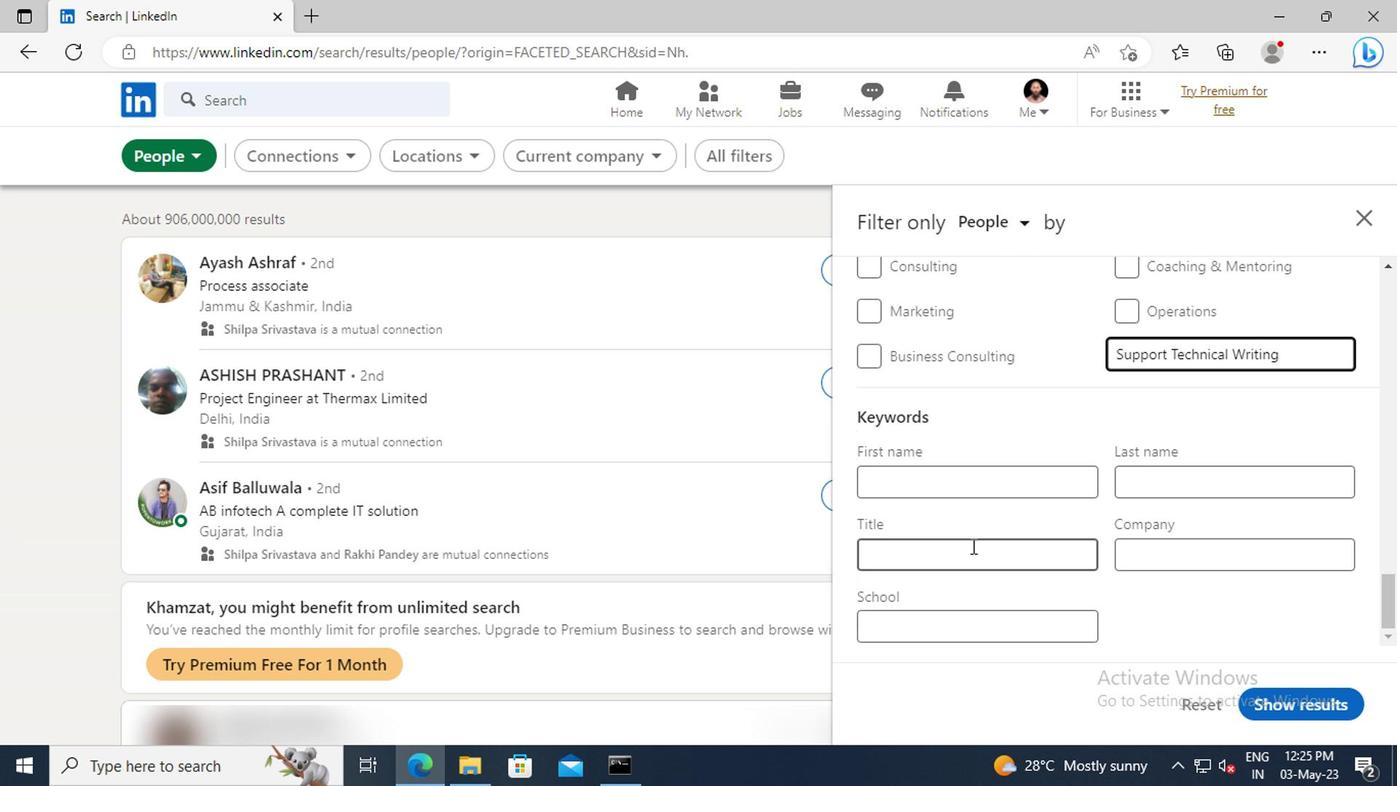 
Action: Key pressed <Key.shift>EXECUTIVE<Key.enter>
Screenshot: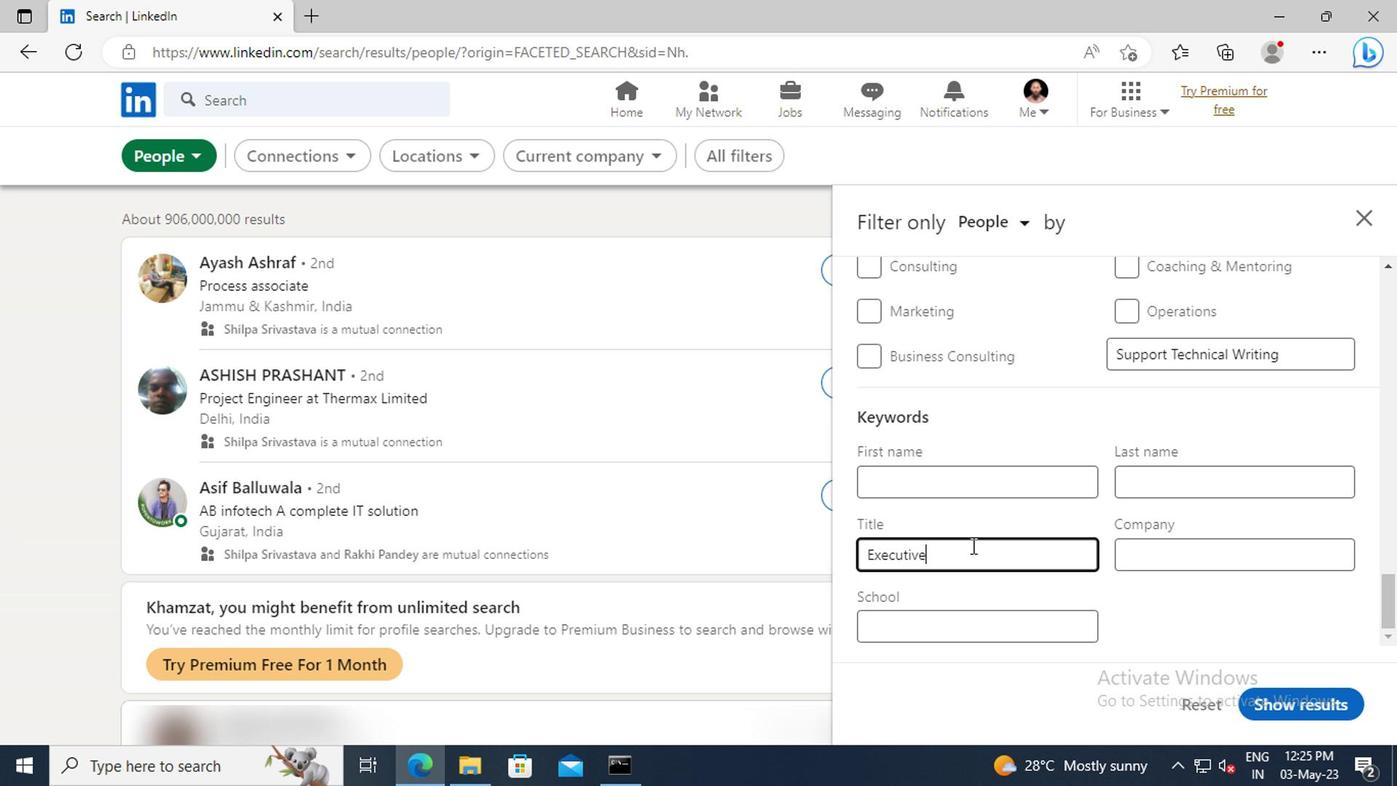 
Action: Mouse moved to (1276, 692)
Screenshot: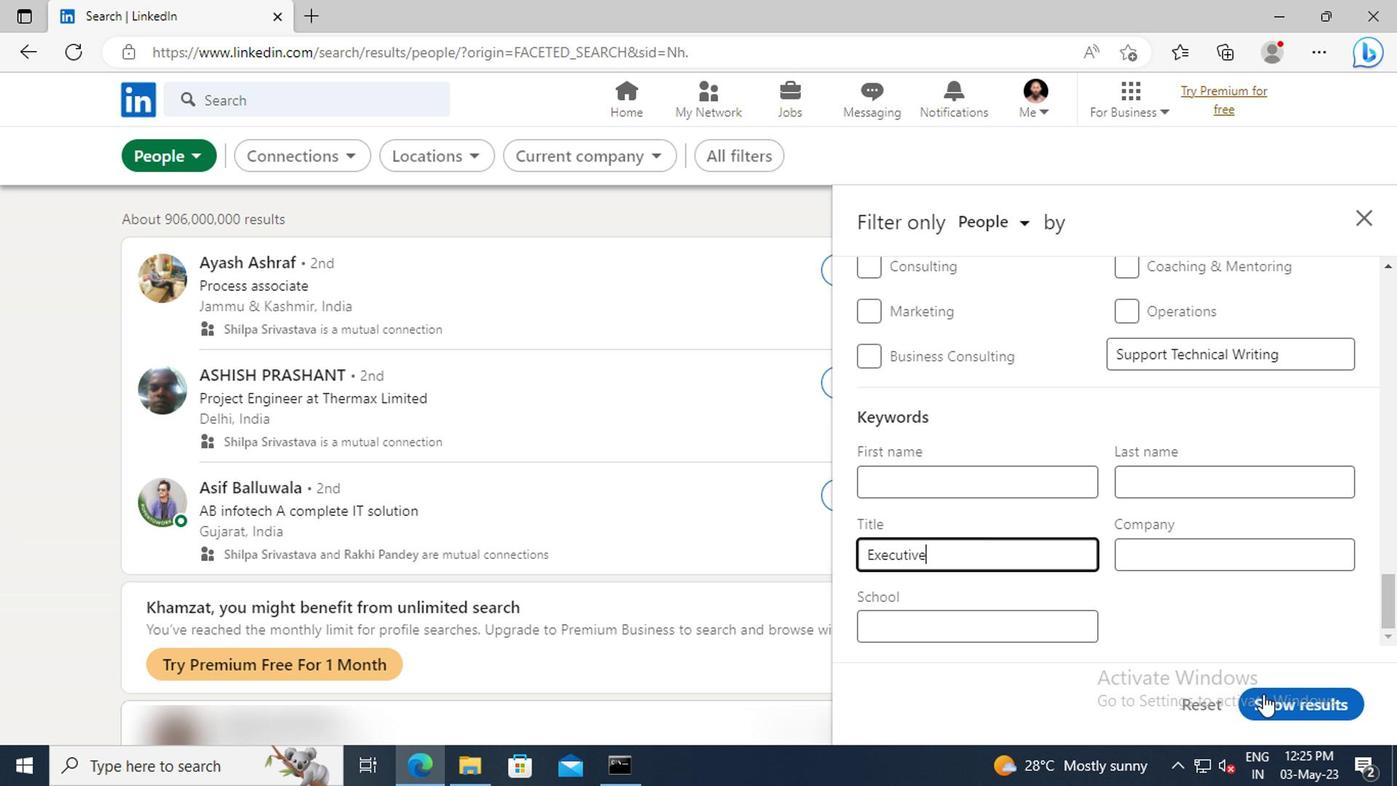 
Action: Mouse pressed left at (1276, 692)
Screenshot: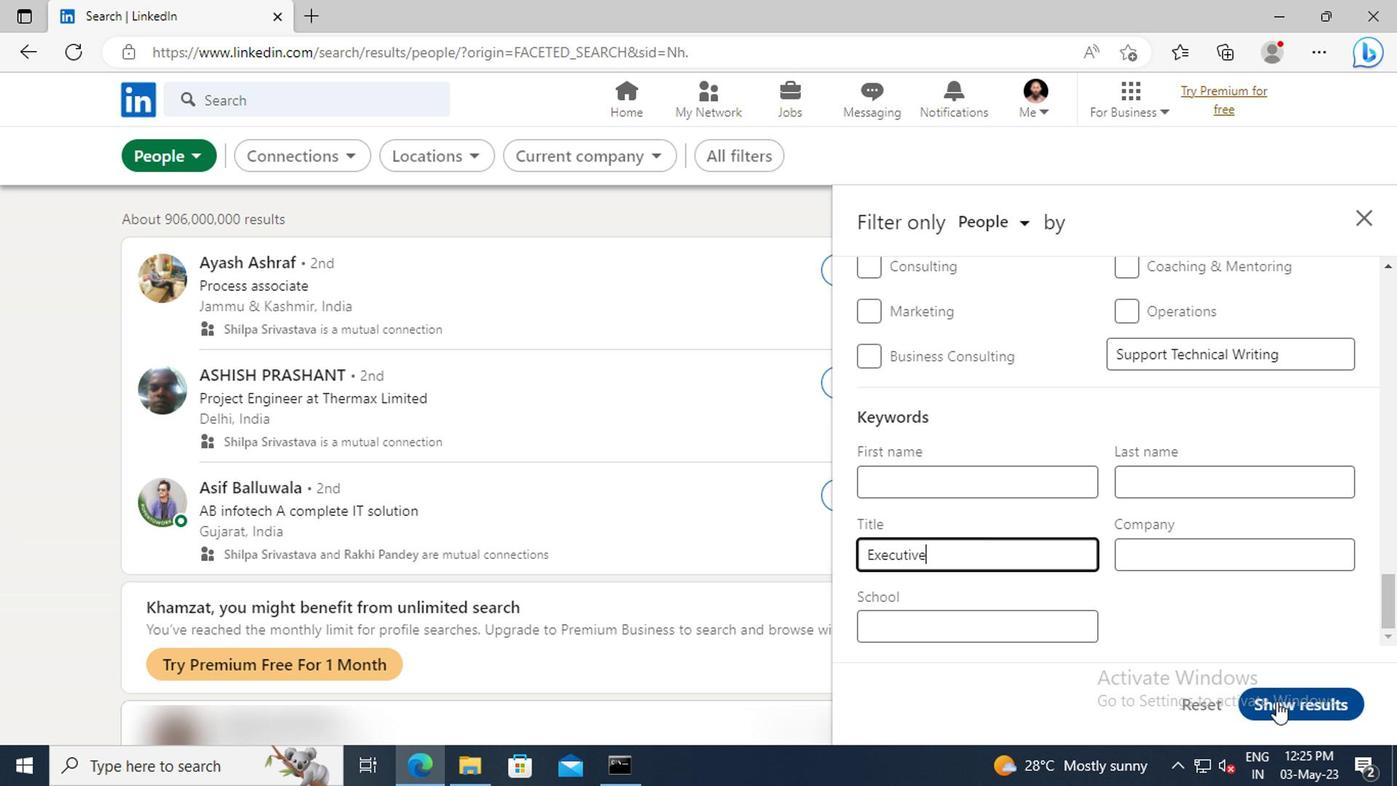 
Action: Mouse moved to (1277, 692)
Screenshot: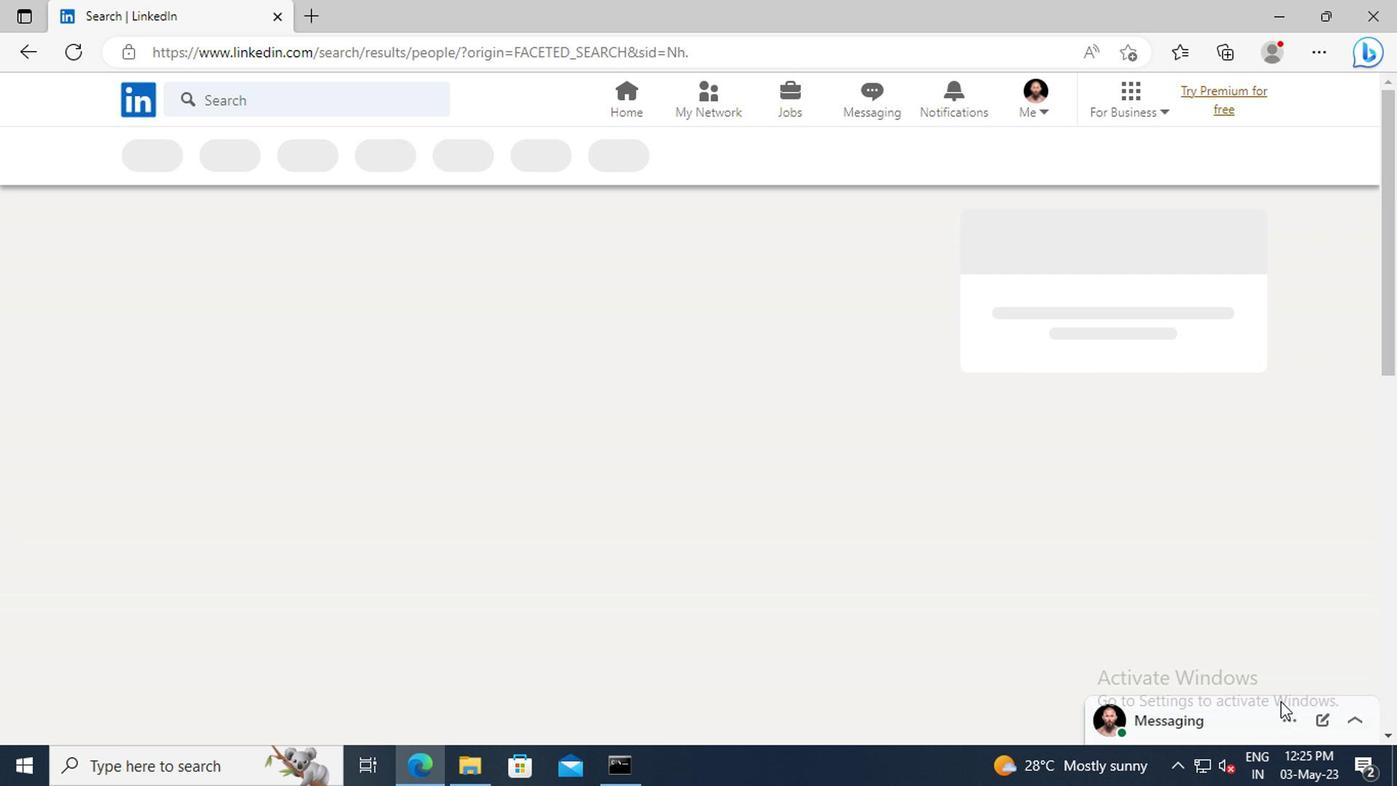 
